 Task: Look for space in Shulan, China from 12th  August, 2023 to 15th August, 2023 for 3 adults in price range Rs.12000 to Rs.16000. Place can be entire place with 2 bedrooms having 3 beds and 1 bathroom. Property type can be house, flat, guest house. Booking option can be shelf check-in. Required host language is Chinese (Simplified).
Action: Mouse moved to (788, 100)
Screenshot: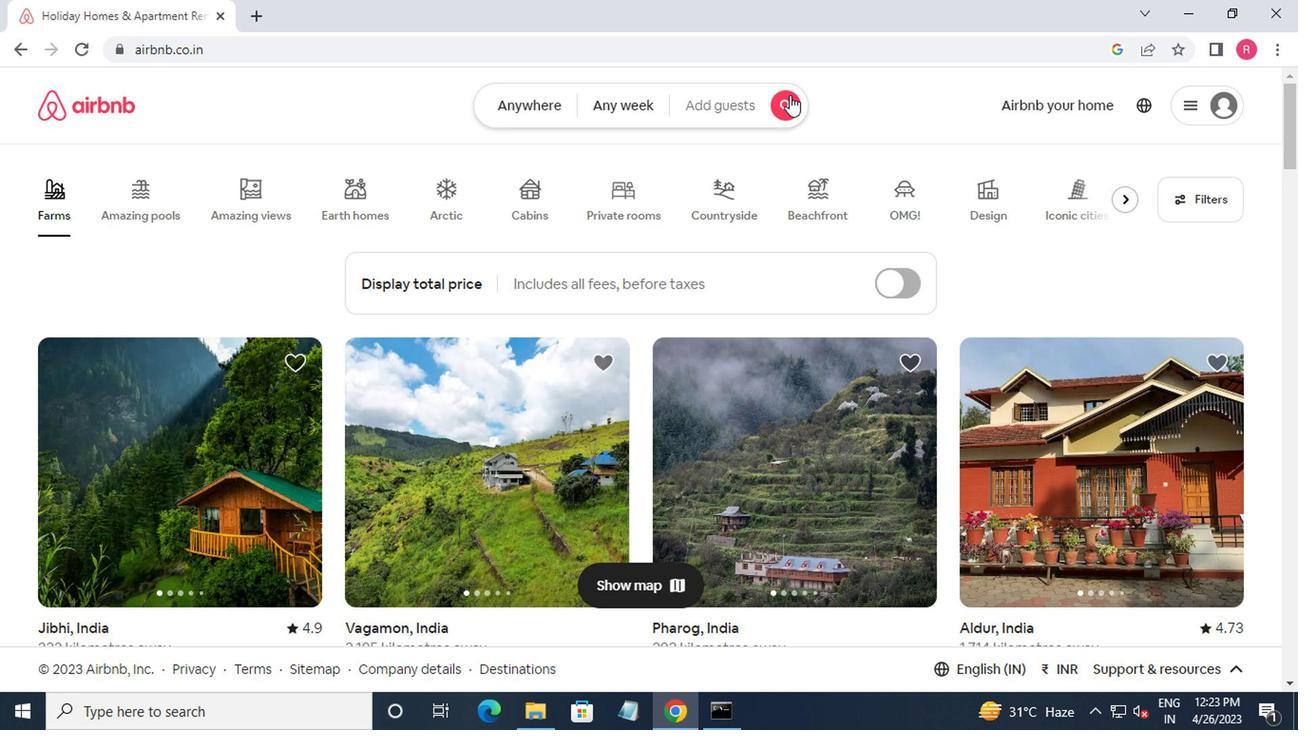 
Action: Mouse pressed left at (788, 100)
Screenshot: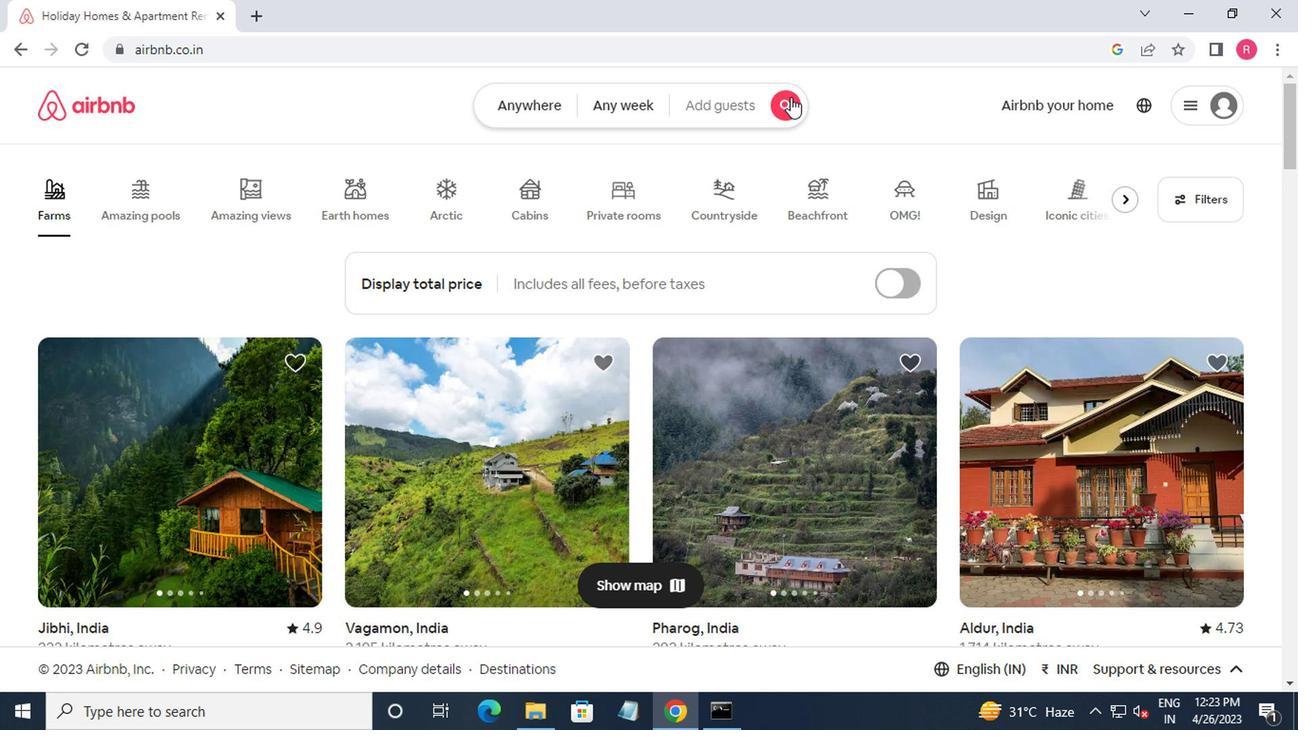 
Action: Mouse moved to (449, 177)
Screenshot: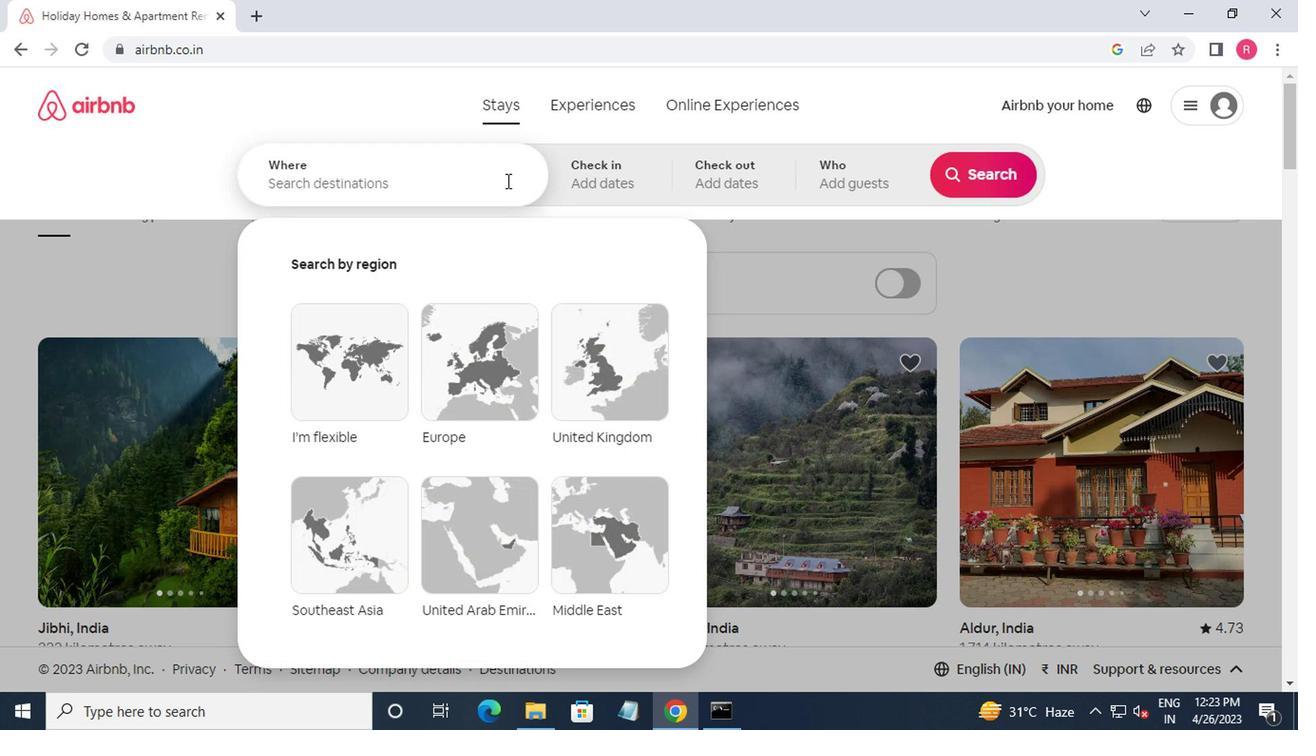 
Action: Mouse pressed left at (449, 177)
Screenshot: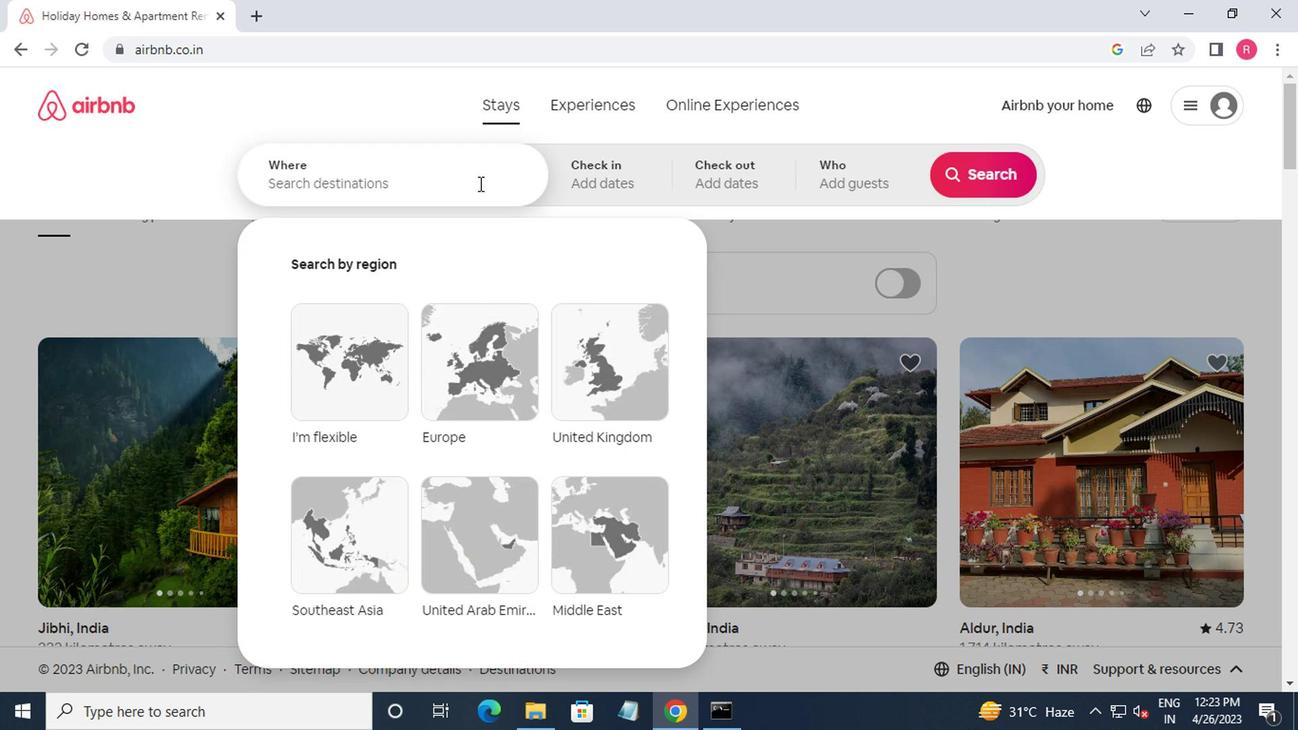 
Action: Mouse moved to (445, 177)
Screenshot: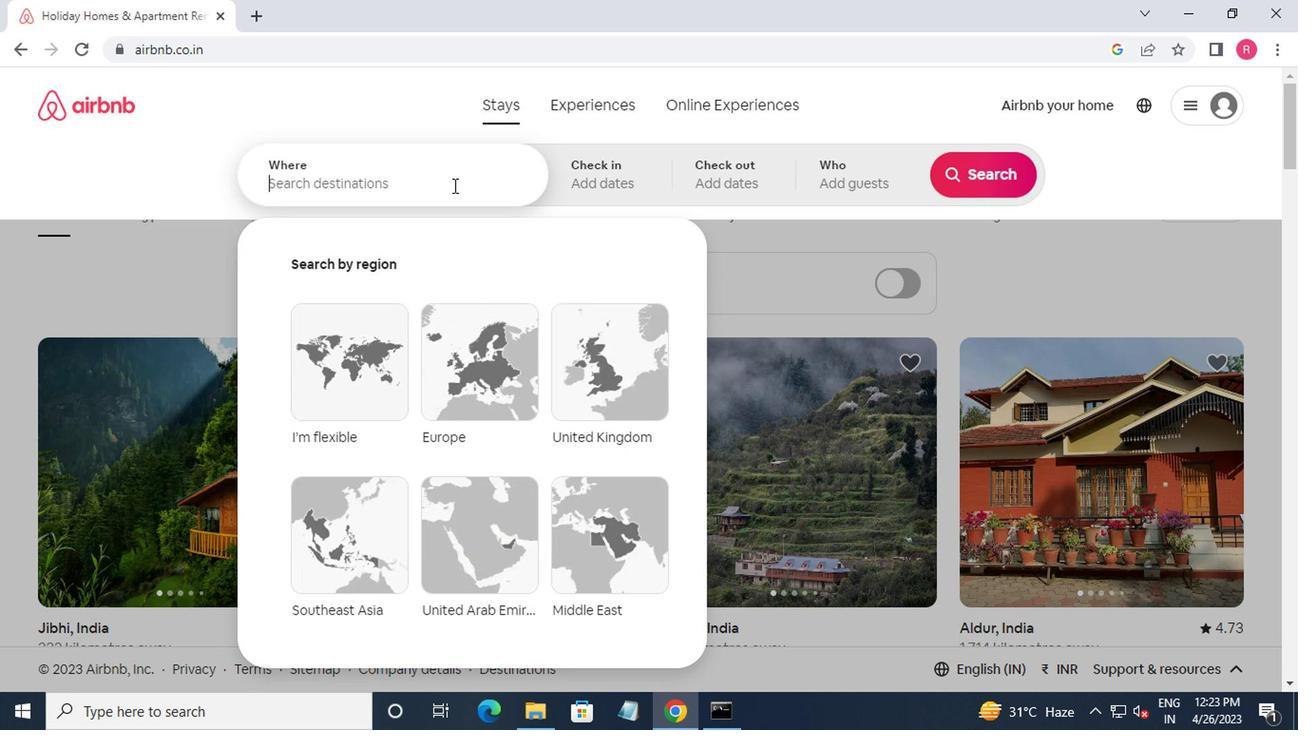 
Action: Key pressed shulan,china<Key.enter>
Screenshot: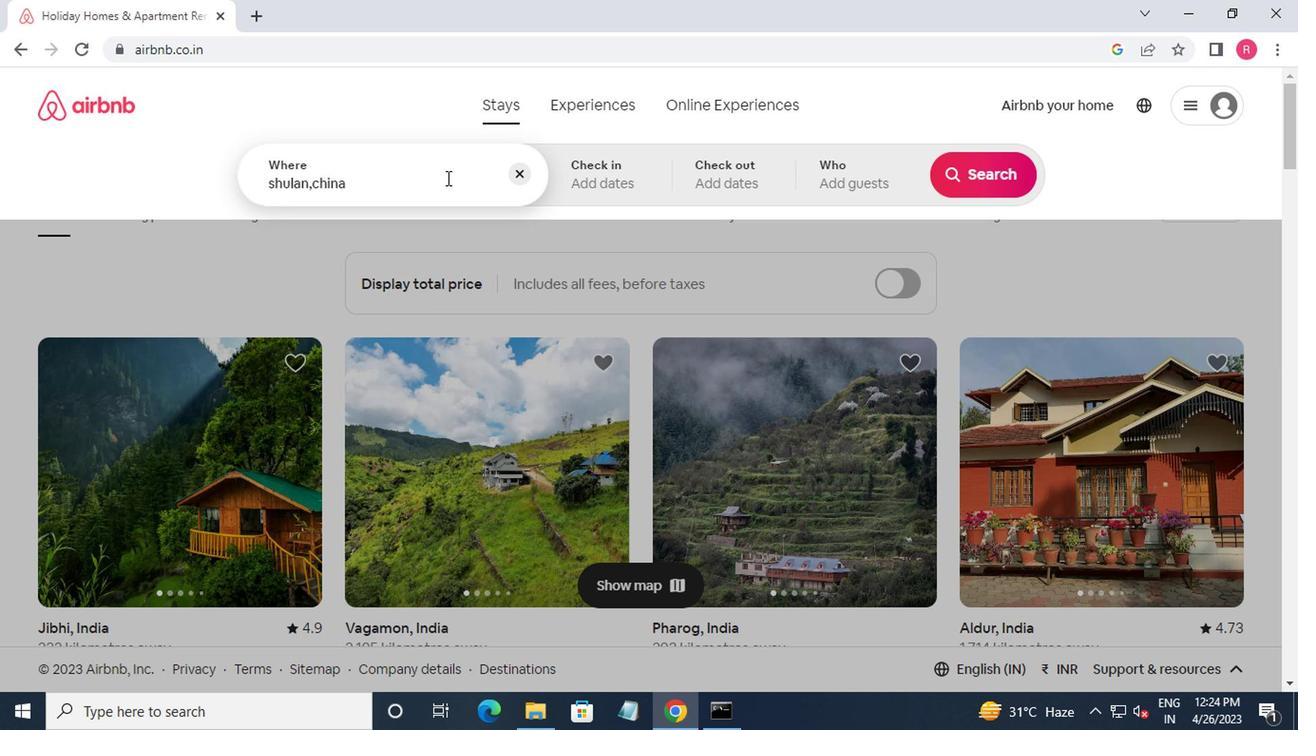 
Action: Mouse moved to (970, 332)
Screenshot: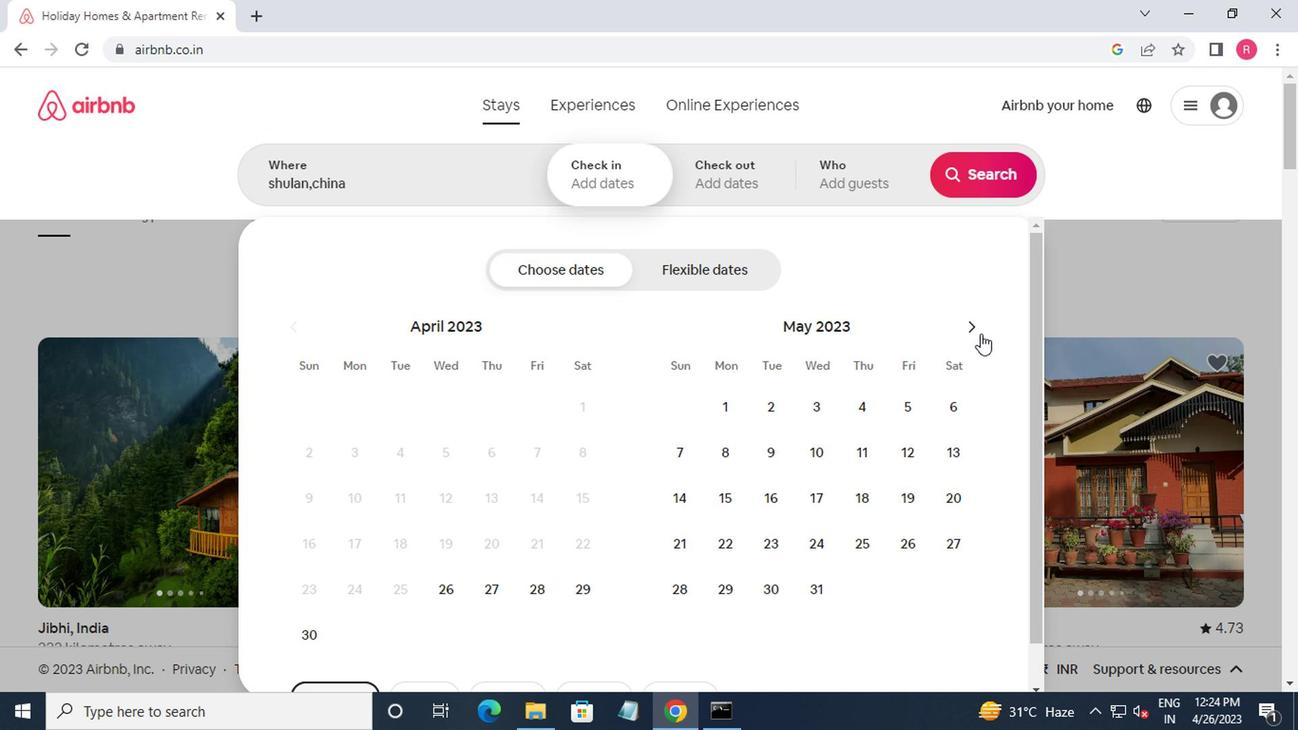 
Action: Mouse pressed left at (970, 332)
Screenshot: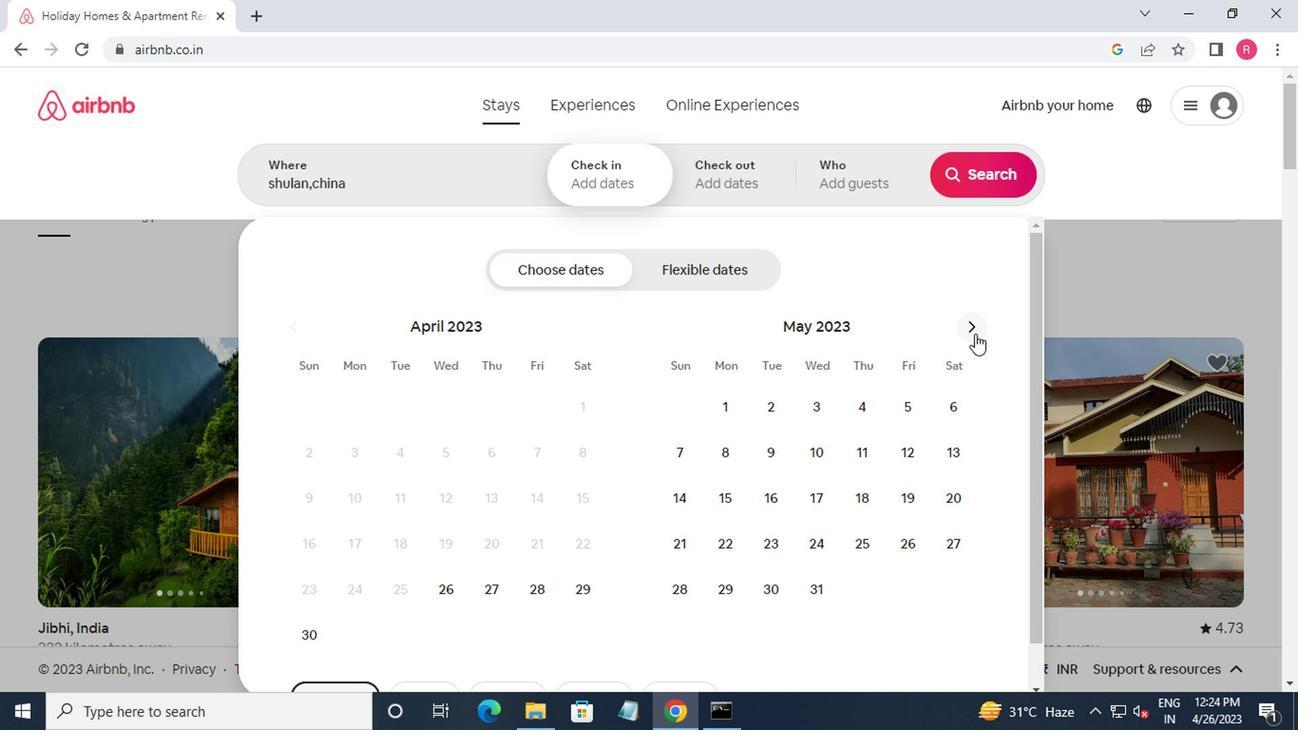
Action: Mouse moved to (969, 330)
Screenshot: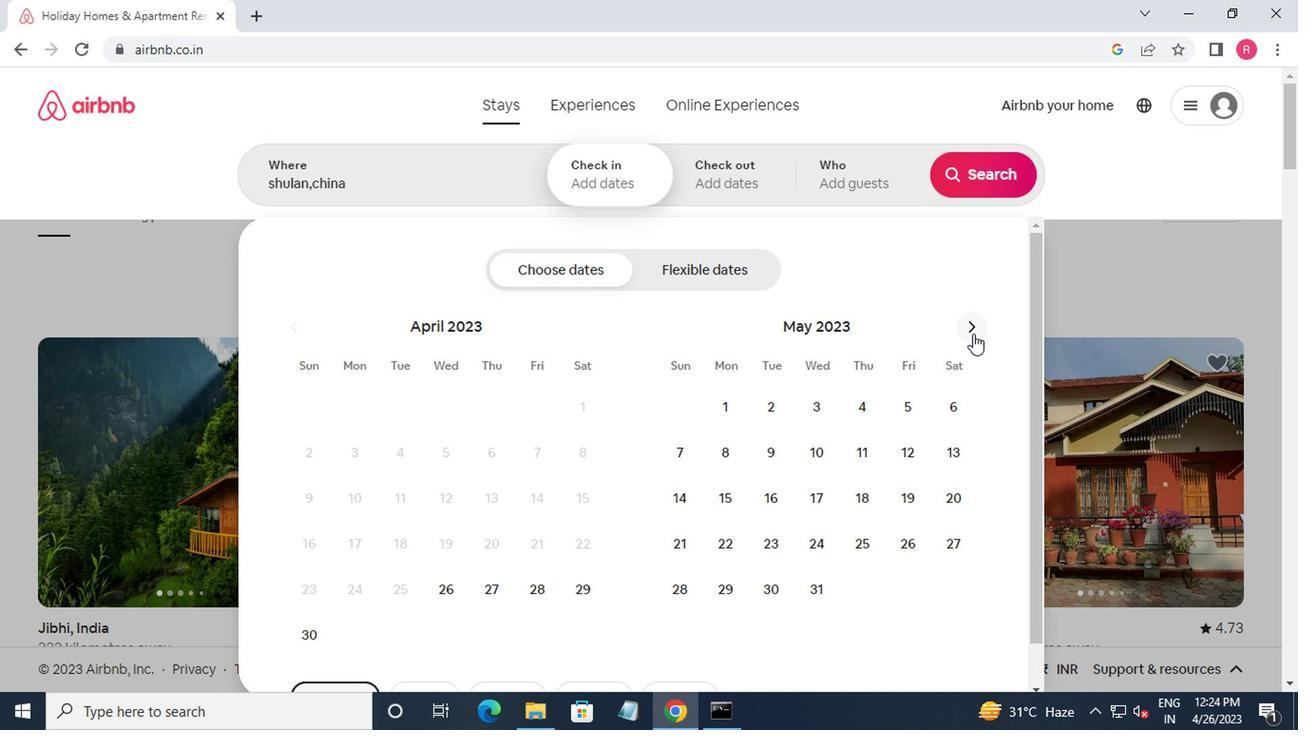 
Action: Mouse pressed left at (969, 330)
Screenshot: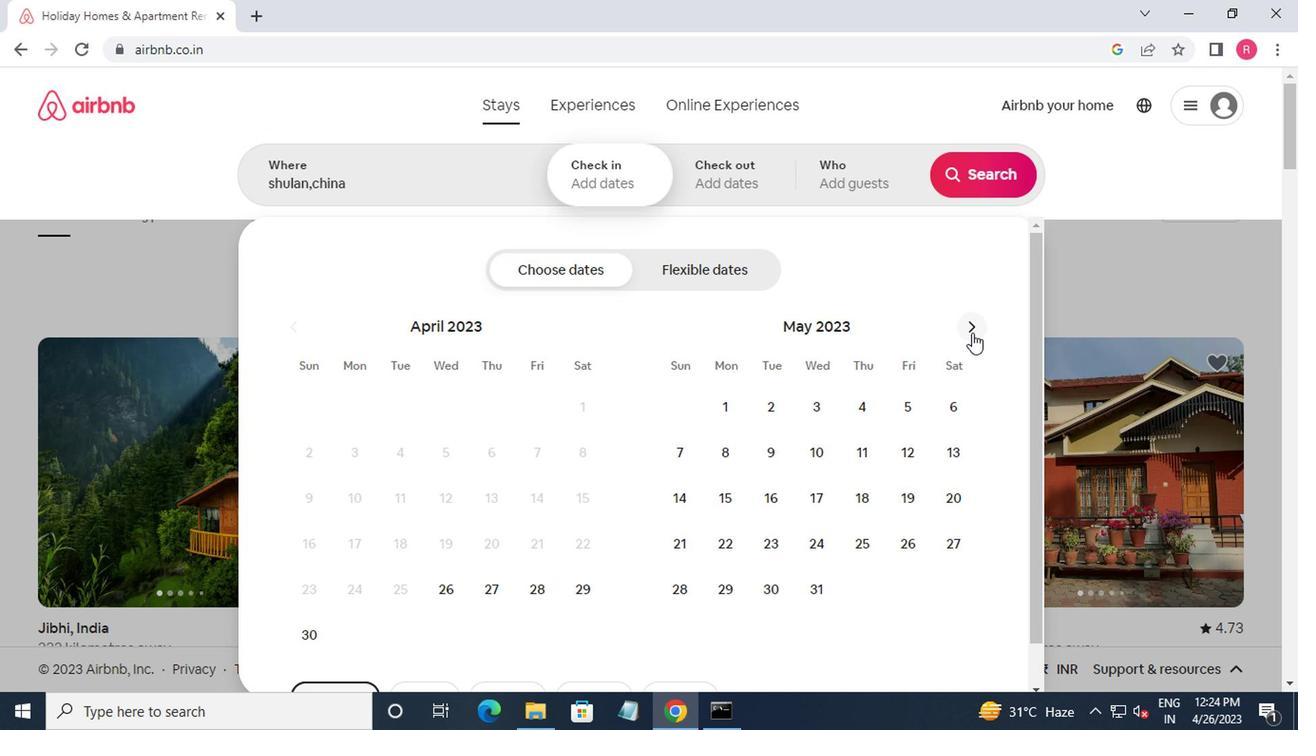 
Action: Mouse pressed left at (969, 330)
Screenshot: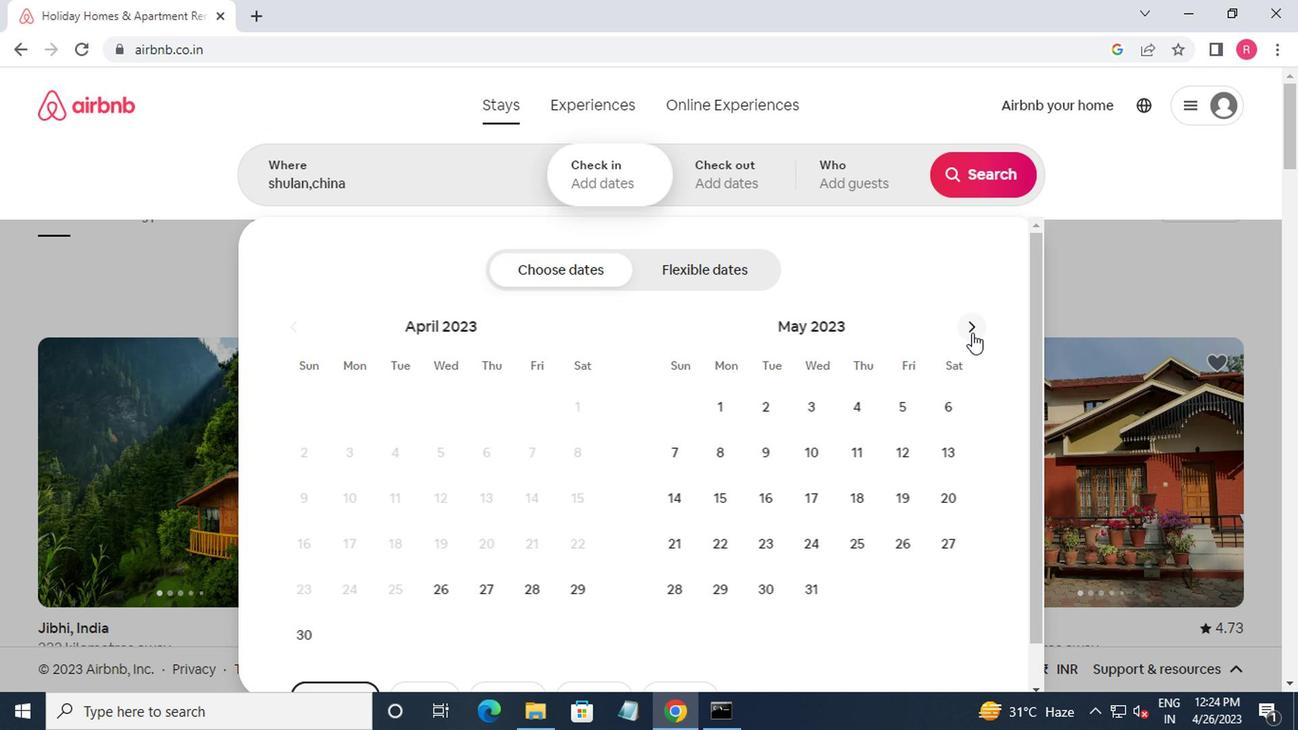 
Action: Mouse moved to (967, 330)
Screenshot: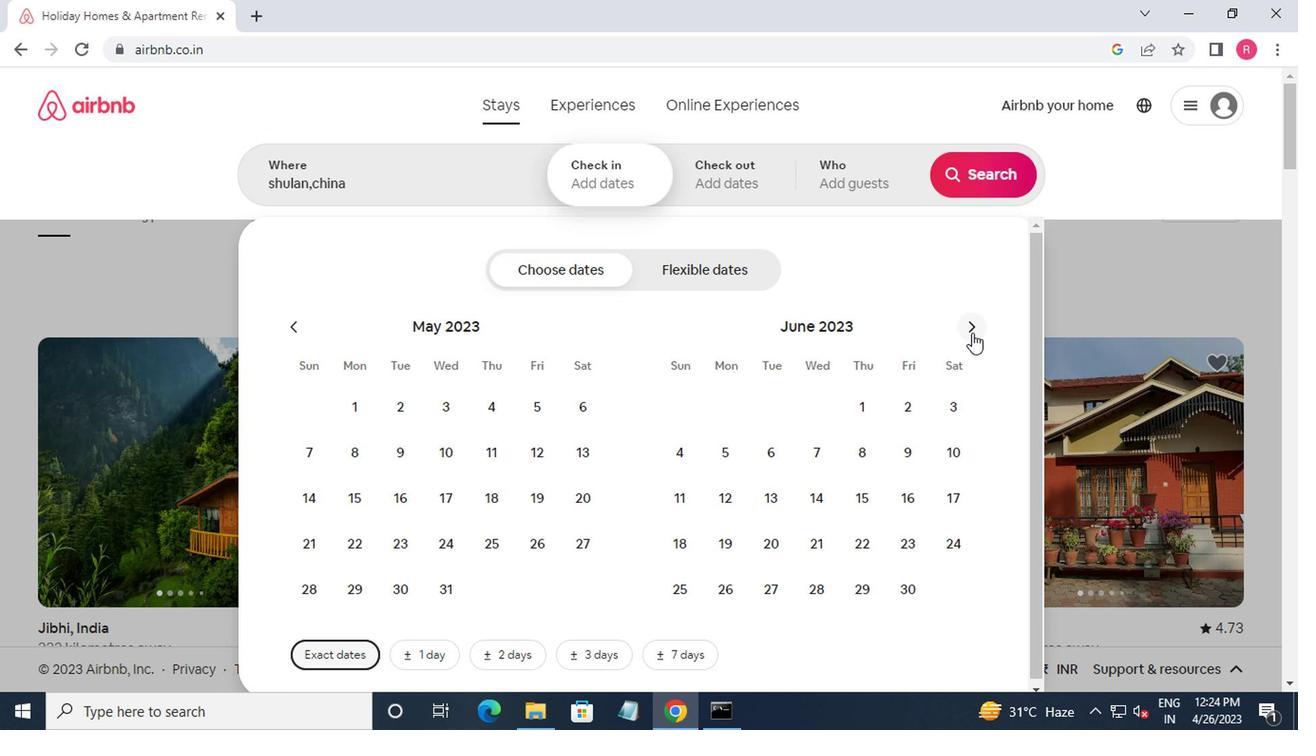 
Action: Mouse pressed left at (967, 330)
Screenshot: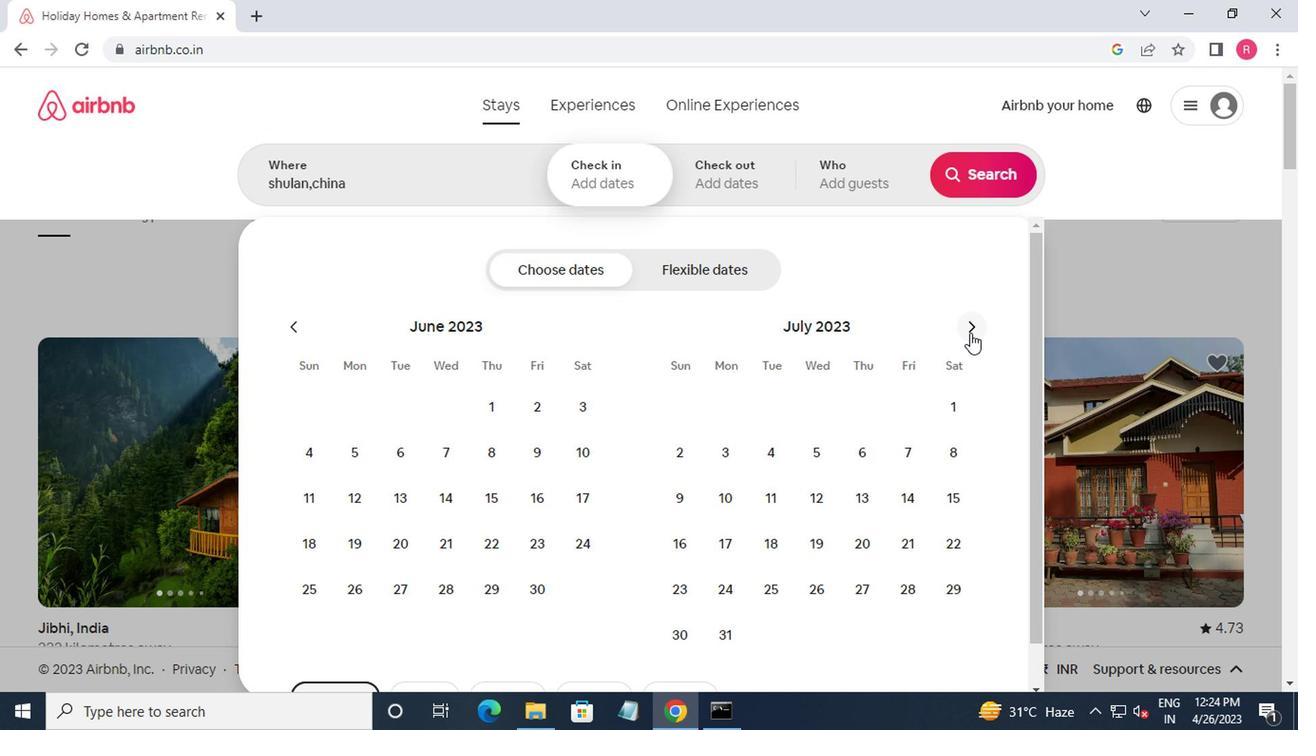 
Action: Mouse moved to (937, 459)
Screenshot: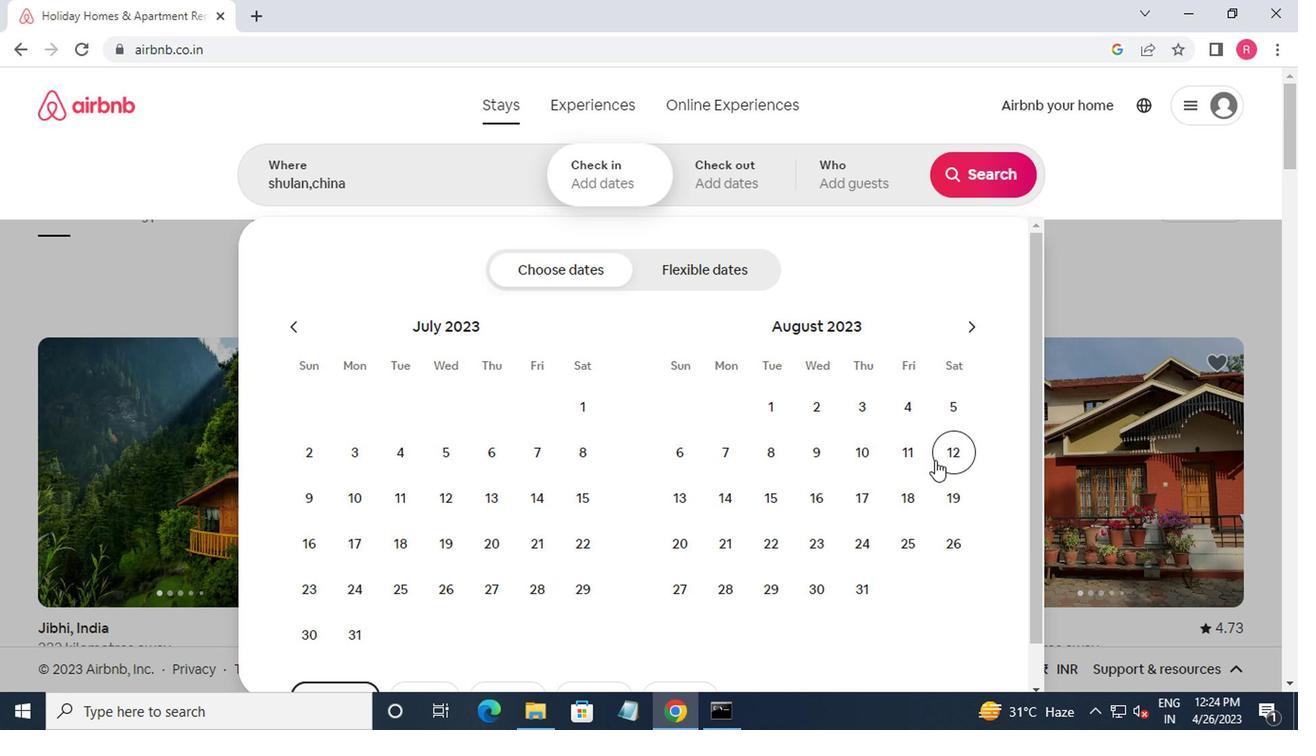 
Action: Mouse pressed left at (937, 459)
Screenshot: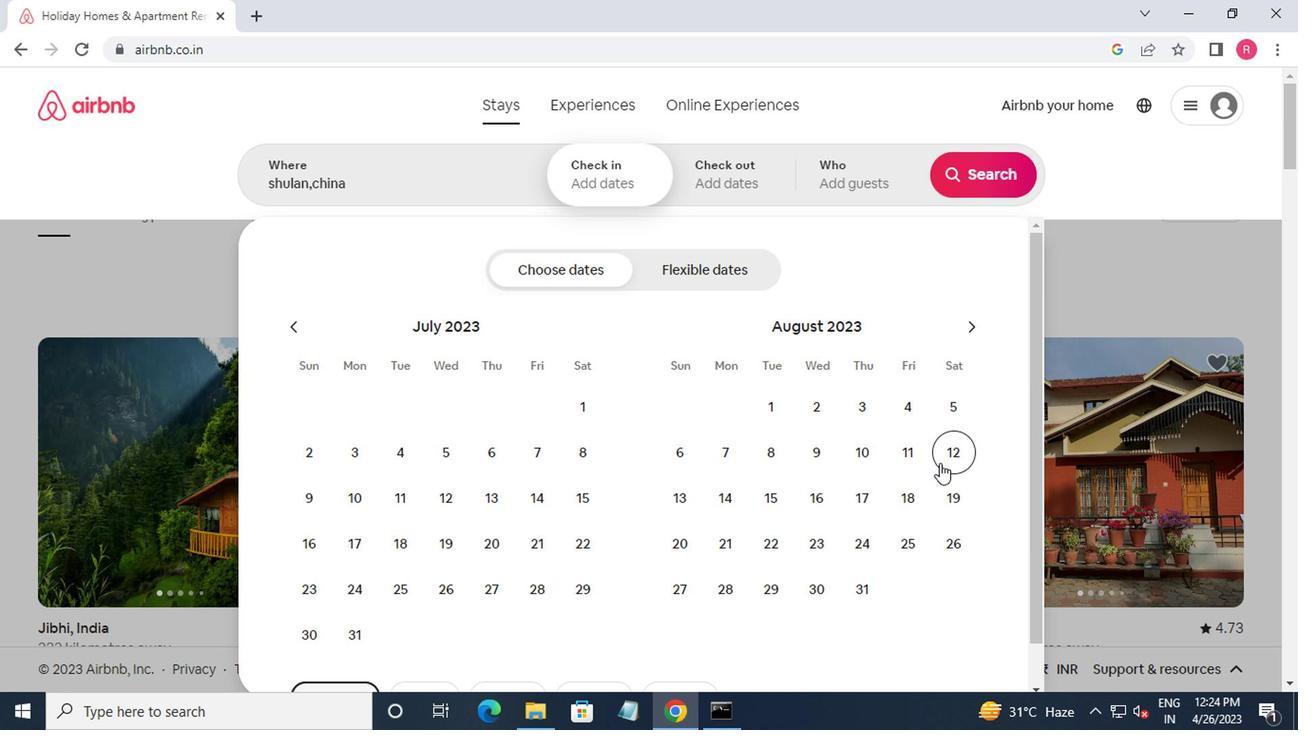 
Action: Mouse moved to (779, 497)
Screenshot: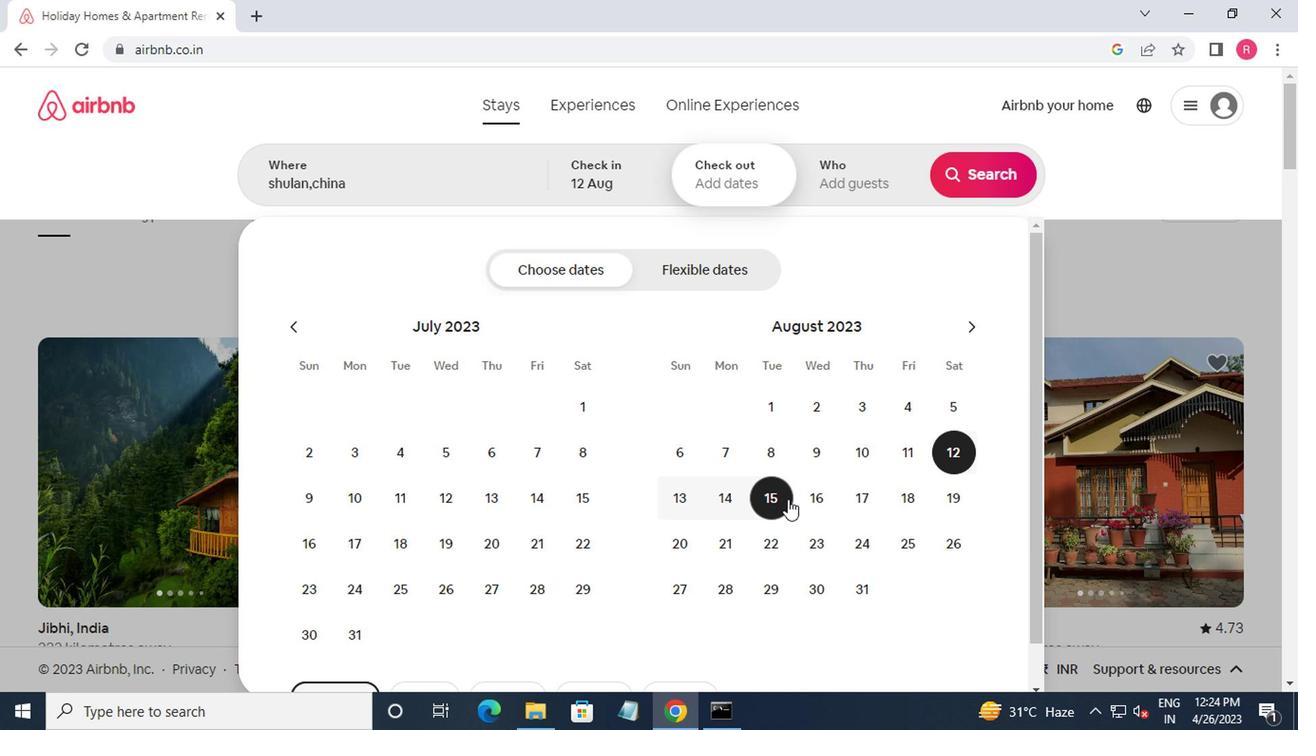 
Action: Mouse pressed left at (779, 497)
Screenshot: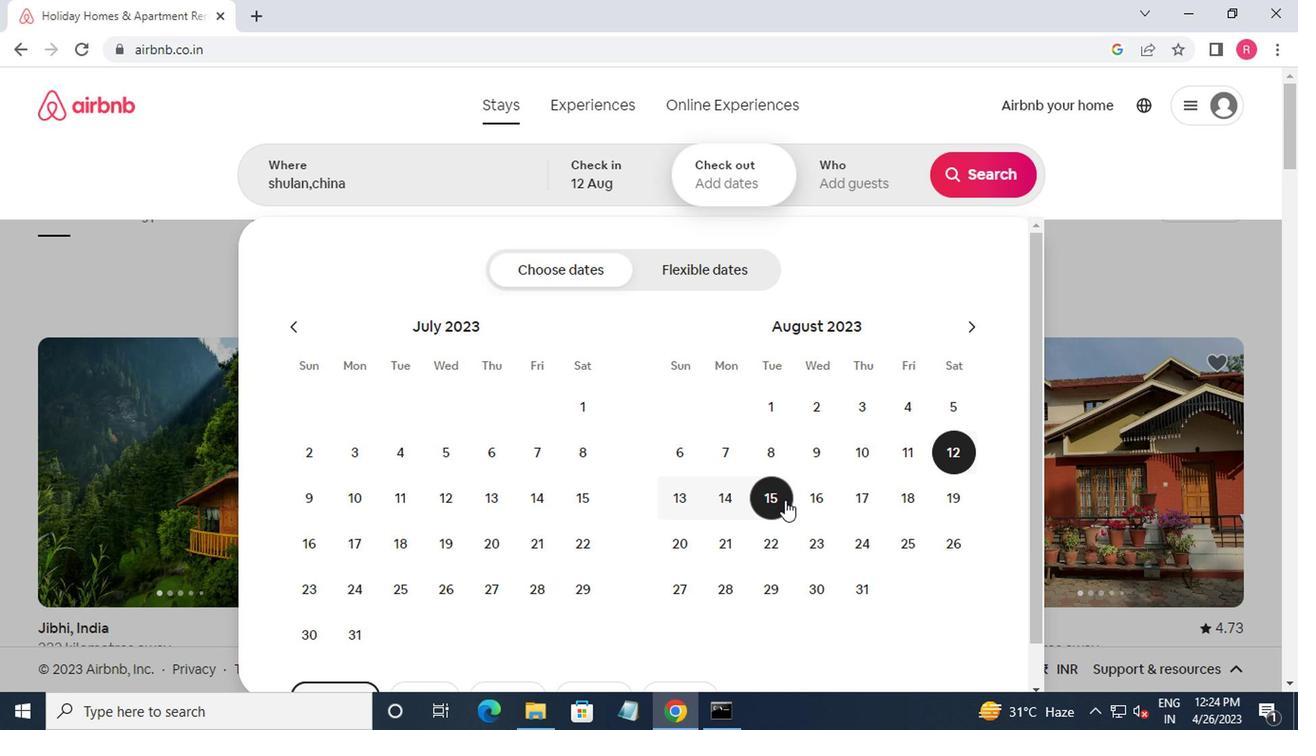 
Action: Mouse moved to (834, 181)
Screenshot: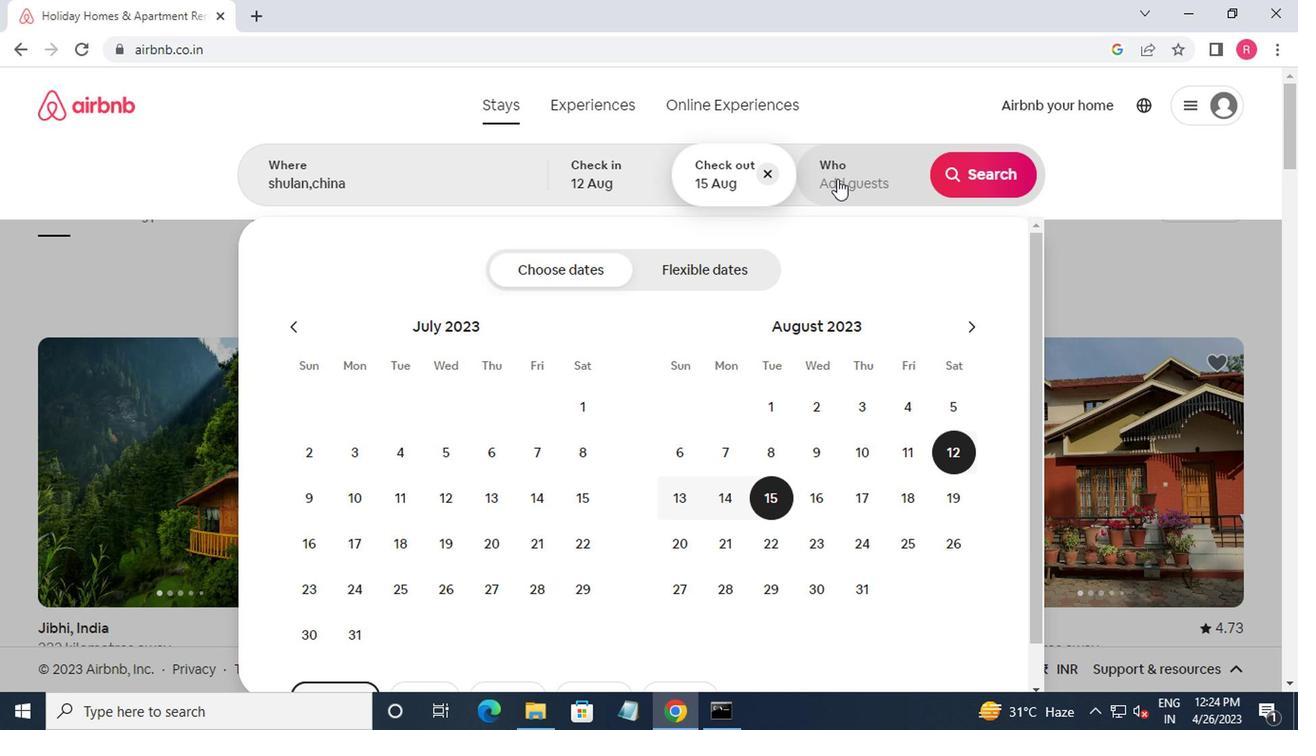 
Action: Mouse pressed left at (834, 181)
Screenshot: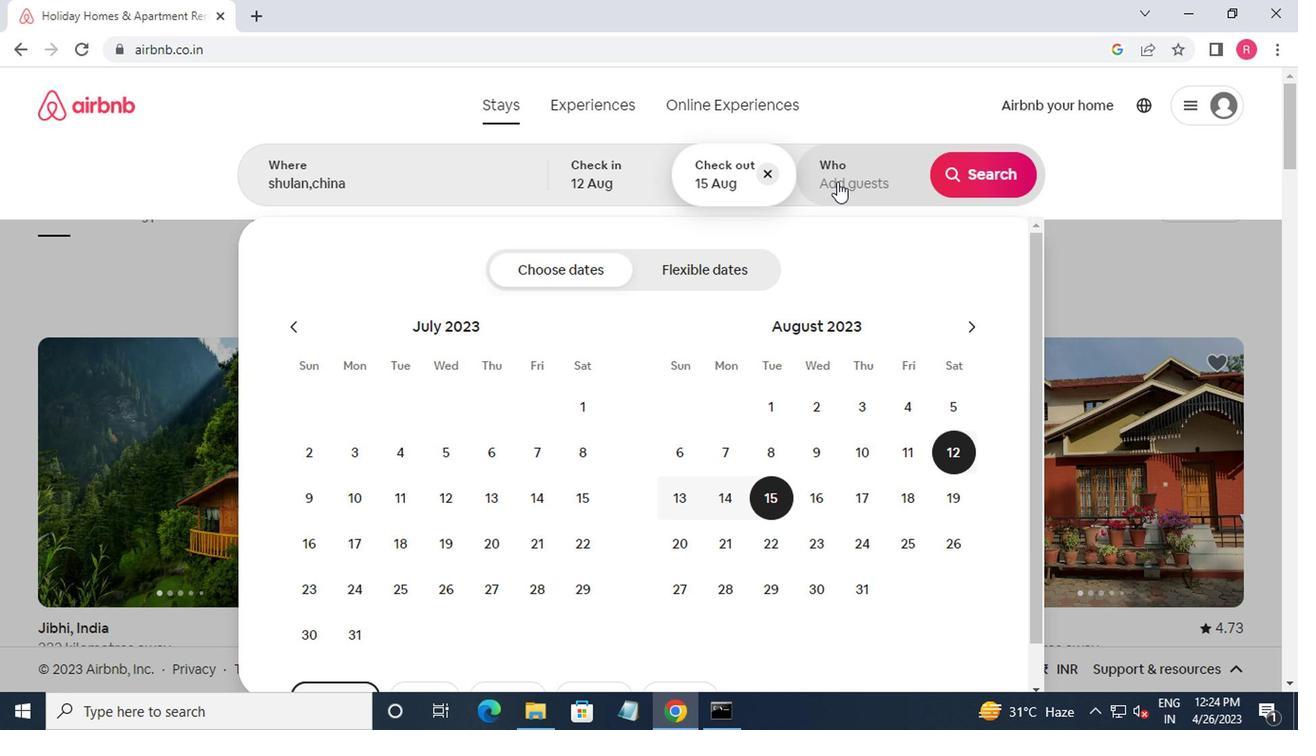 
Action: Mouse moved to (978, 272)
Screenshot: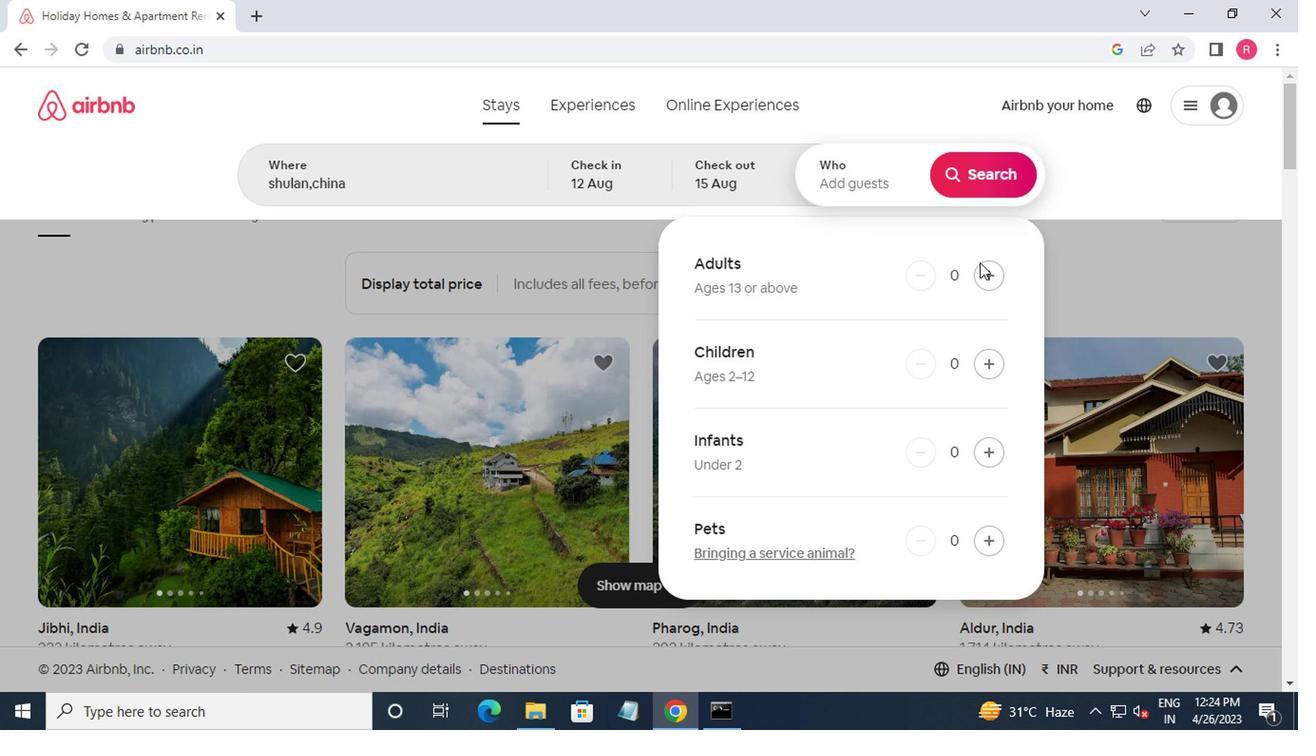 
Action: Mouse pressed left at (978, 272)
Screenshot: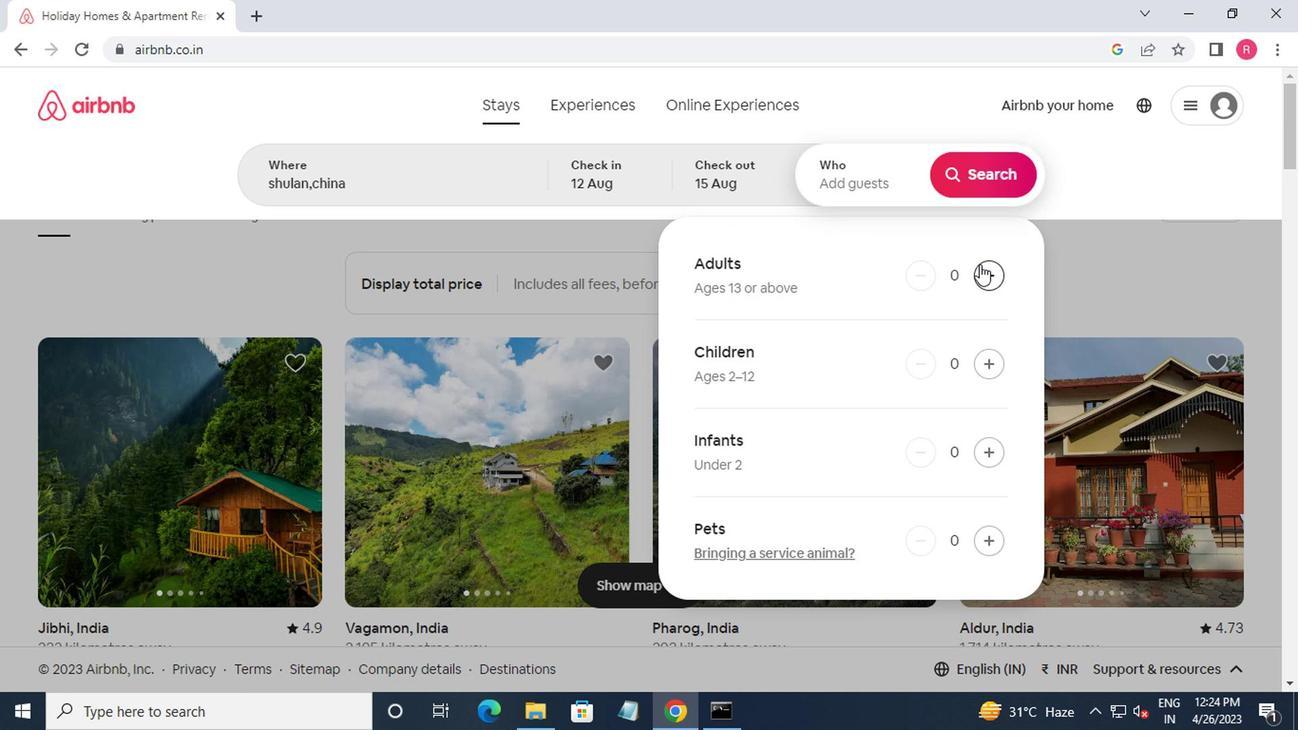 
Action: Mouse moved to (978, 278)
Screenshot: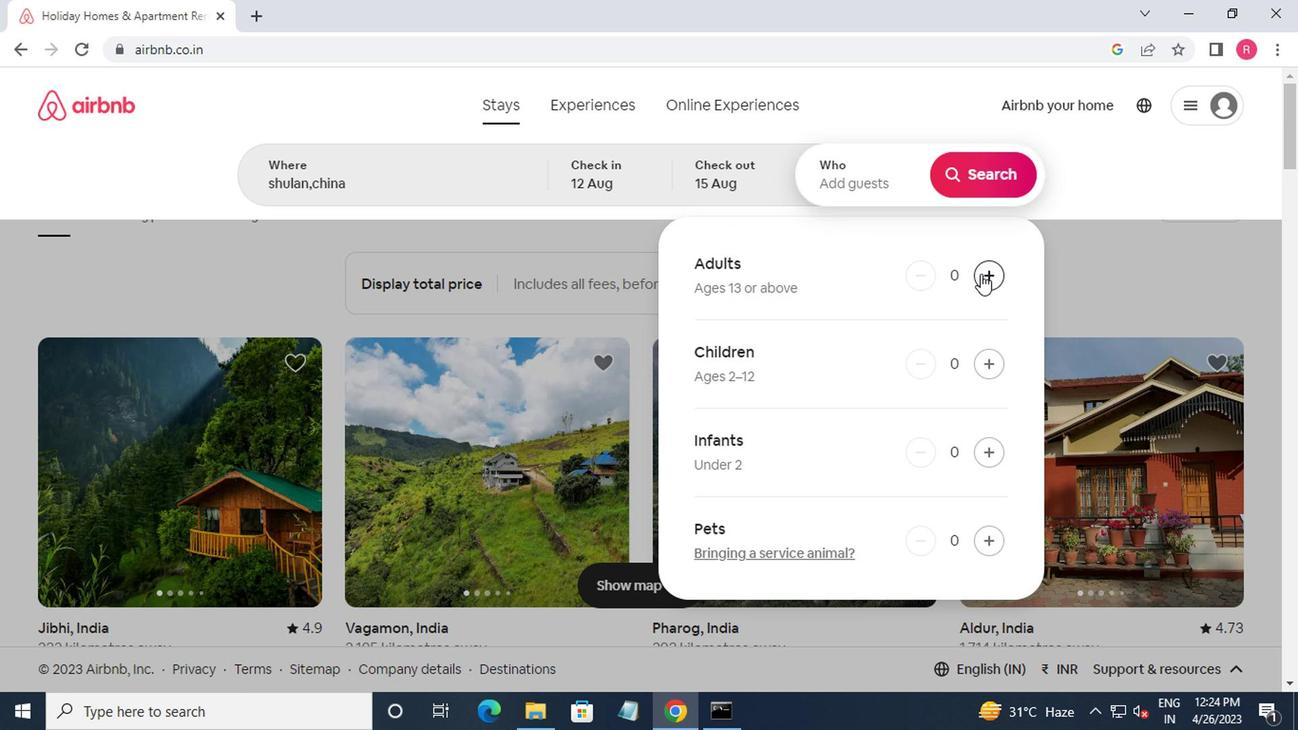 
Action: Mouse pressed left at (978, 278)
Screenshot: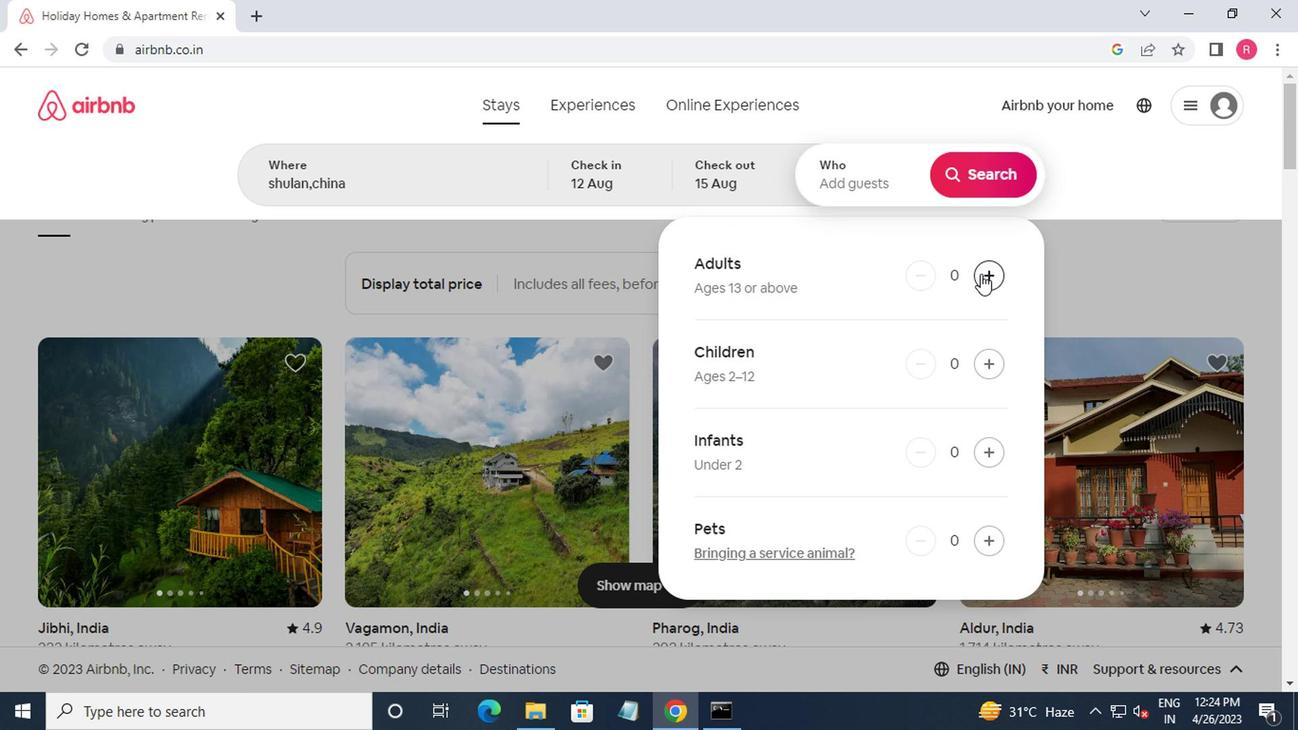 
Action: Mouse moved to (980, 278)
Screenshot: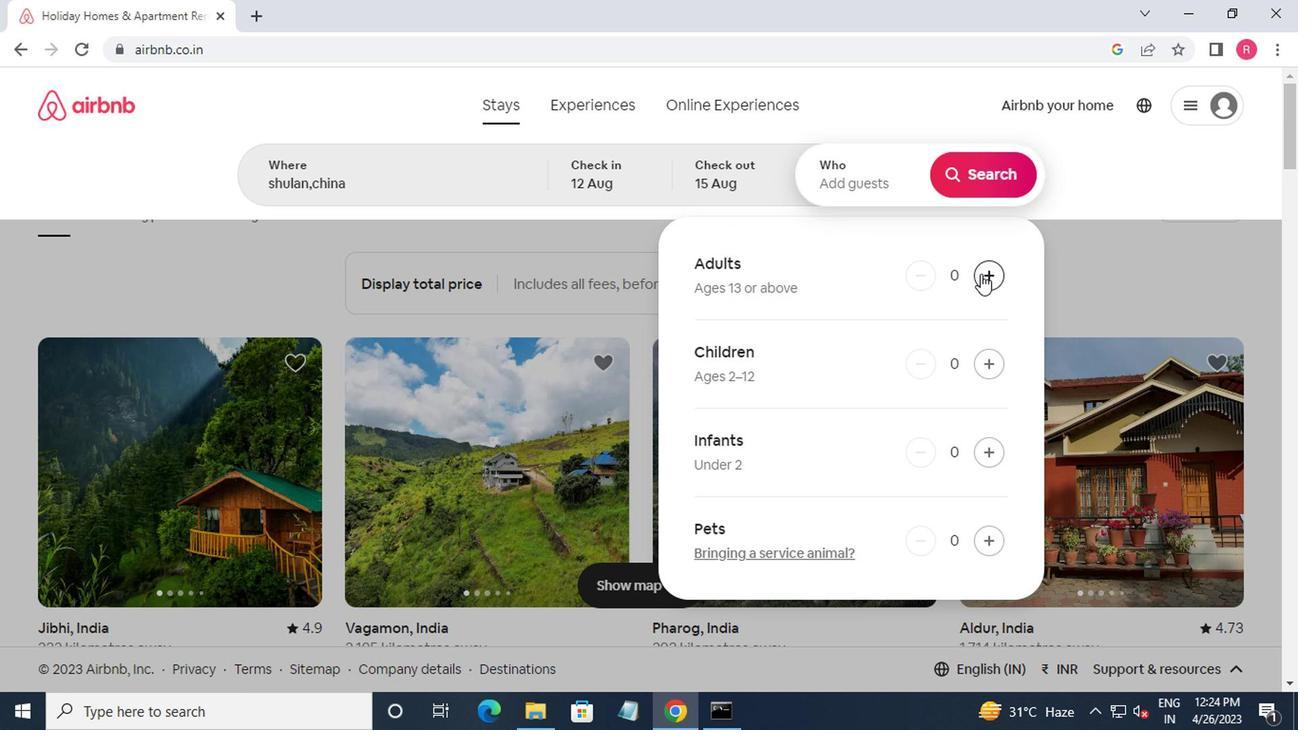 
Action: Mouse pressed left at (980, 278)
Screenshot: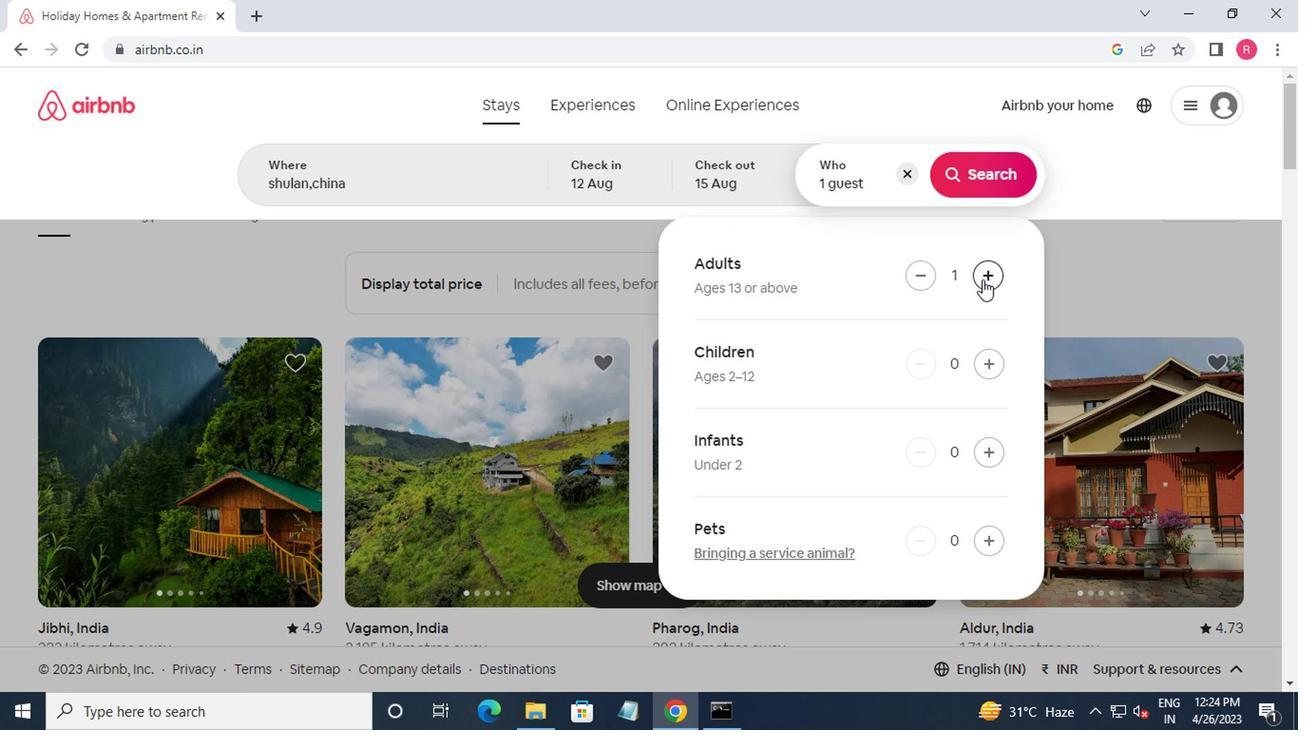 
Action: Mouse moved to (980, 178)
Screenshot: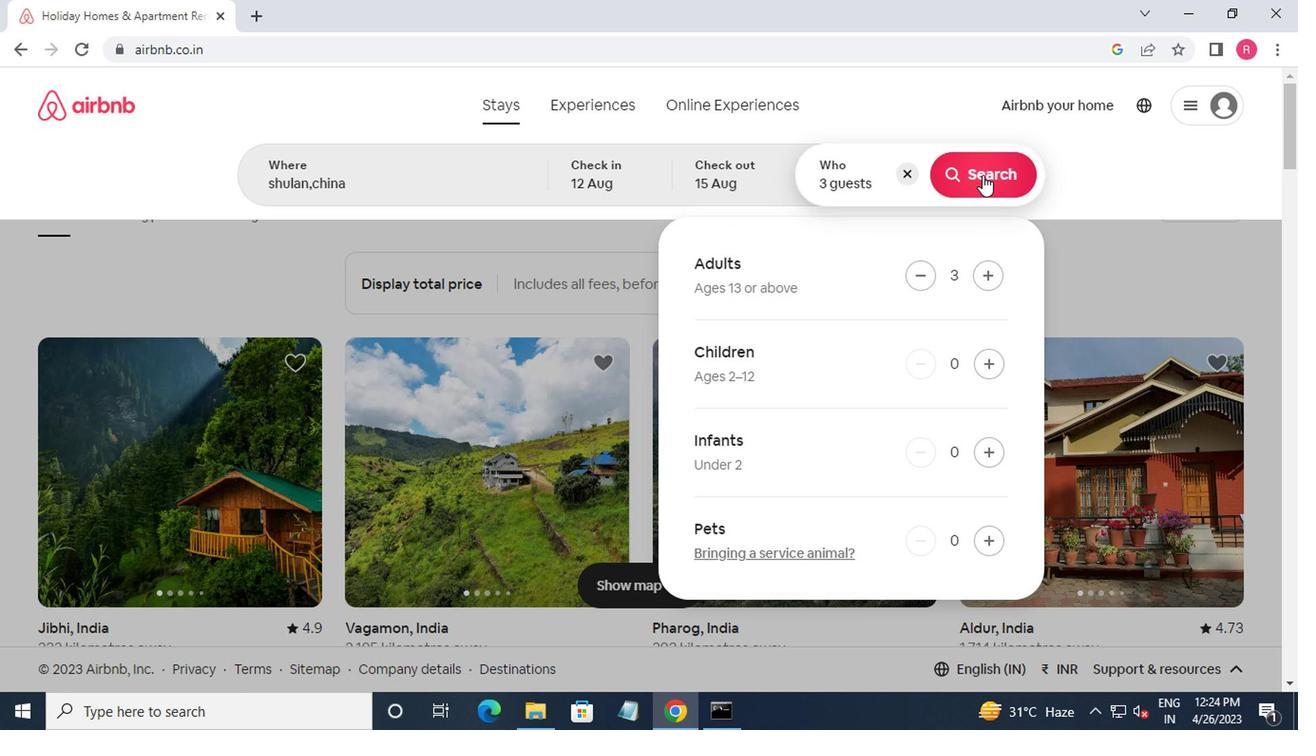 
Action: Mouse pressed left at (980, 178)
Screenshot: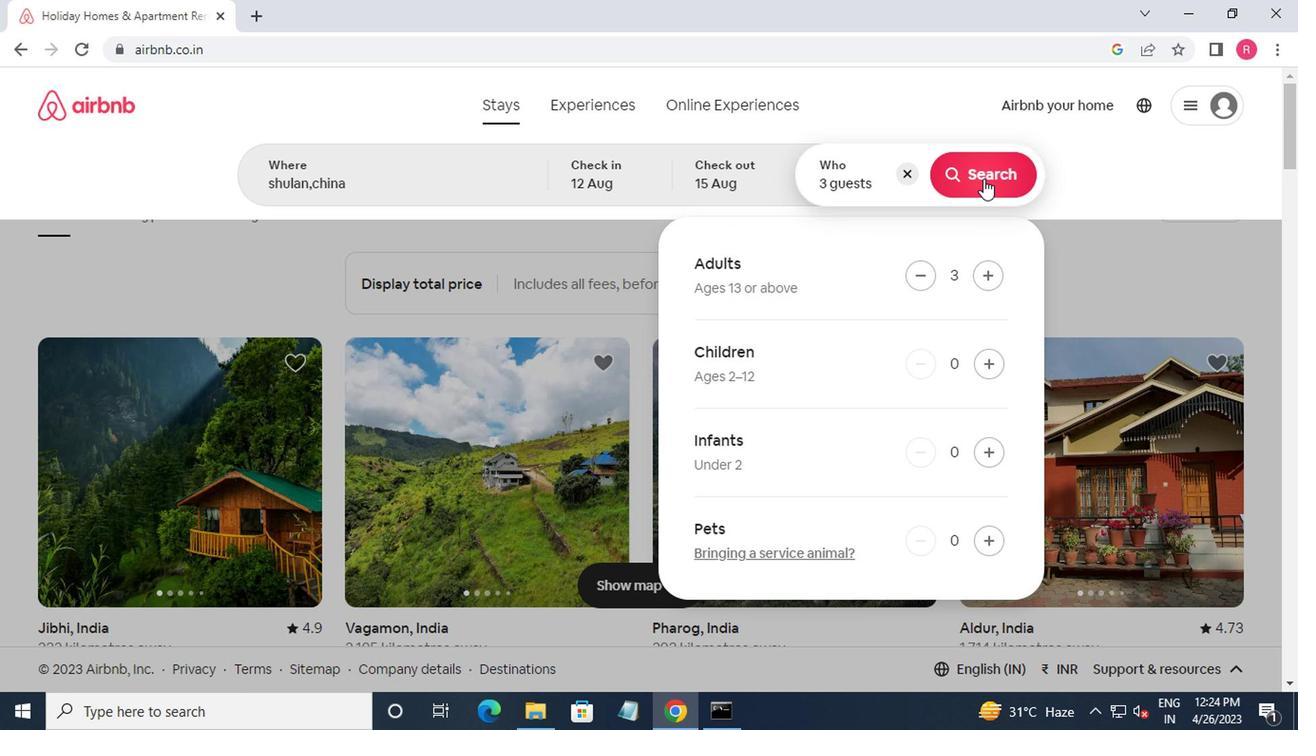 
Action: Mouse moved to (1208, 175)
Screenshot: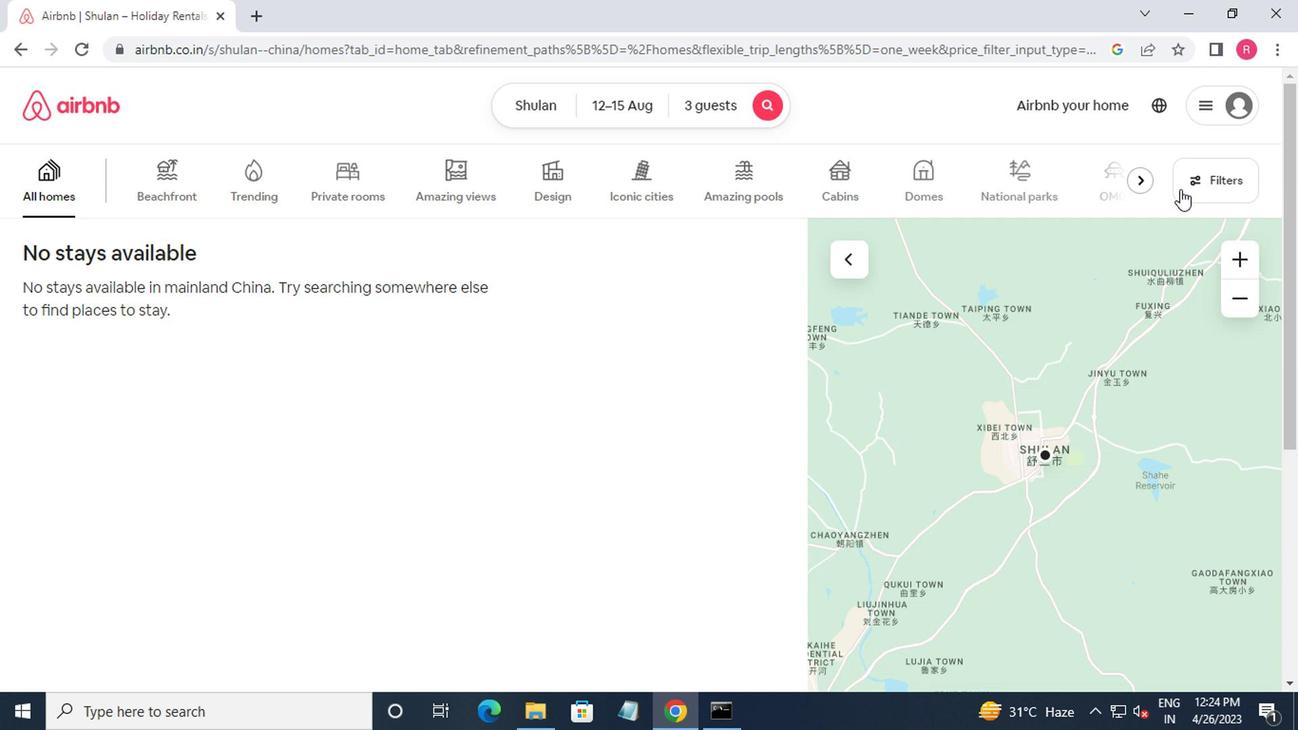 
Action: Mouse pressed left at (1208, 175)
Screenshot: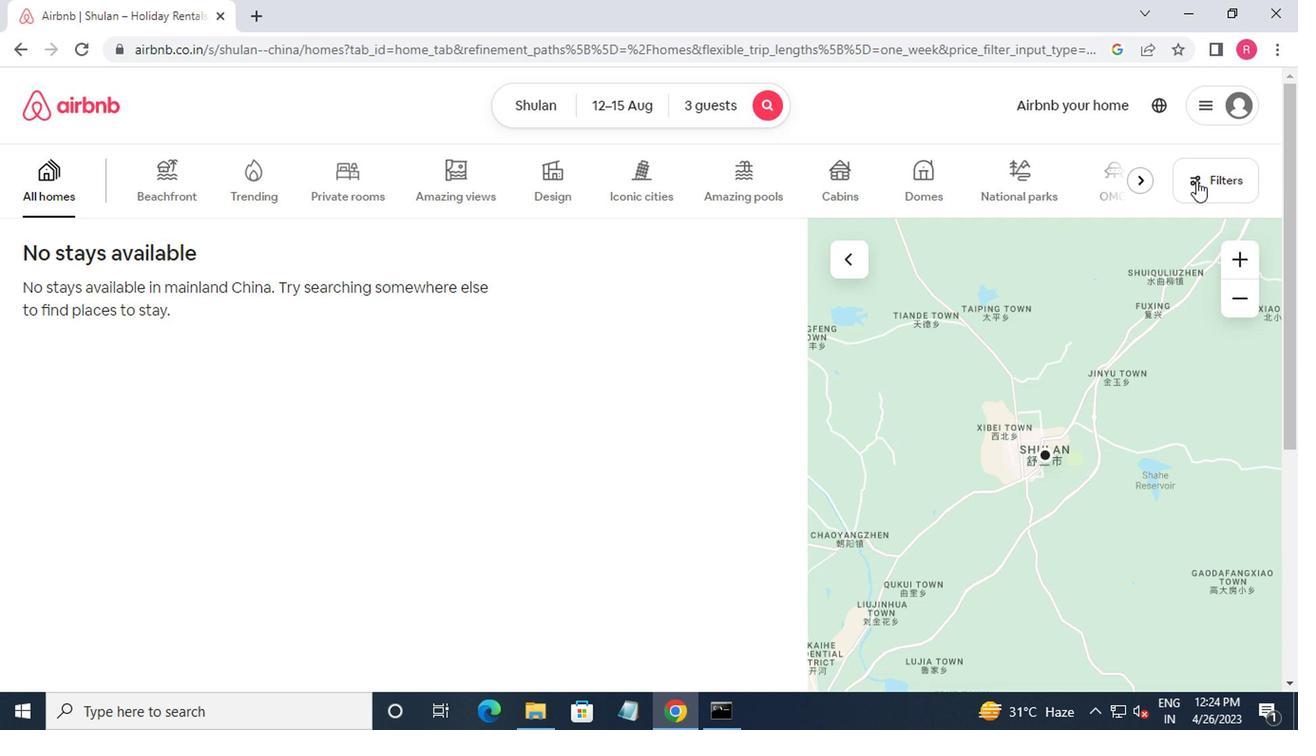 
Action: Mouse moved to (449, 305)
Screenshot: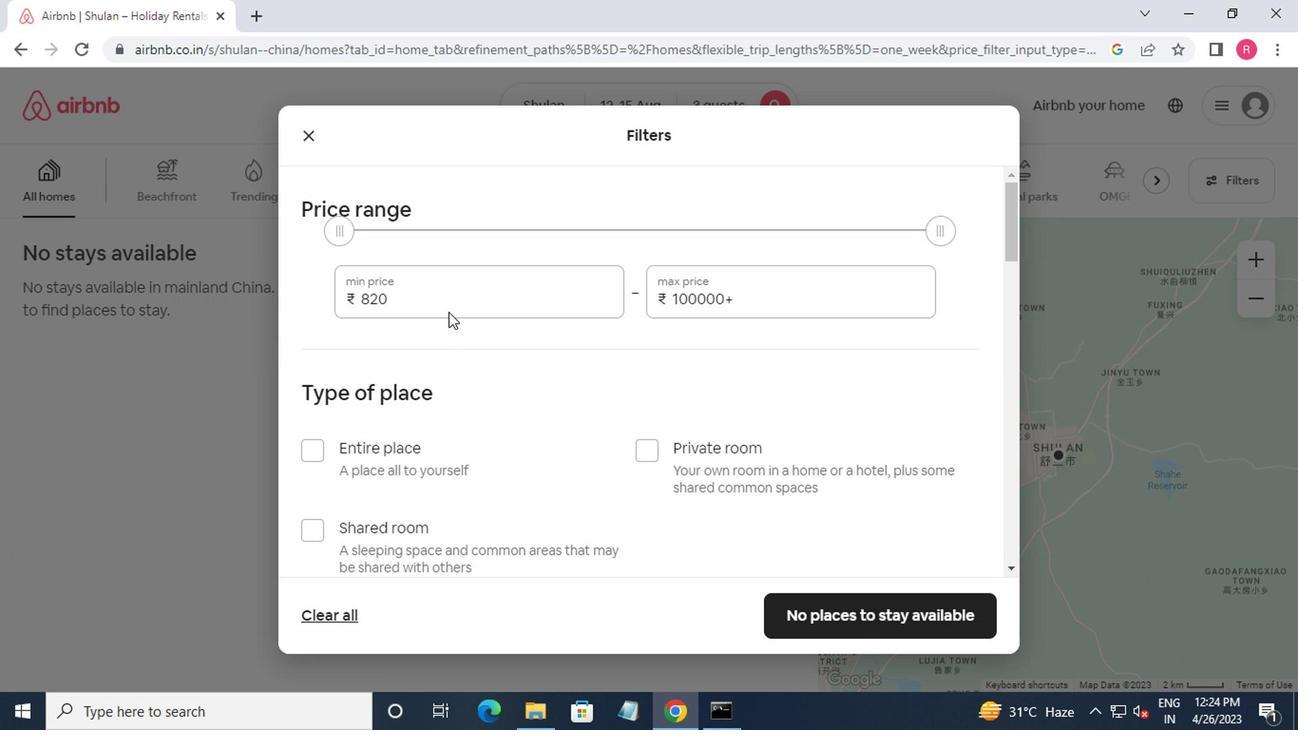
Action: Mouse pressed left at (449, 305)
Screenshot: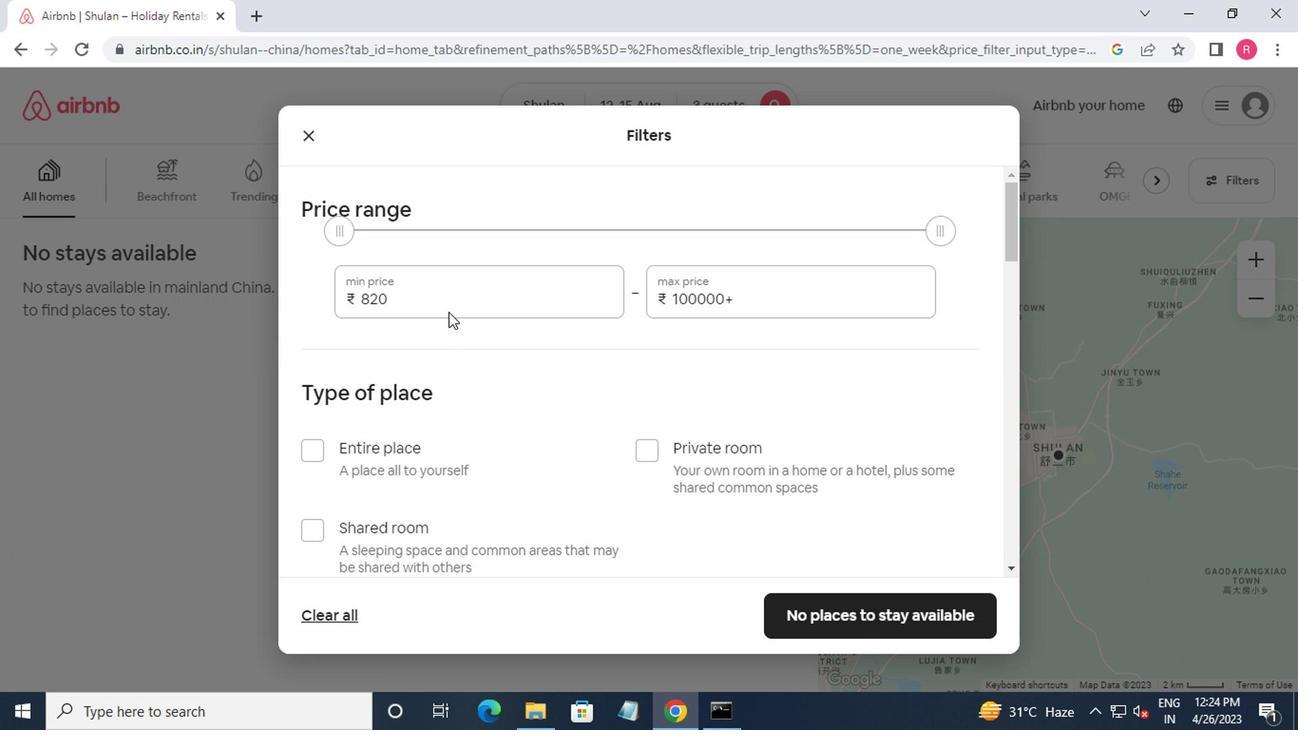 
Action: Mouse moved to (449, 305)
Screenshot: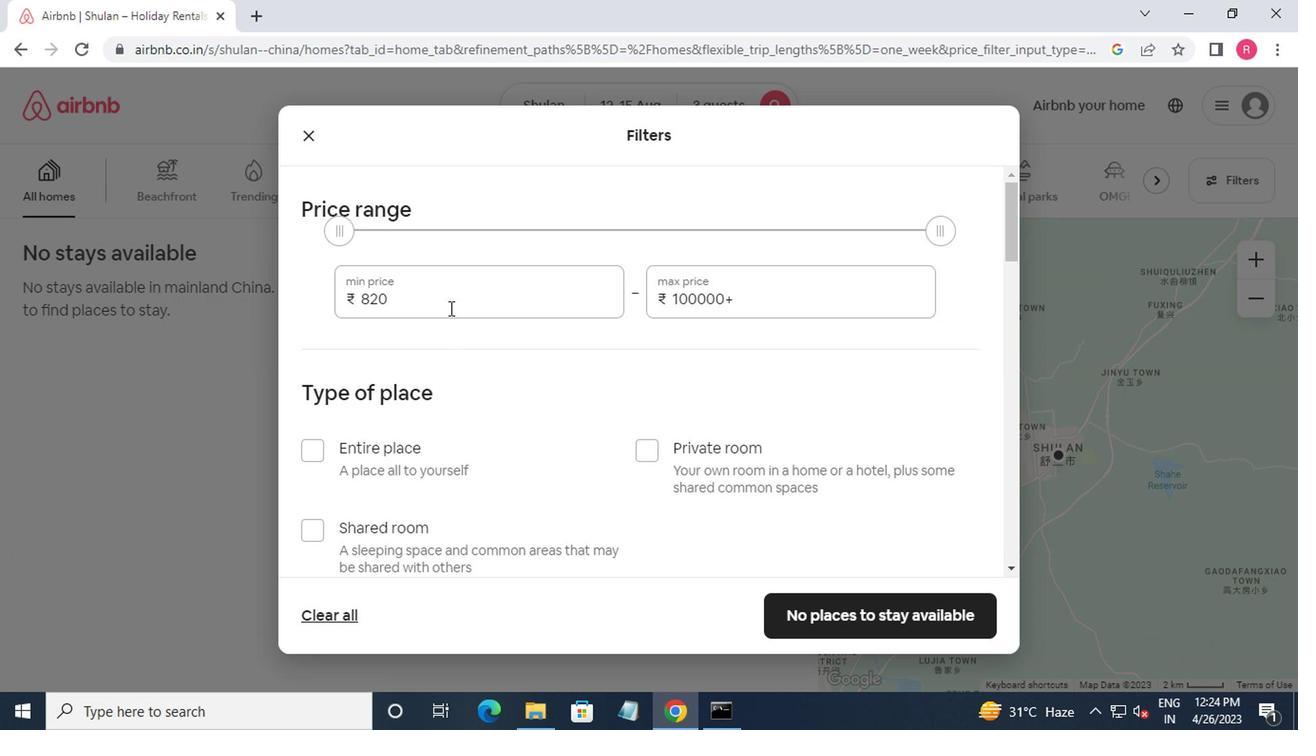 
Action: Key pressed <Key.backspace><Key.backspace><Key.backspace><Key.backspace>12000<Key.tab>16000
Screenshot: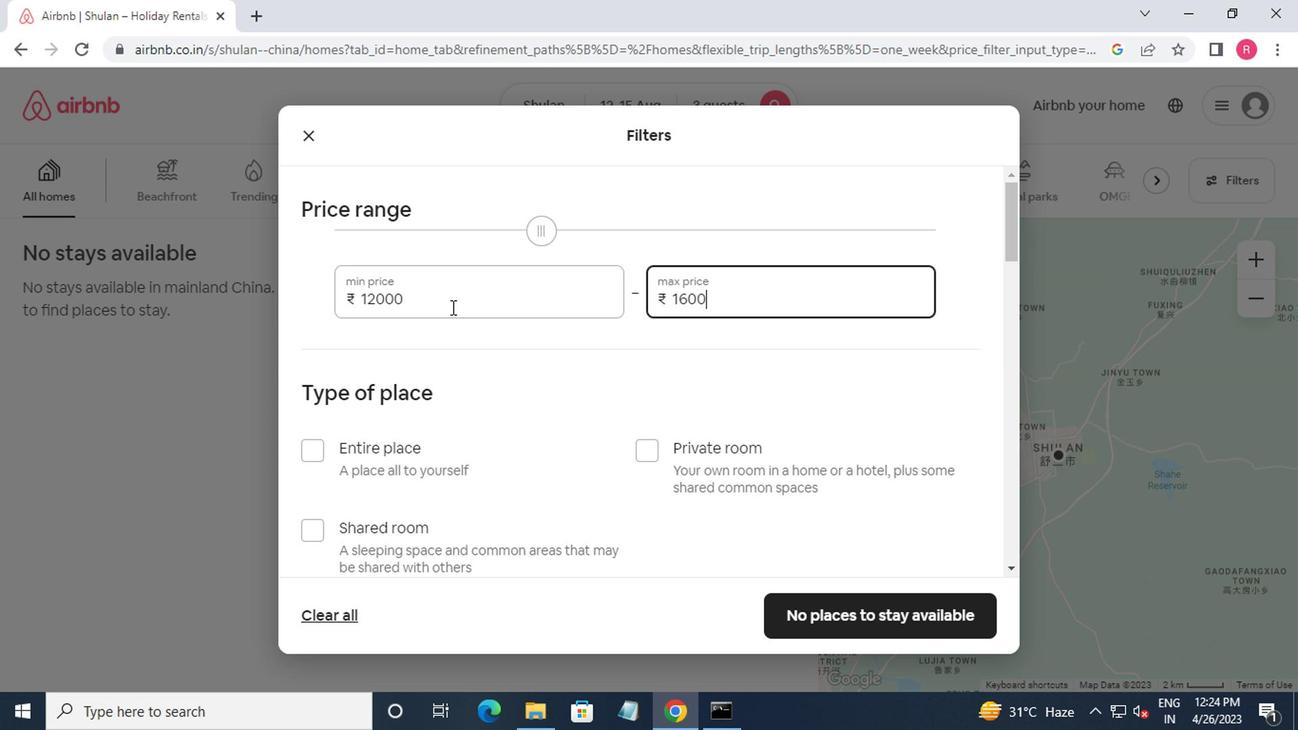 
Action: Mouse moved to (466, 337)
Screenshot: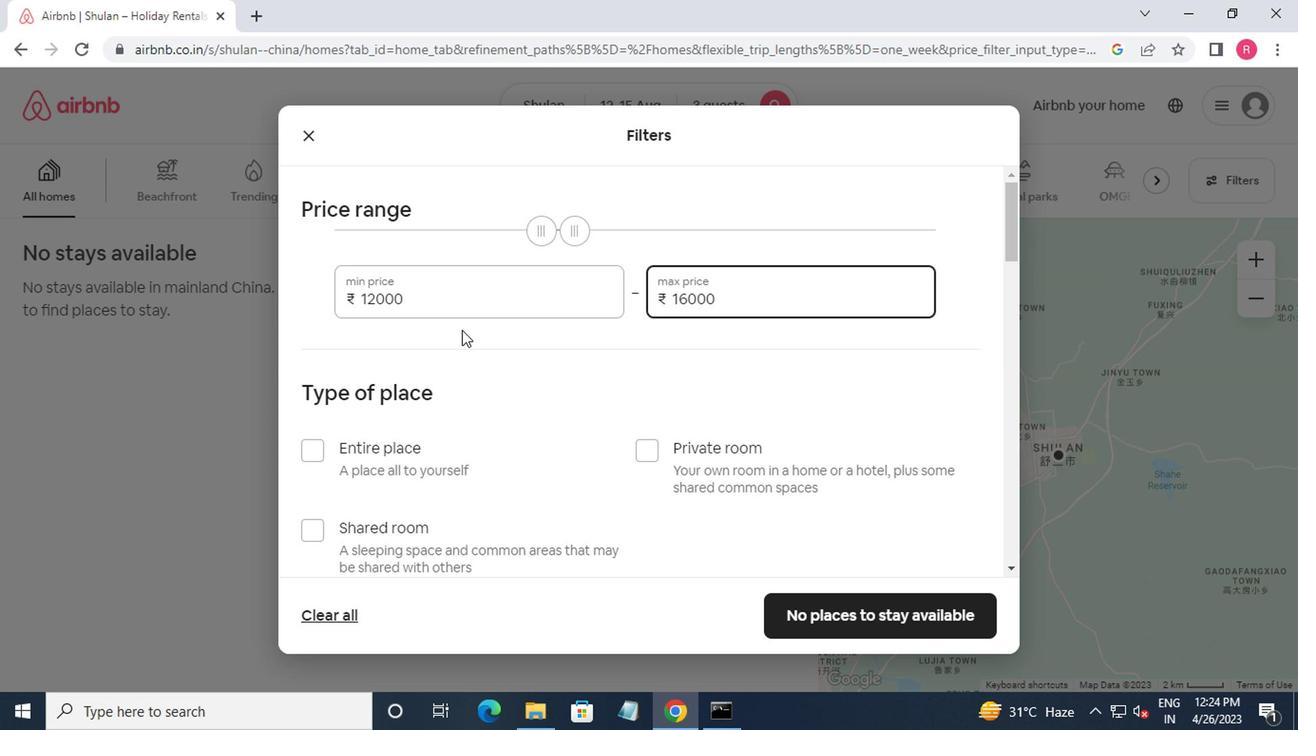 
Action: Mouse scrolled (466, 336) with delta (0, 0)
Screenshot: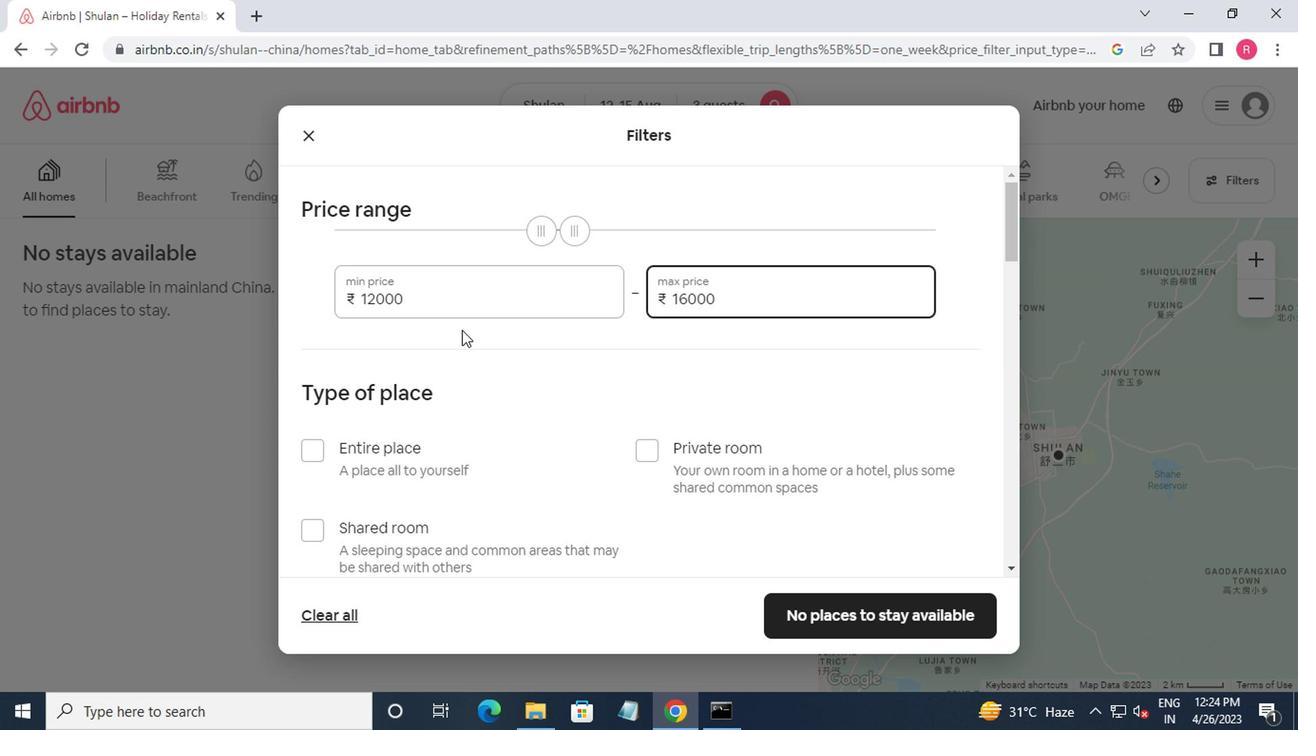 
Action: Mouse moved to (466, 342)
Screenshot: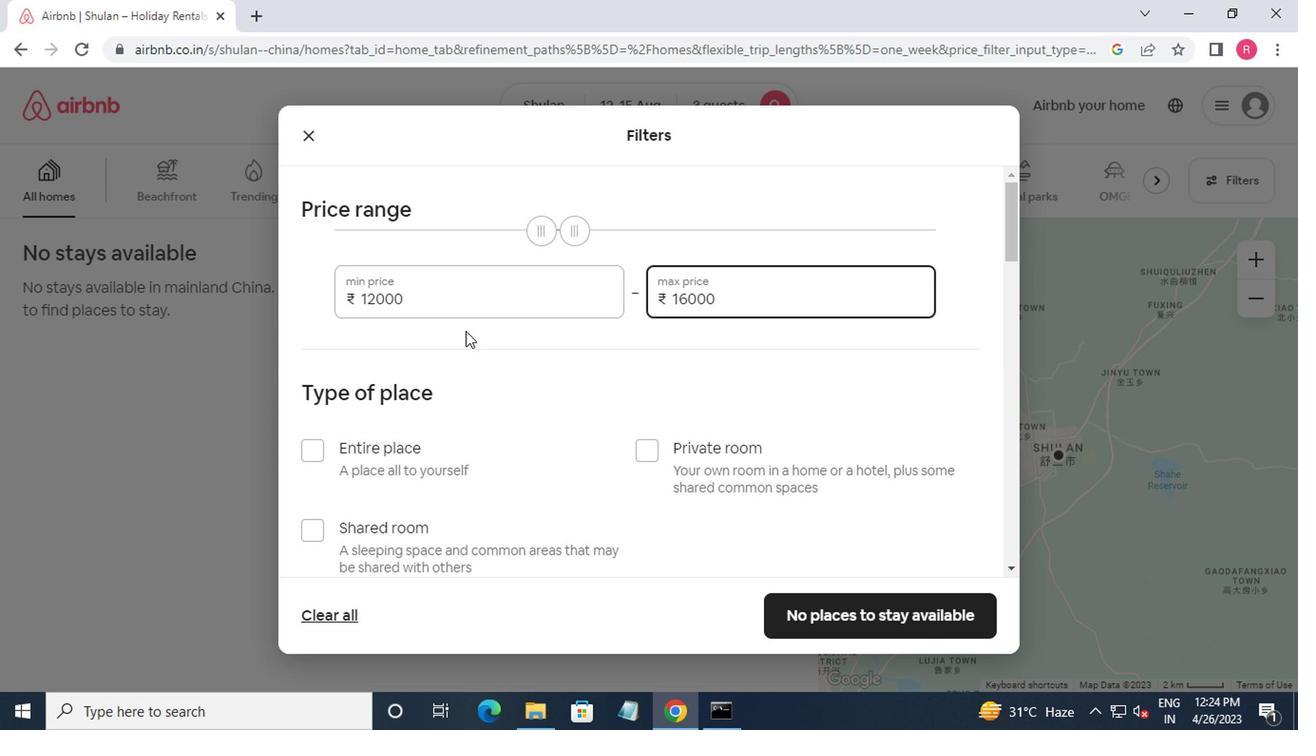 
Action: Mouse scrolled (466, 341) with delta (0, 0)
Screenshot: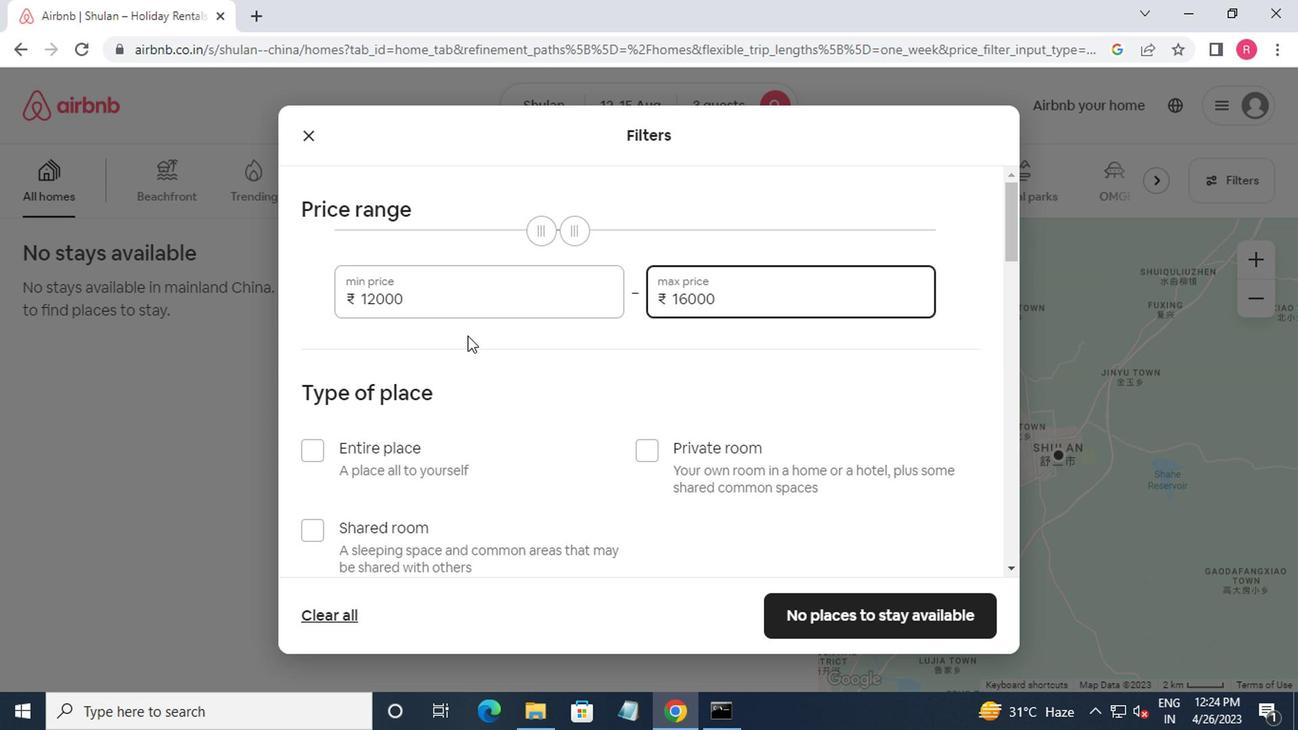 
Action: Mouse moved to (310, 269)
Screenshot: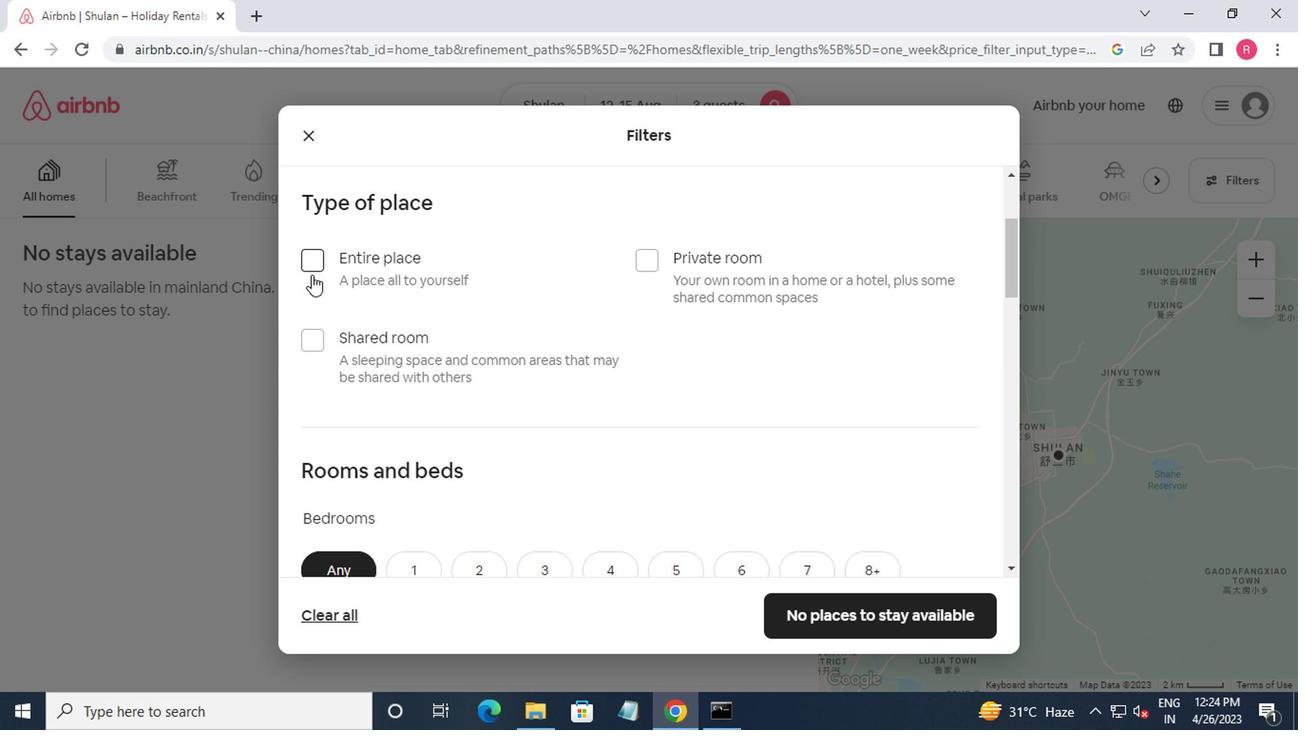 
Action: Mouse pressed left at (310, 269)
Screenshot: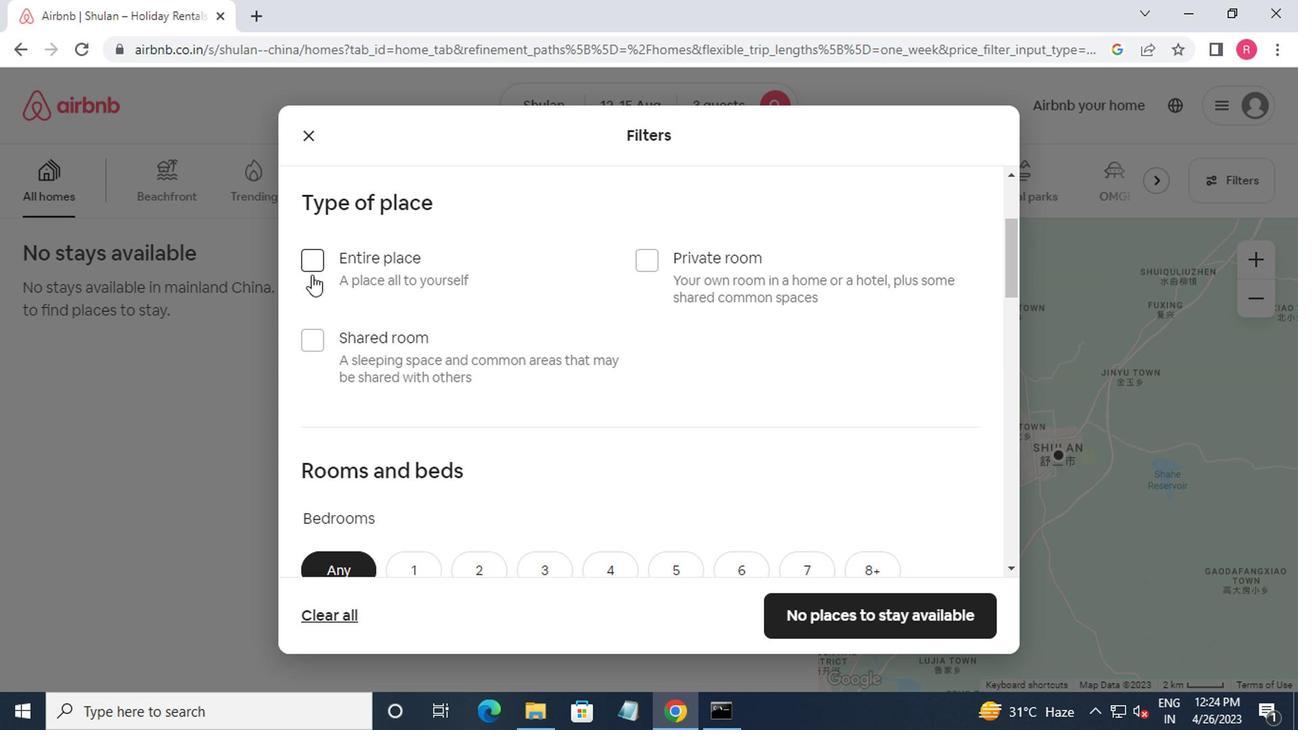 
Action: Mouse moved to (591, 428)
Screenshot: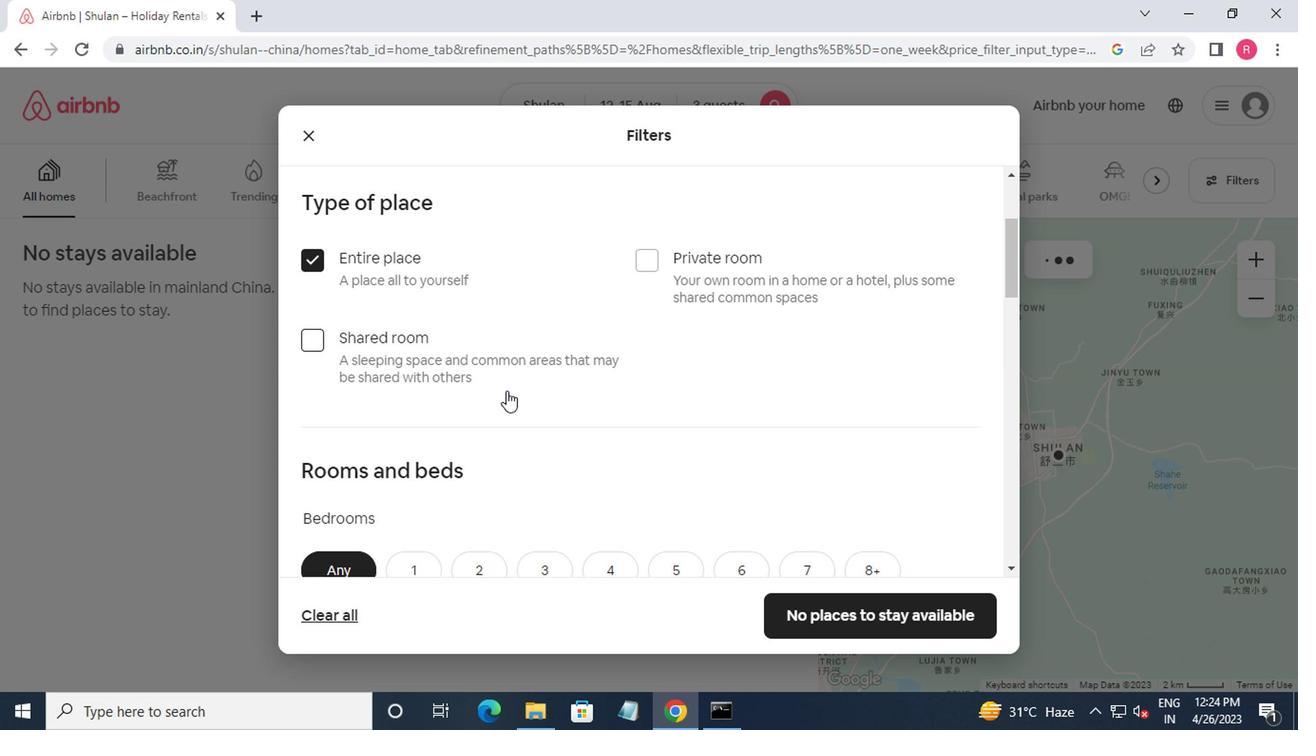 
Action: Mouse scrolled (591, 427) with delta (0, -1)
Screenshot: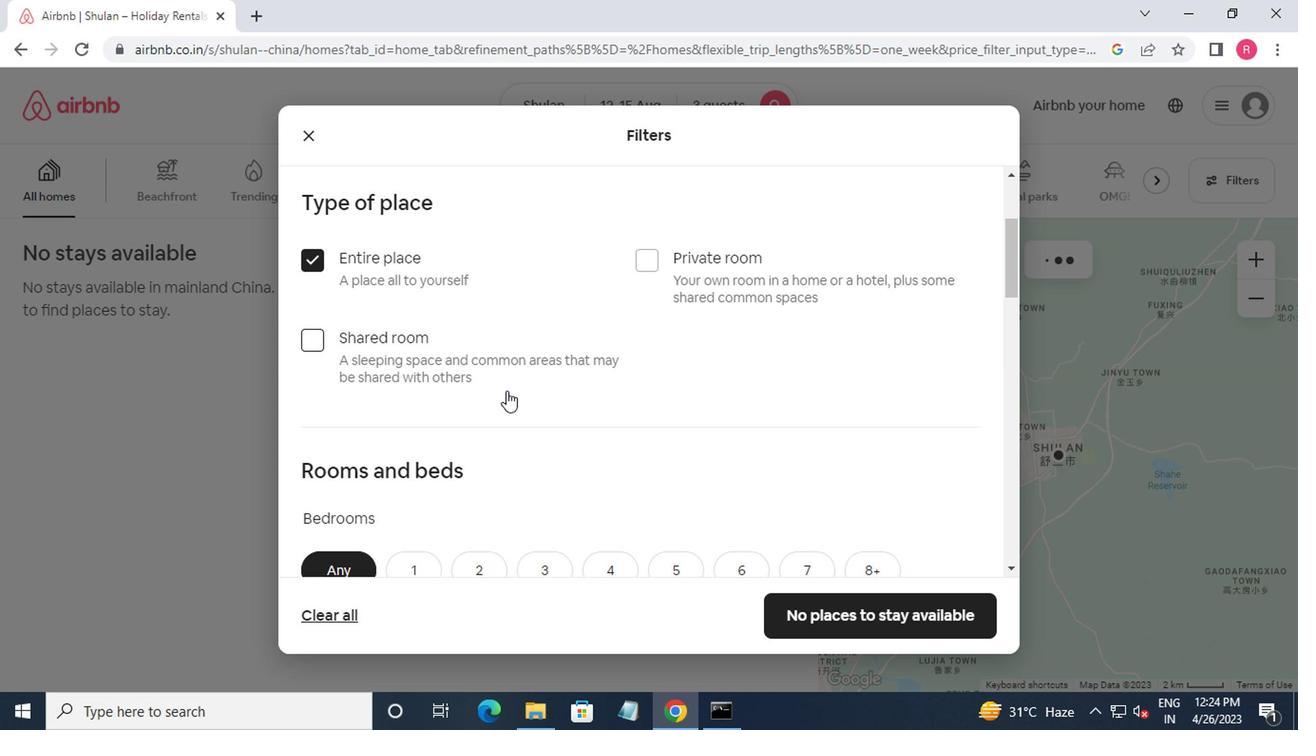 
Action: Mouse moved to (591, 430)
Screenshot: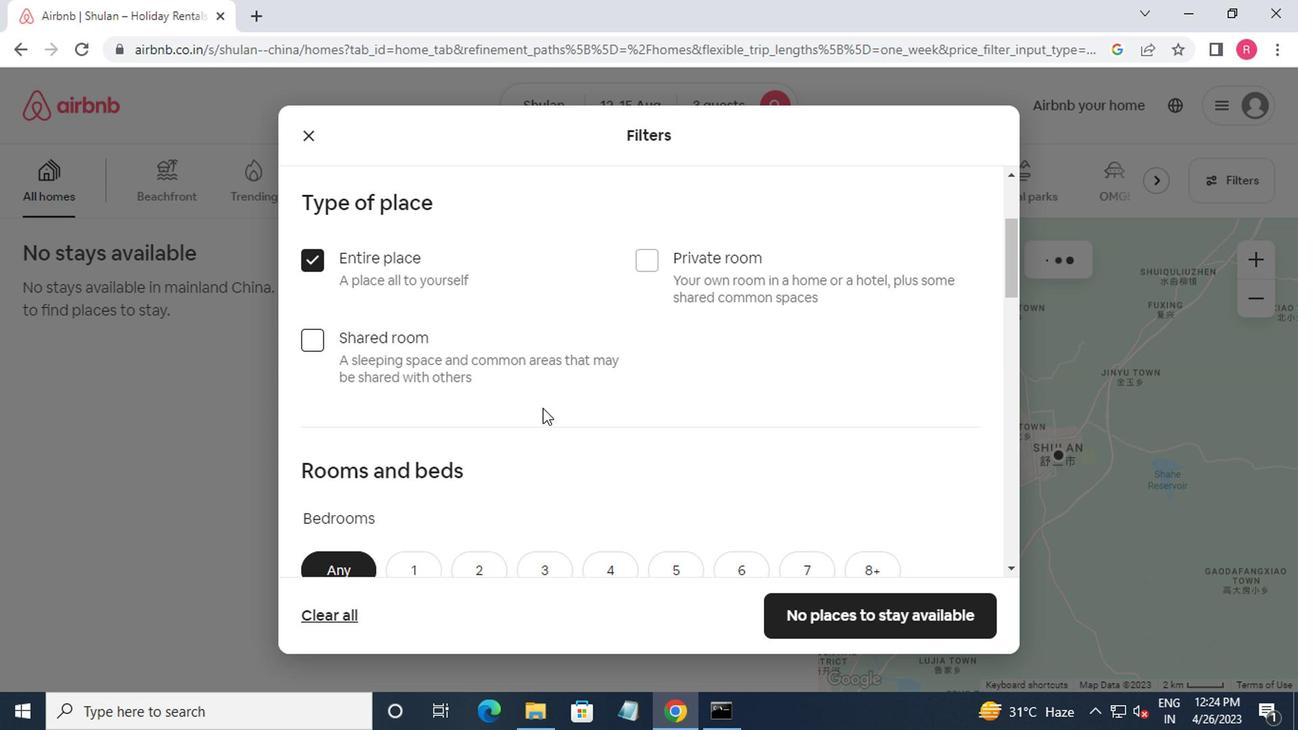 
Action: Mouse scrolled (591, 429) with delta (0, 0)
Screenshot: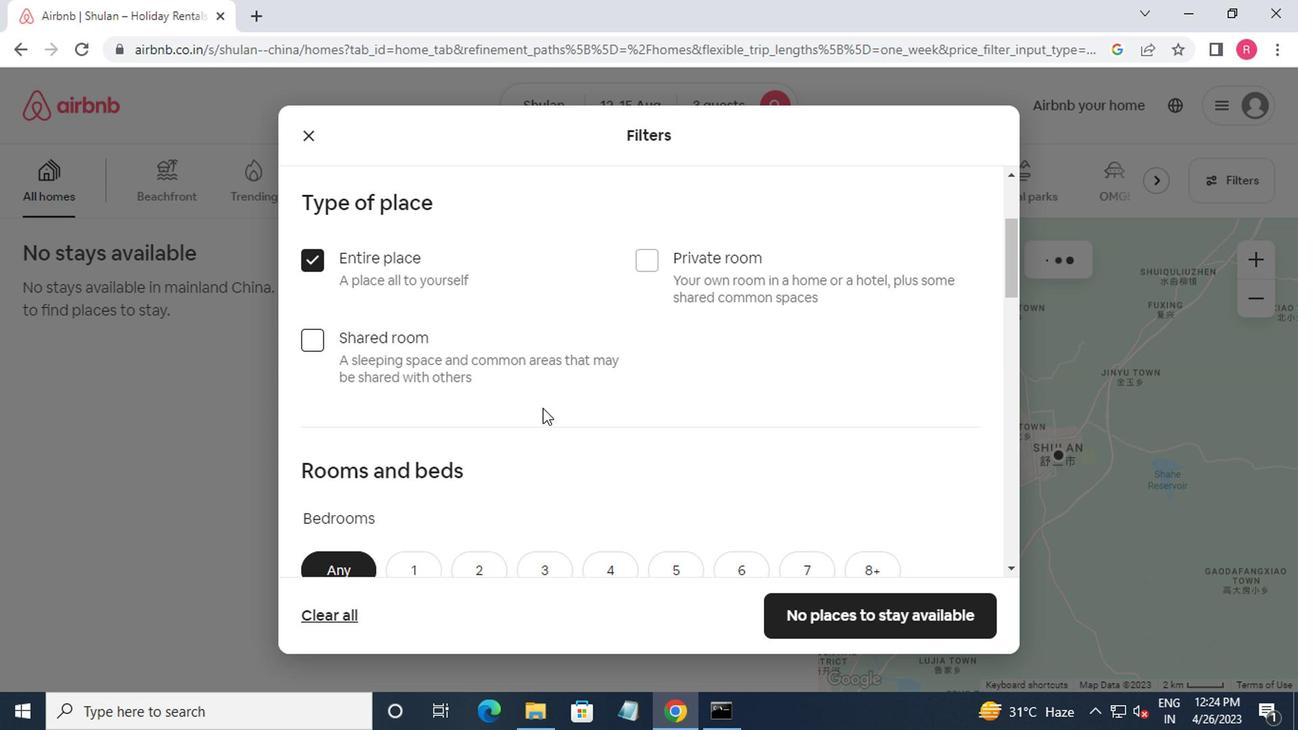 
Action: Mouse moved to (482, 382)
Screenshot: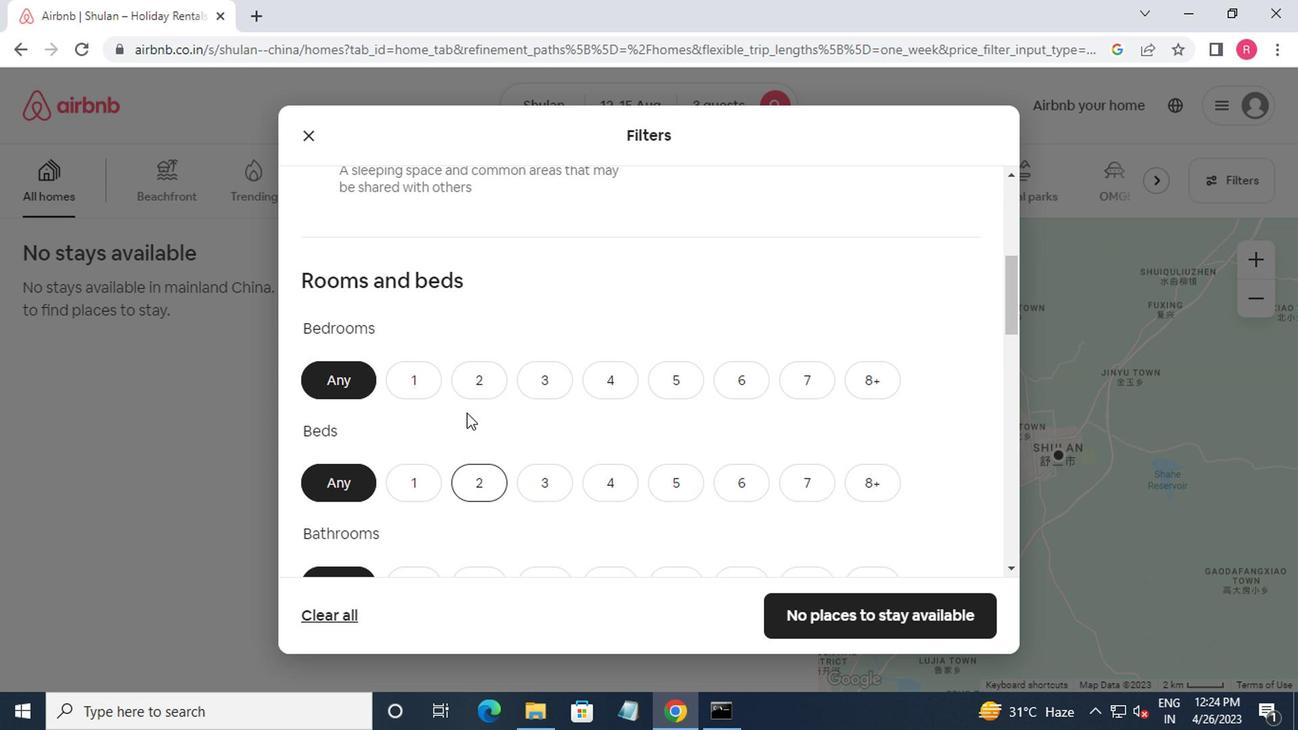 
Action: Mouse pressed left at (482, 382)
Screenshot: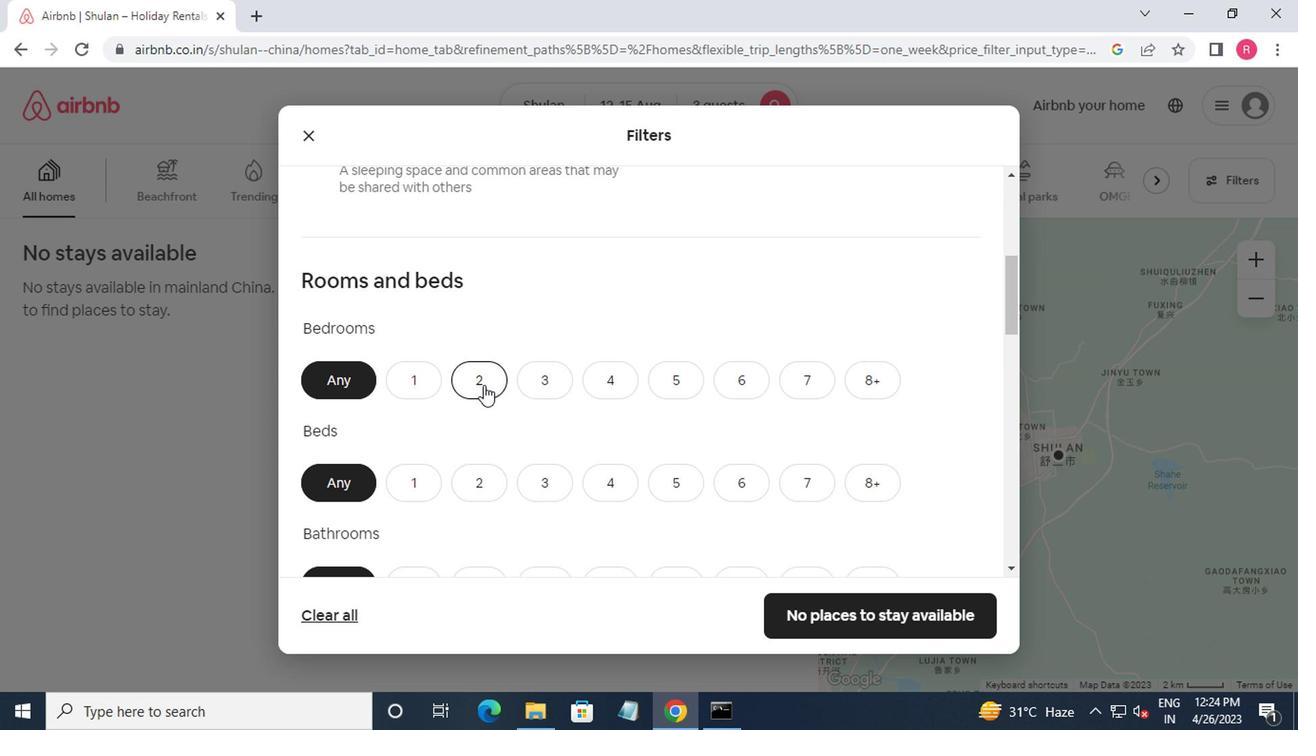 
Action: Mouse moved to (539, 487)
Screenshot: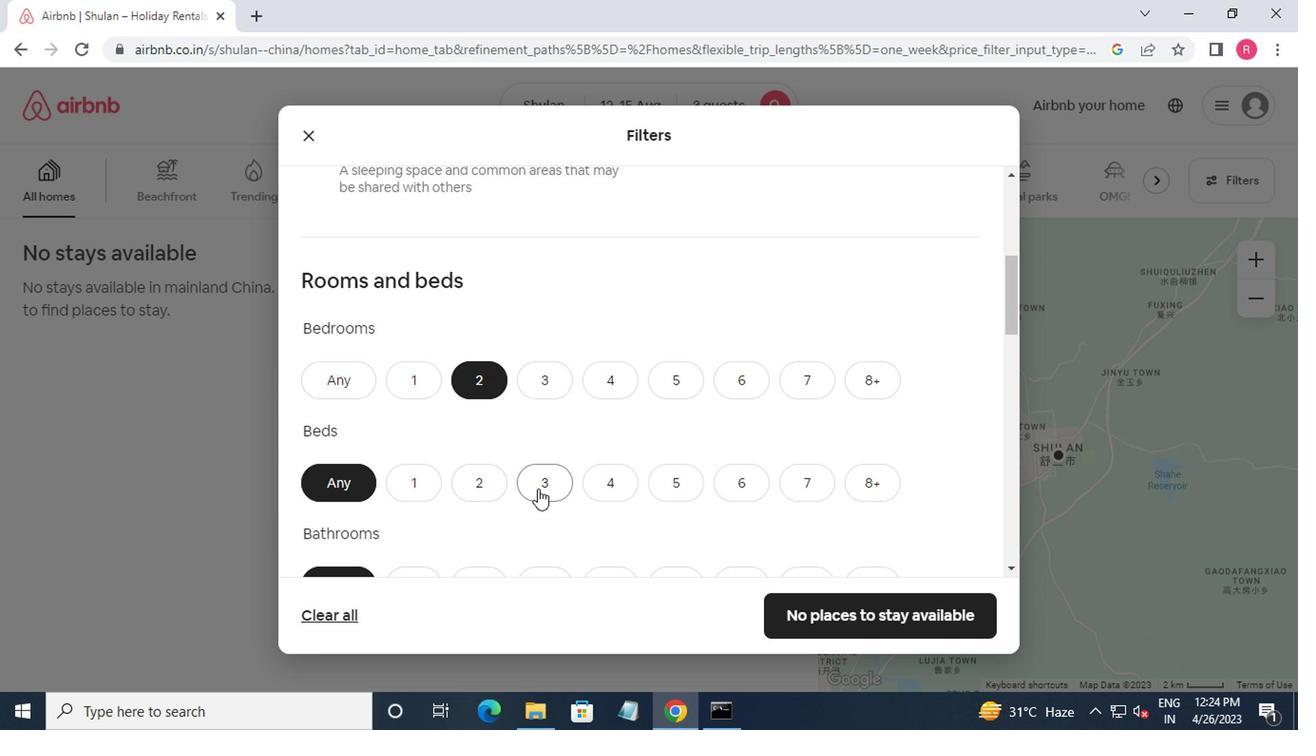 
Action: Mouse pressed left at (539, 487)
Screenshot: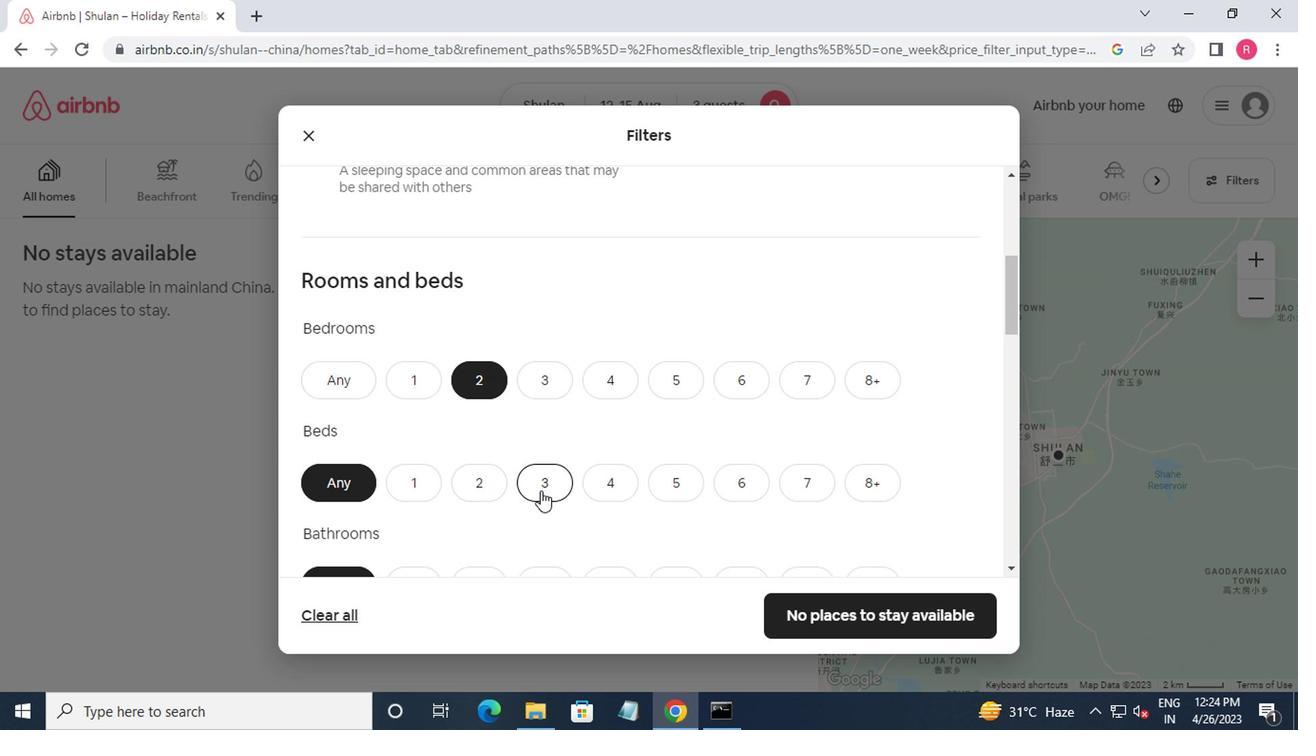 
Action: Mouse moved to (439, 531)
Screenshot: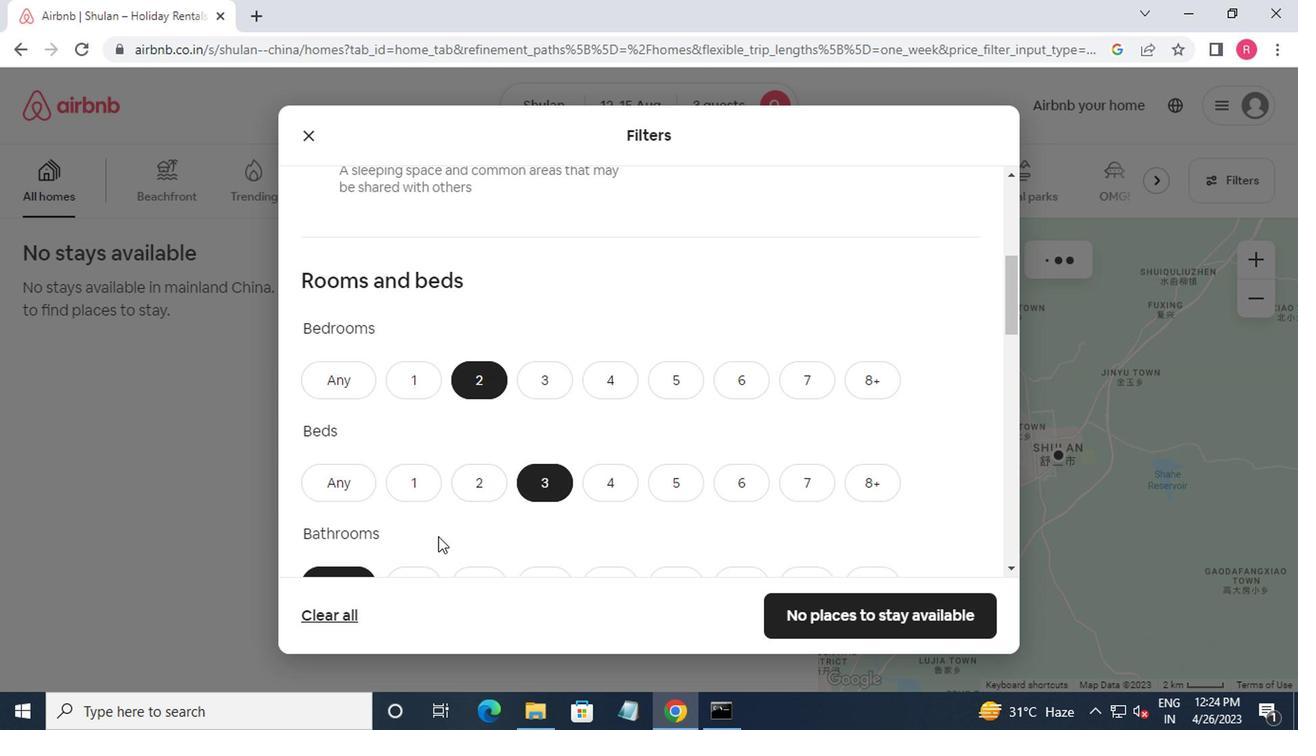 
Action: Mouse scrolled (439, 530) with delta (0, 0)
Screenshot: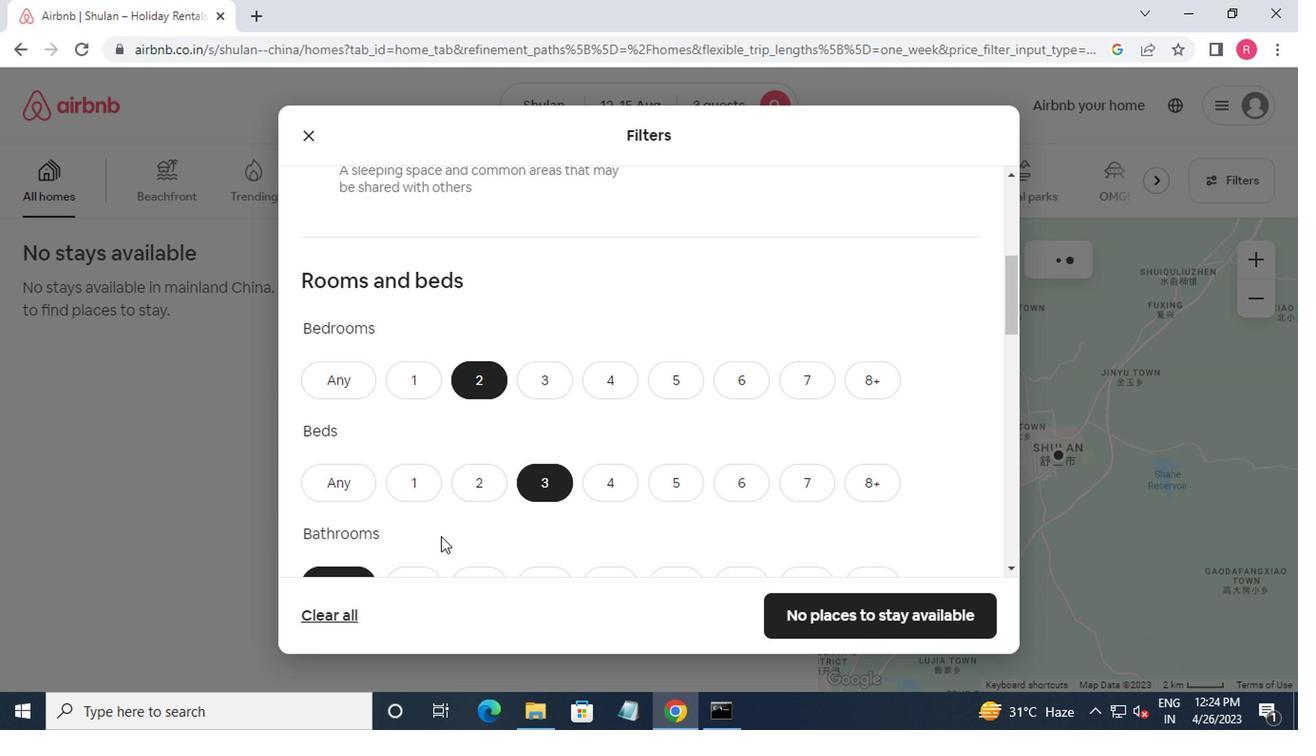 
Action: Mouse moved to (411, 489)
Screenshot: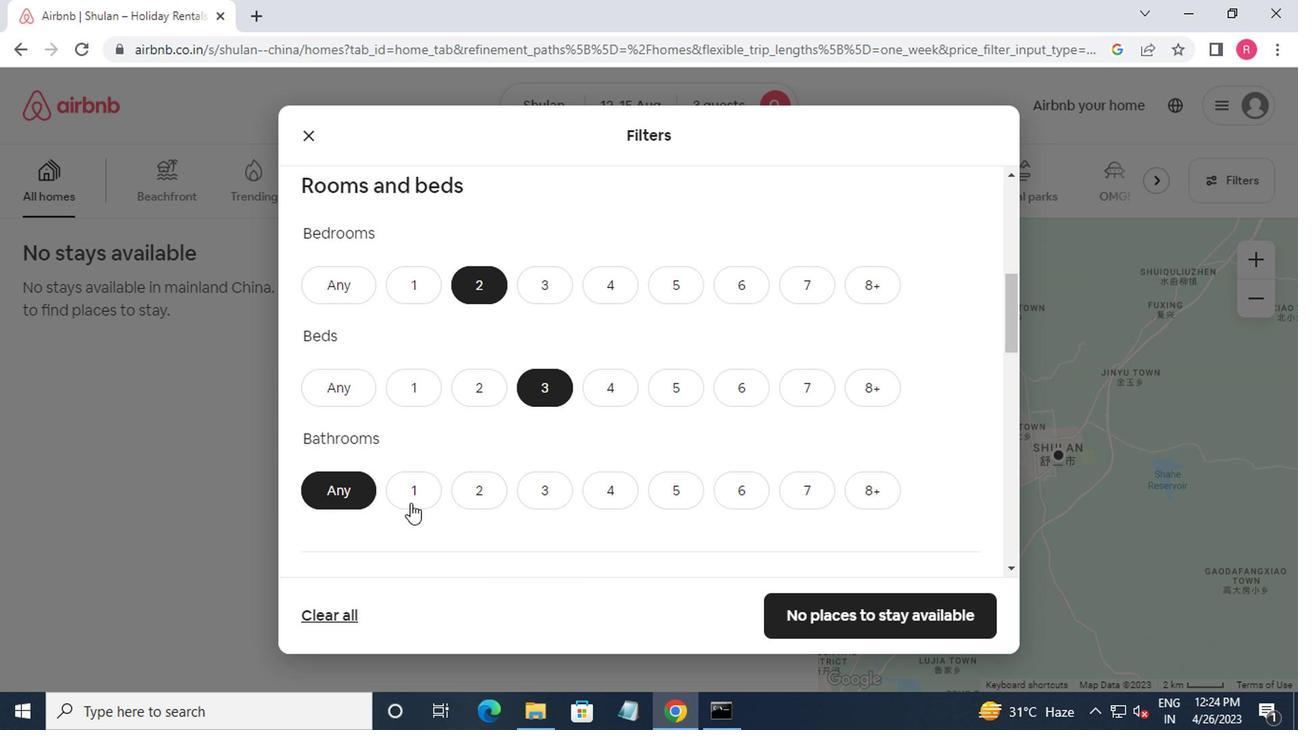 
Action: Mouse pressed left at (411, 489)
Screenshot: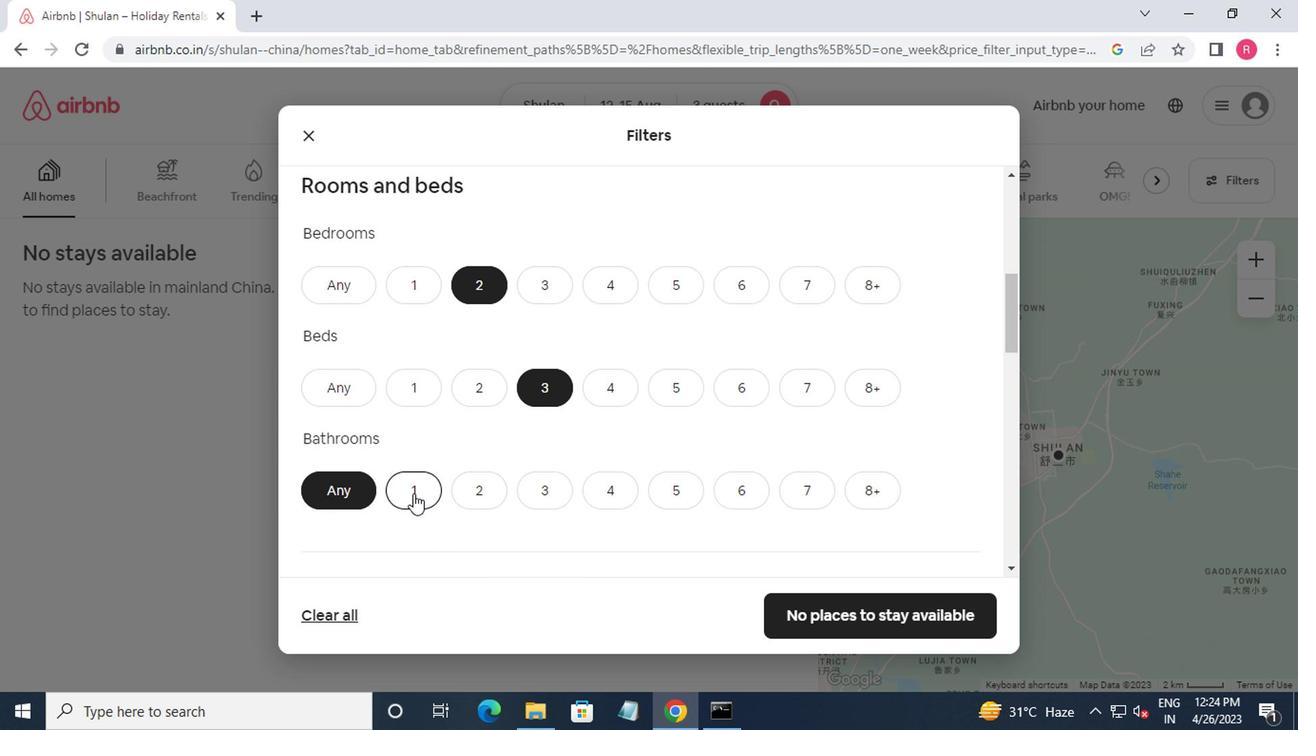 
Action: Mouse moved to (411, 489)
Screenshot: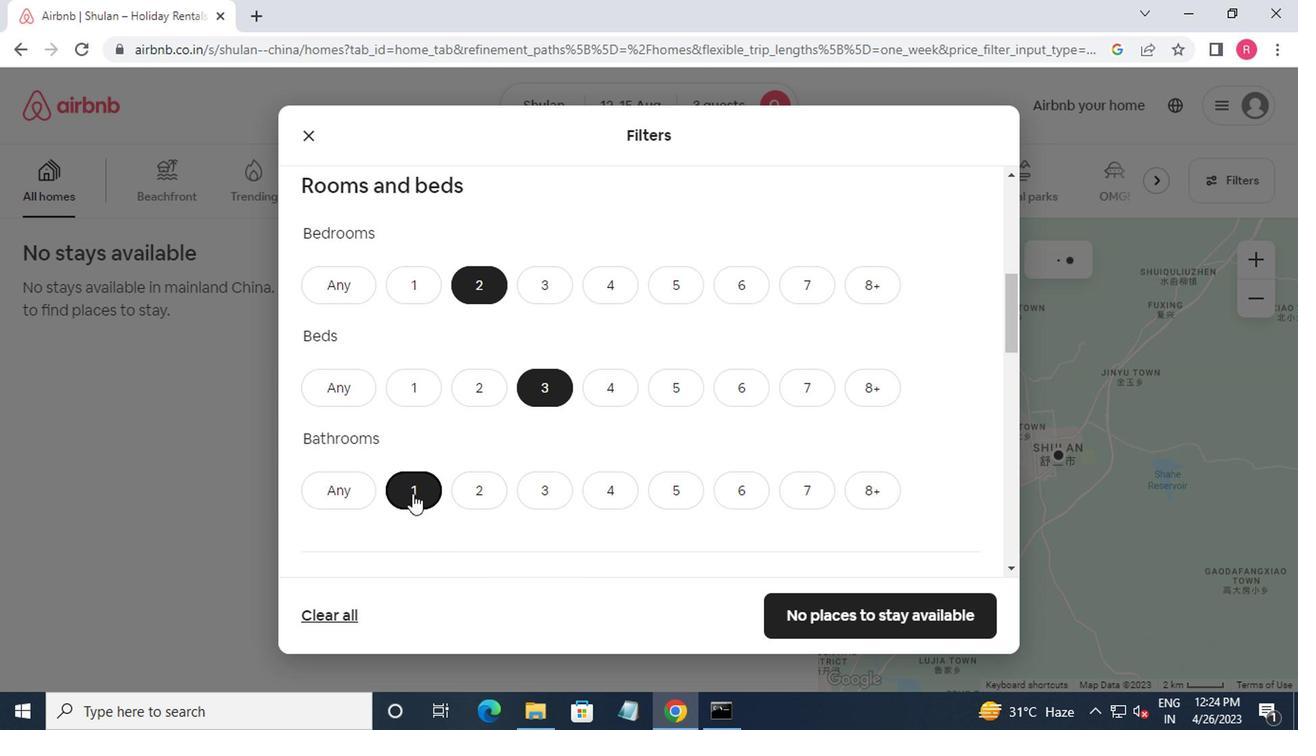 
Action: Mouse scrolled (411, 489) with delta (0, 0)
Screenshot: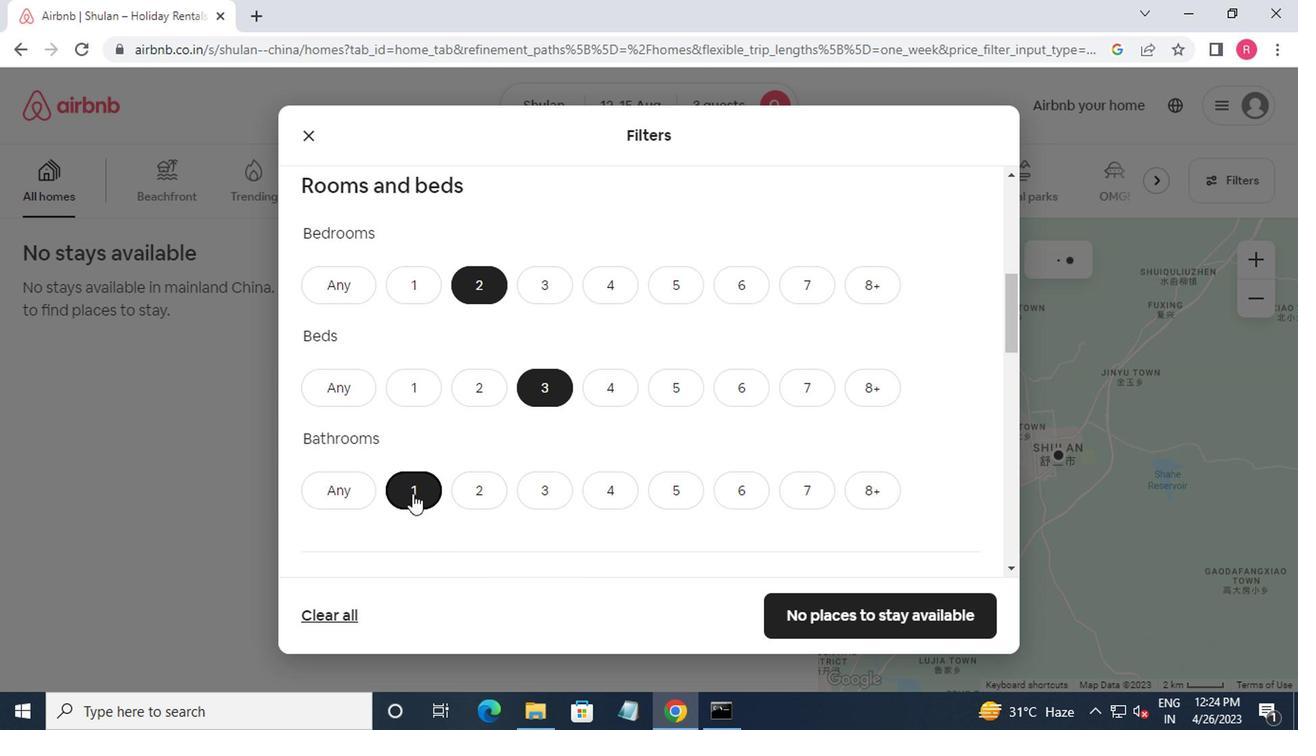 
Action: Mouse moved to (411, 489)
Screenshot: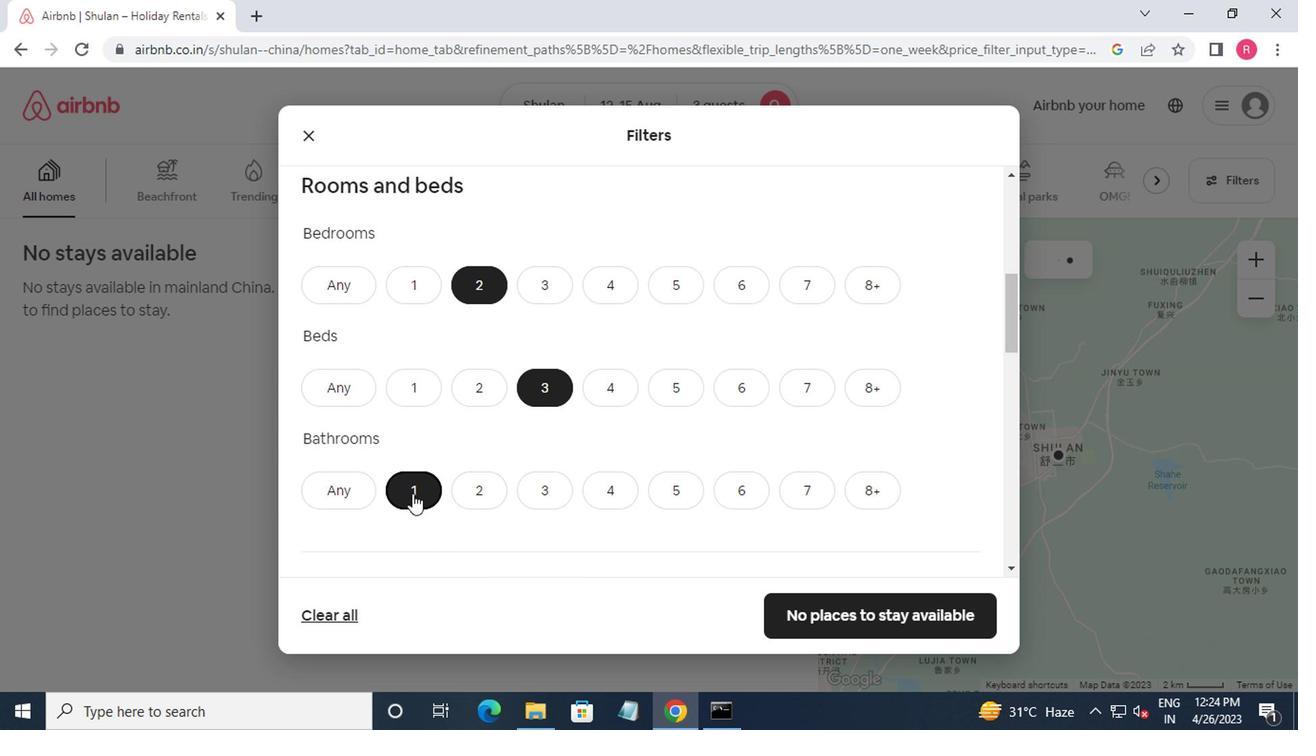 
Action: Mouse scrolled (411, 487) with delta (0, -1)
Screenshot: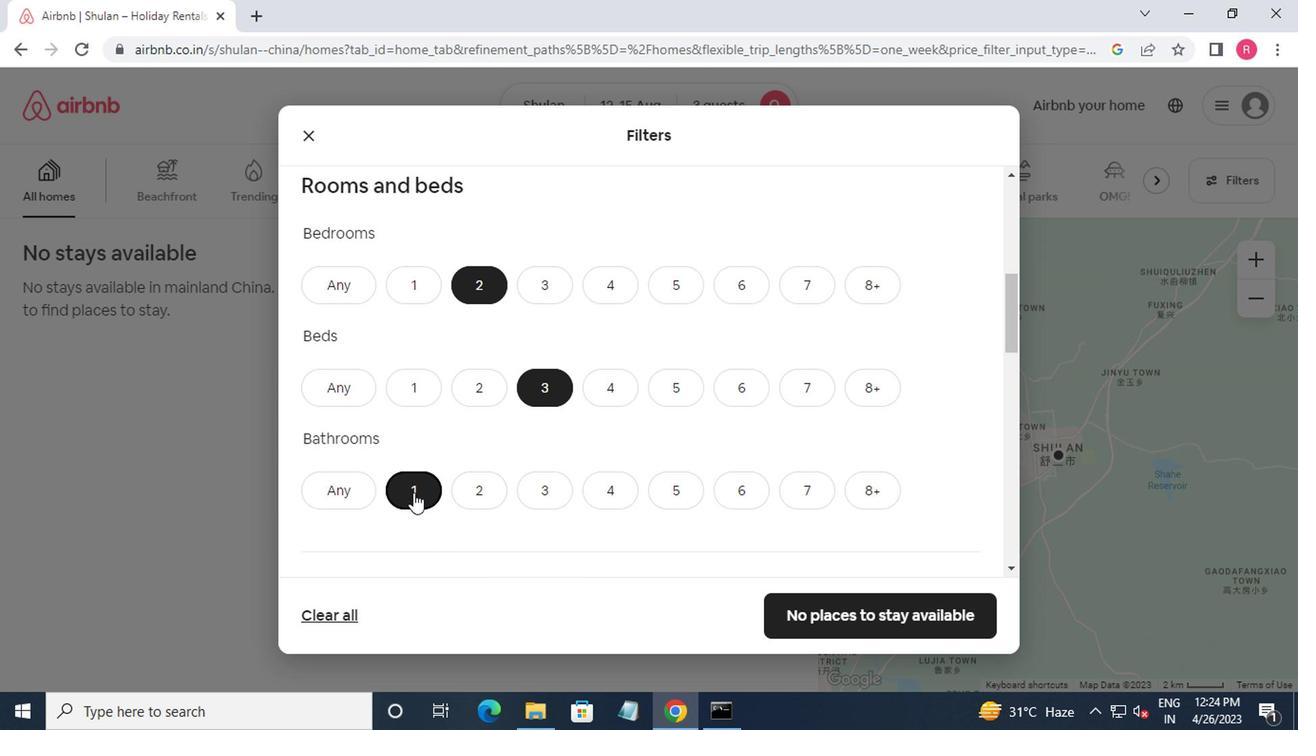 
Action: Mouse moved to (420, 484)
Screenshot: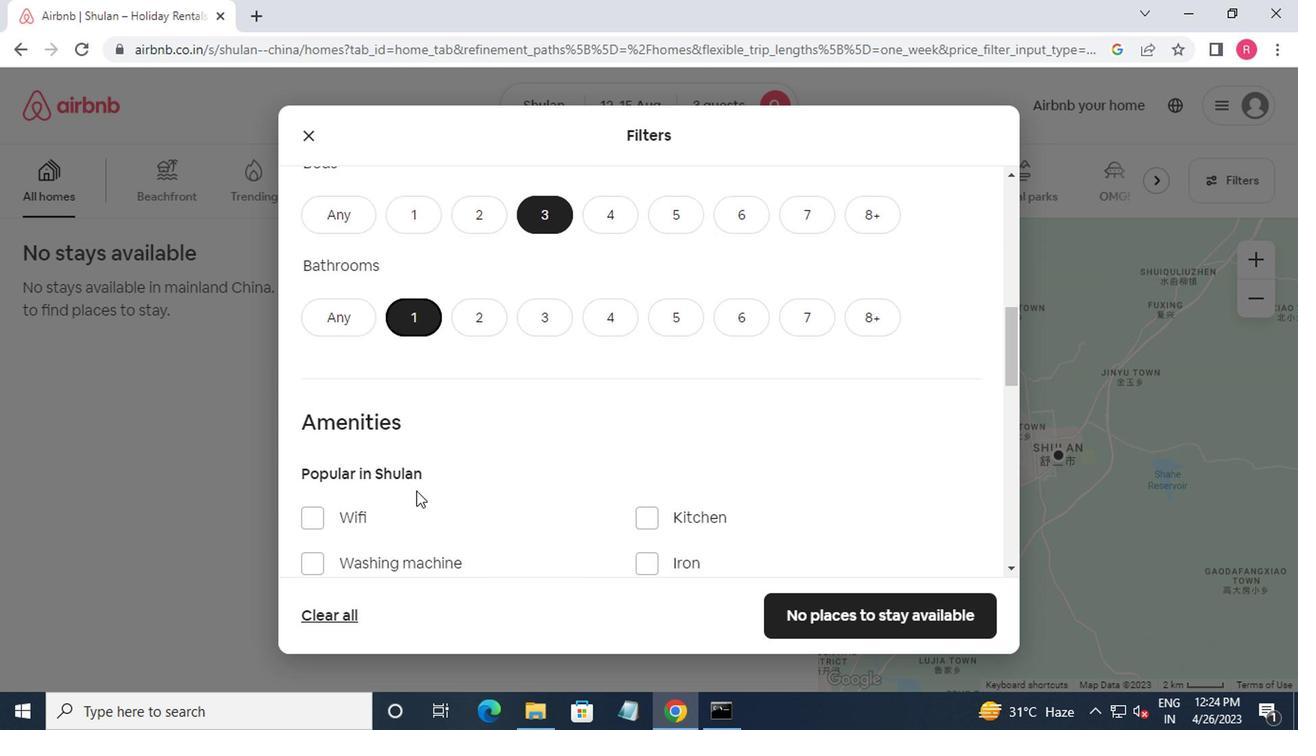 
Action: Mouse scrolled (420, 484) with delta (0, 0)
Screenshot: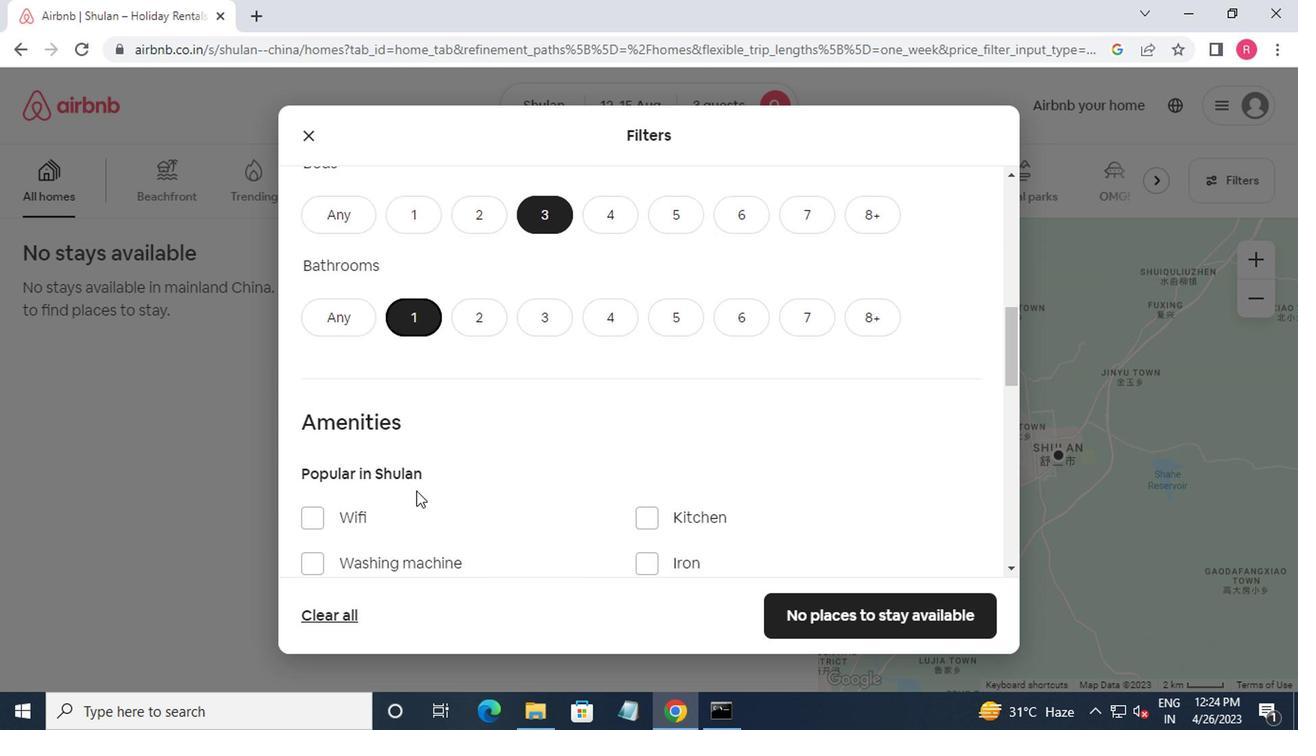 
Action: Mouse moved to (492, 477)
Screenshot: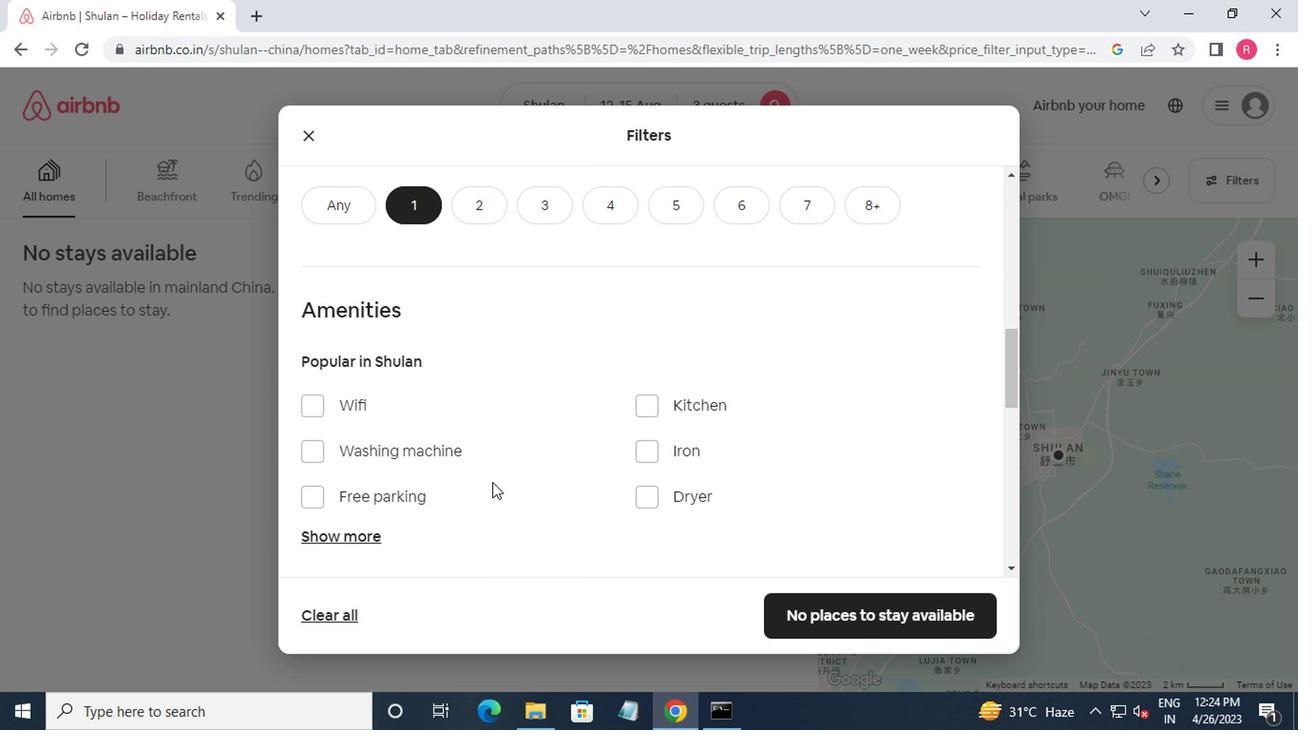 
Action: Mouse scrolled (492, 476) with delta (0, 0)
Screenshot: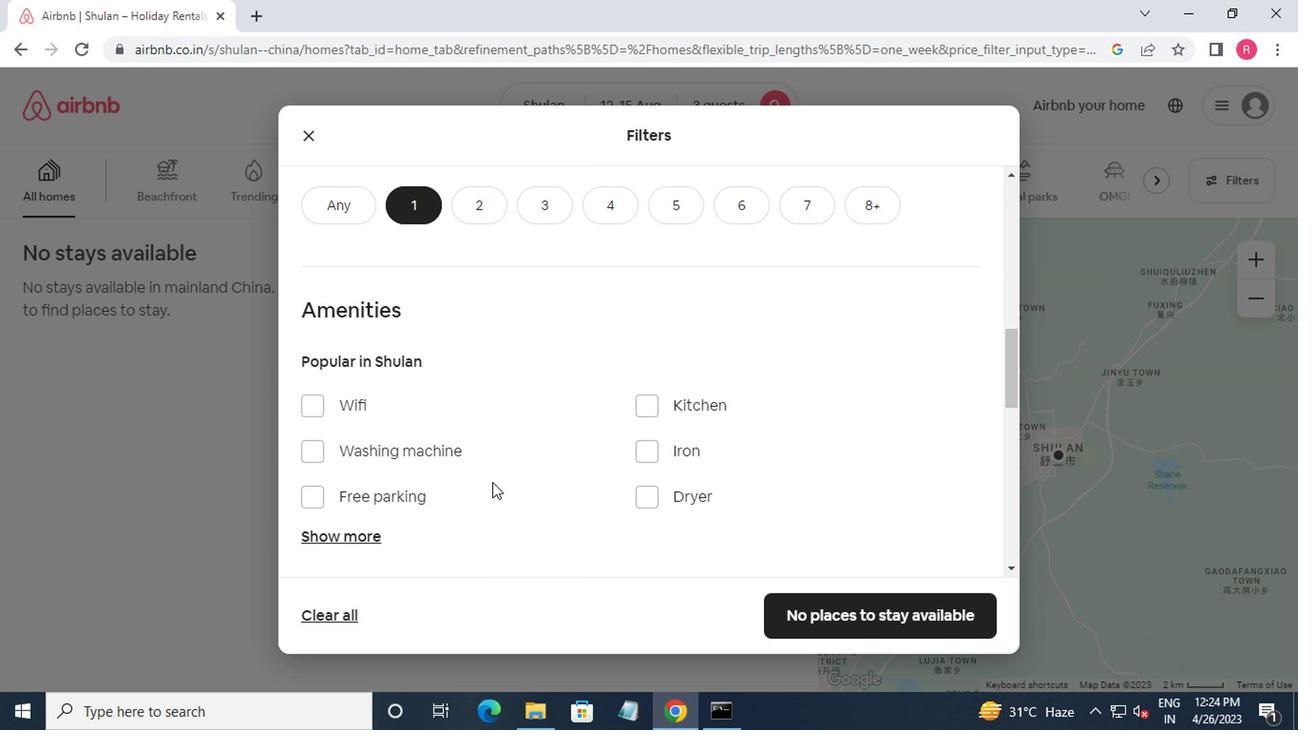 
Action: Mouse moved to (496, 477)
Screenshot: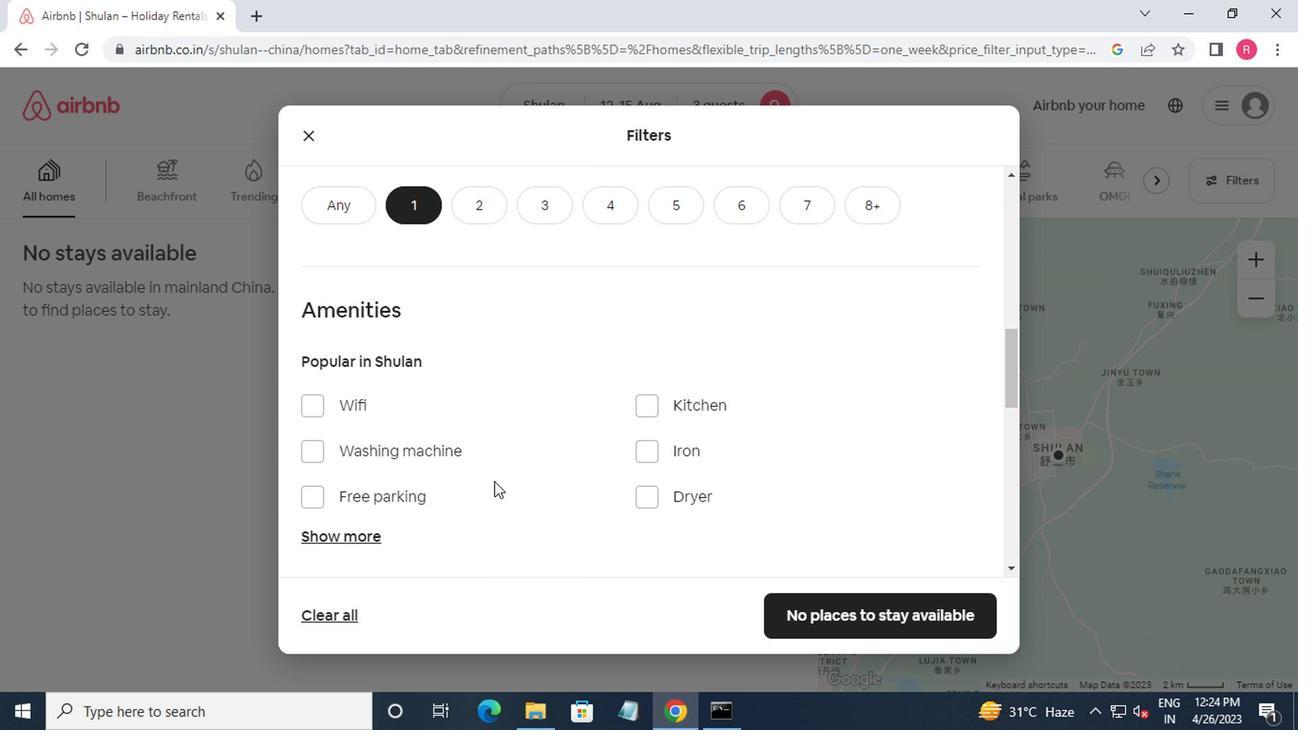 
Action: Mouse scrolled (496, 476) with delta (0, 0)
Screenshot: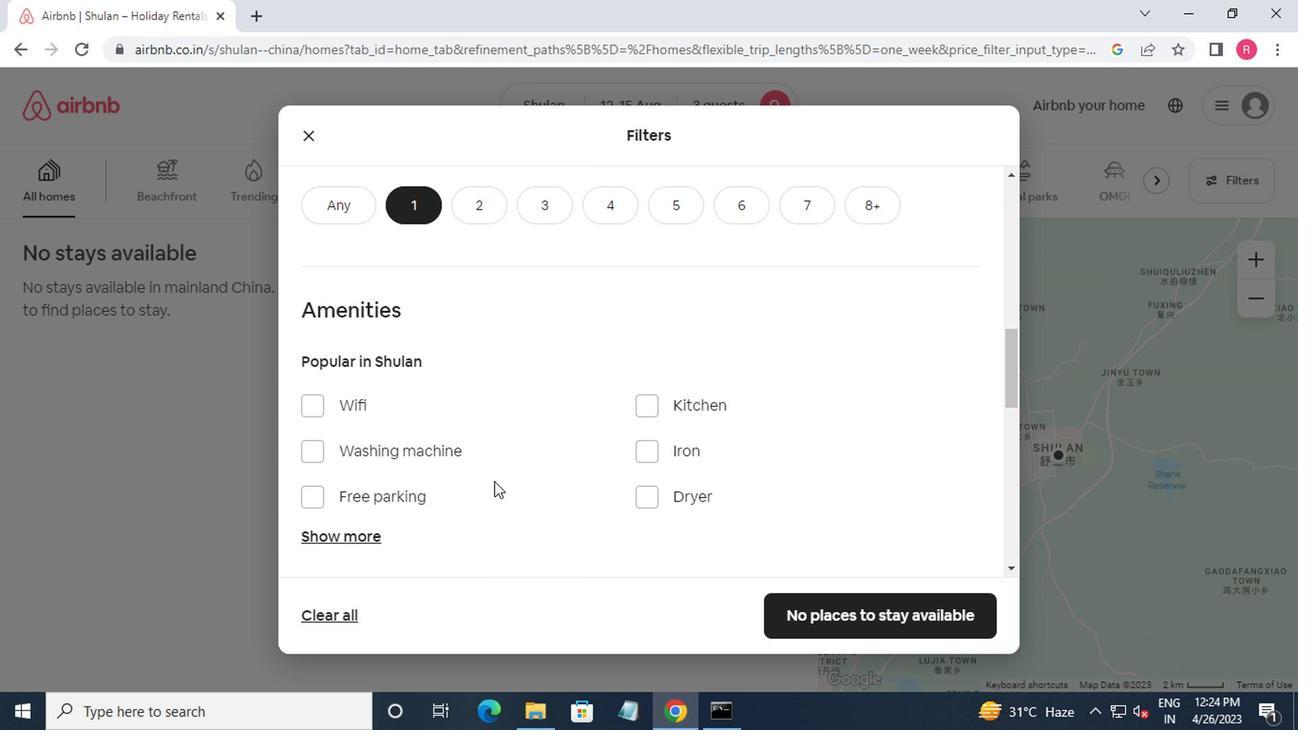 
Action: Mouse moved to (512, 477)
Screenshot: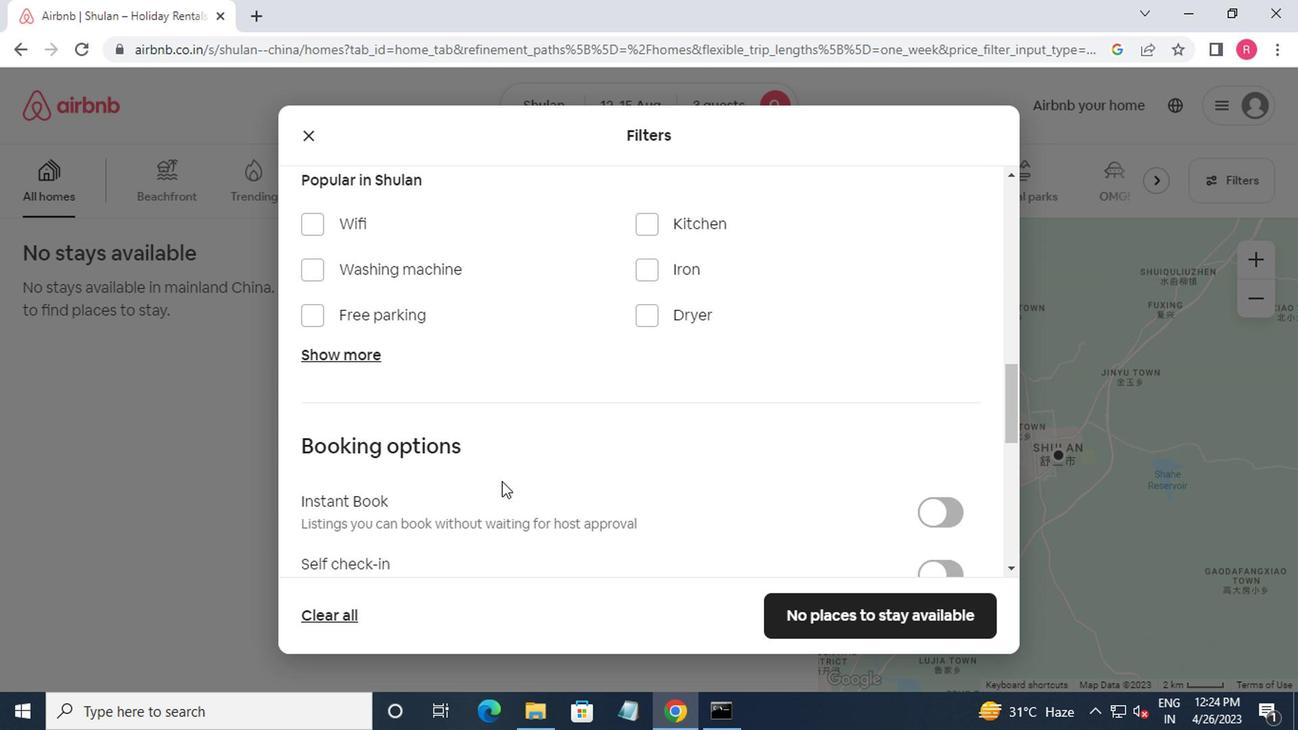 
Action: Mouse scrolled (512, 476) with delta (0, 0)
Screenshot: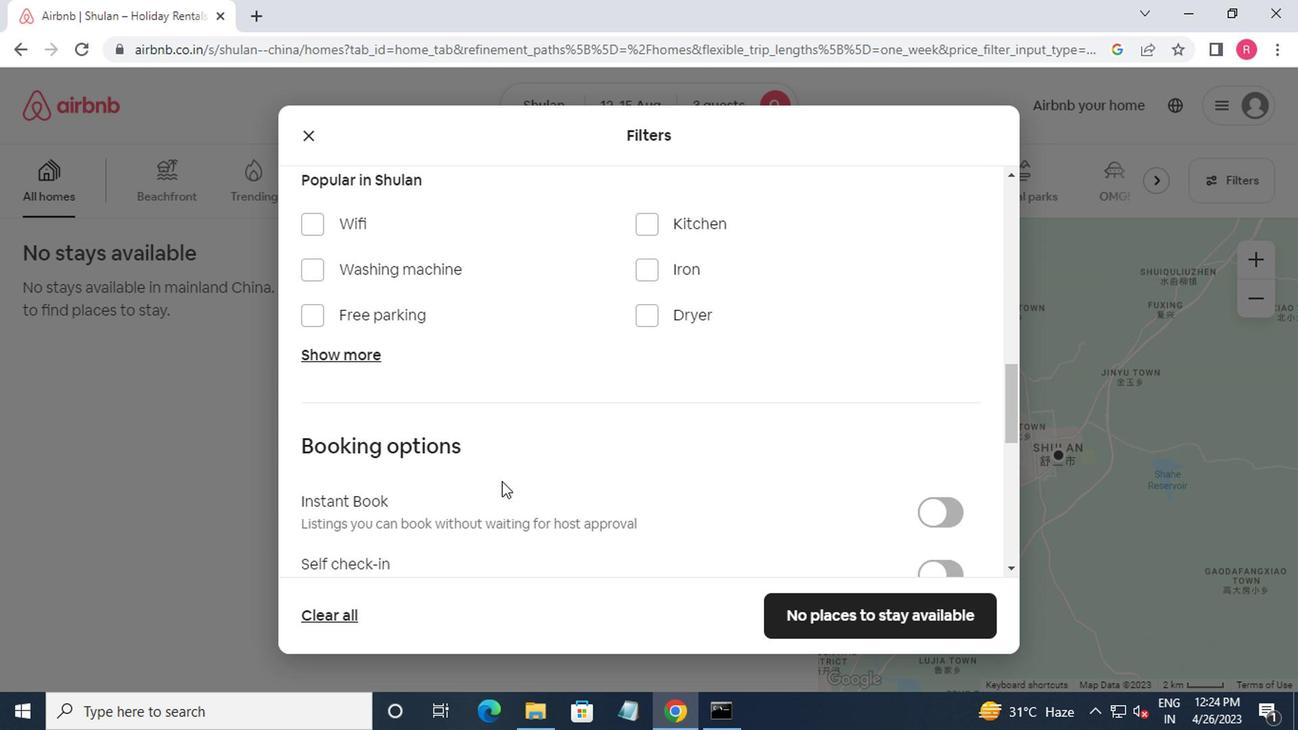 
Action: Mouse moved to (542, 482)
Screenshot: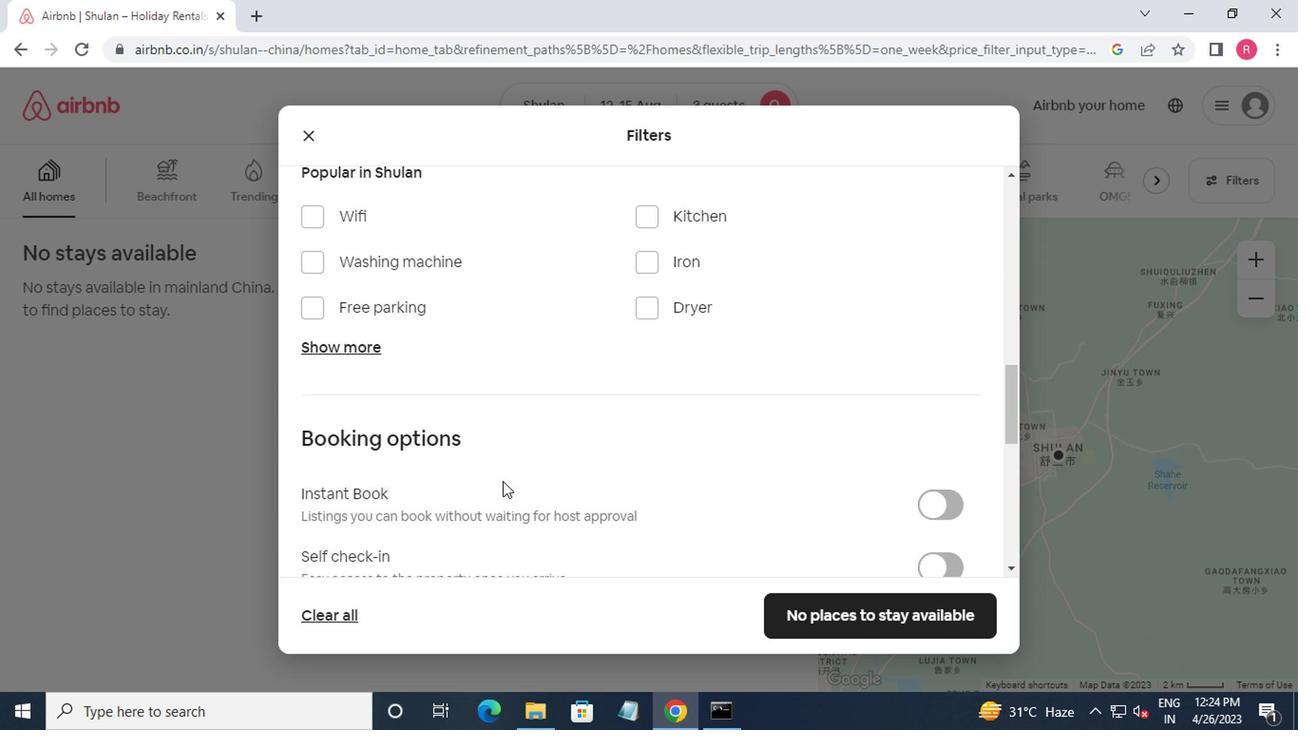 
Action: Mouse scrolled (542, 482) with delta (0, 0)
Screenshot: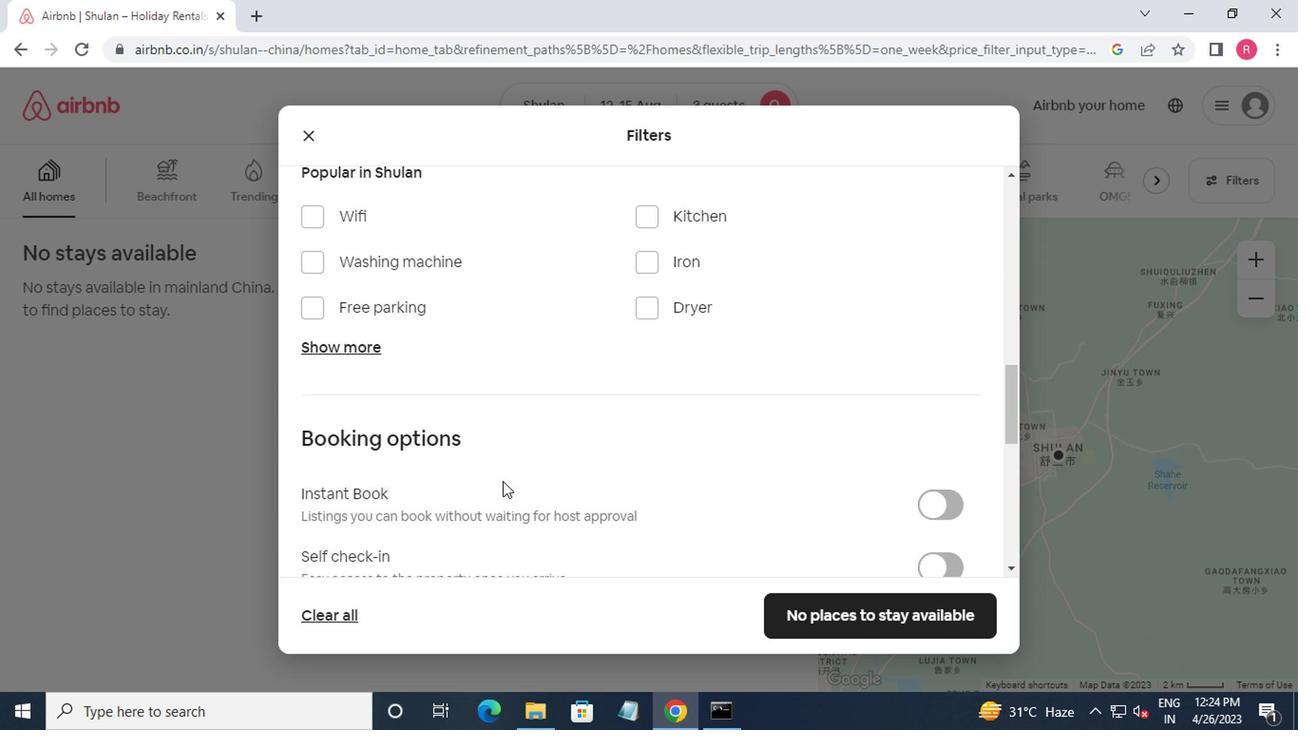 
Action: Mouse moved to (938, 383)
Screenshot: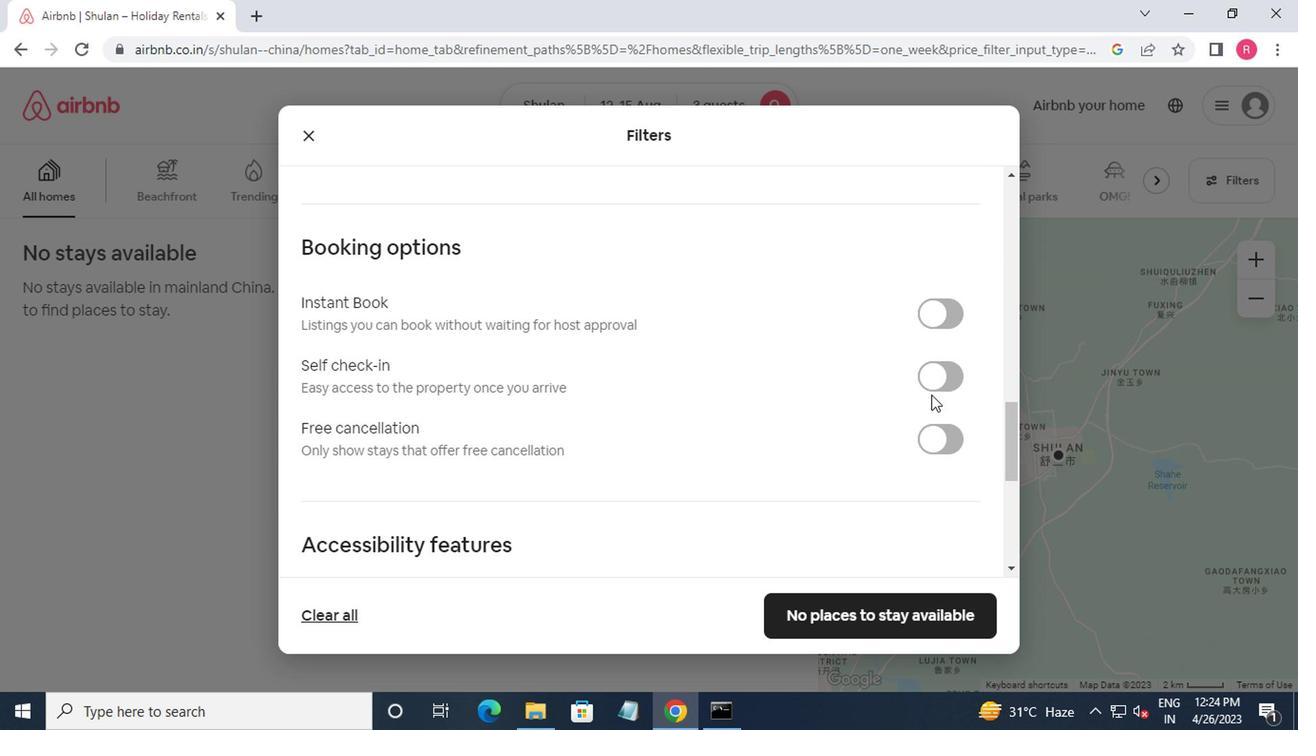 
Action: Mouse pressed left at (938, 383)
Screenshot: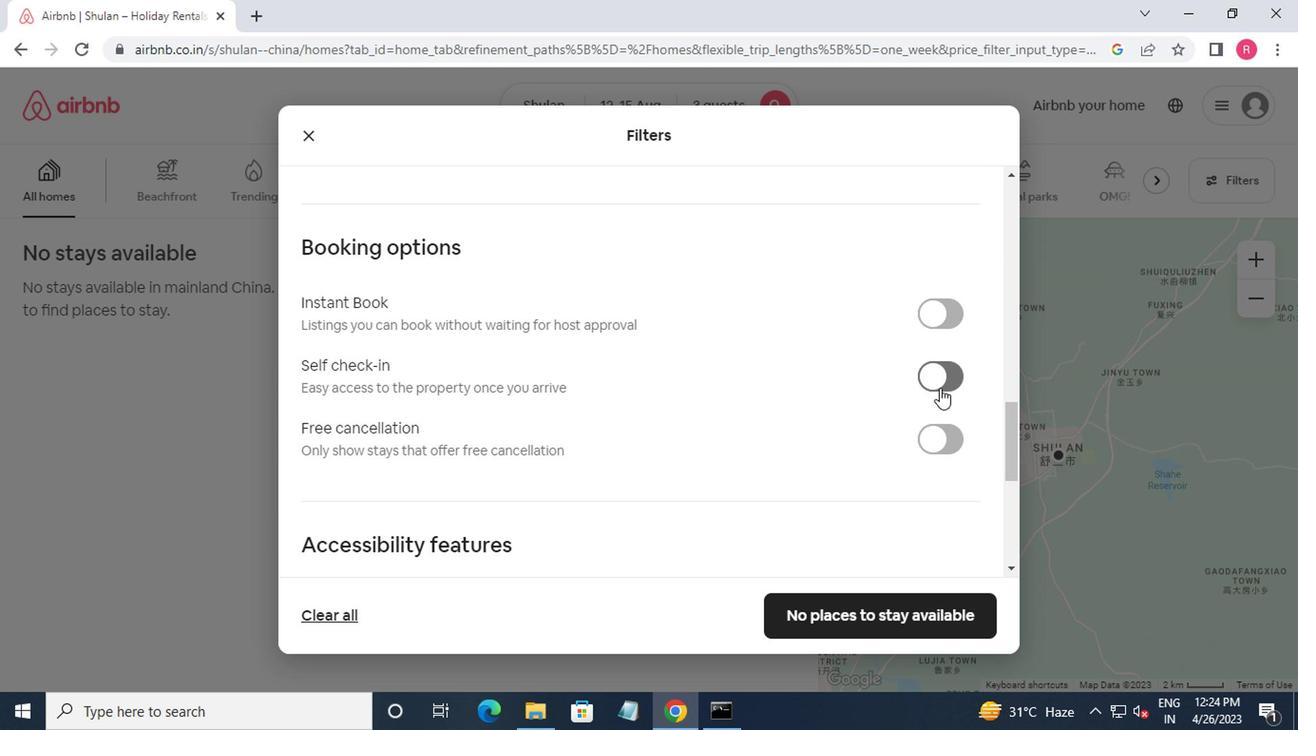 
Action: Mouse moved to (860, 476)
Screenshot: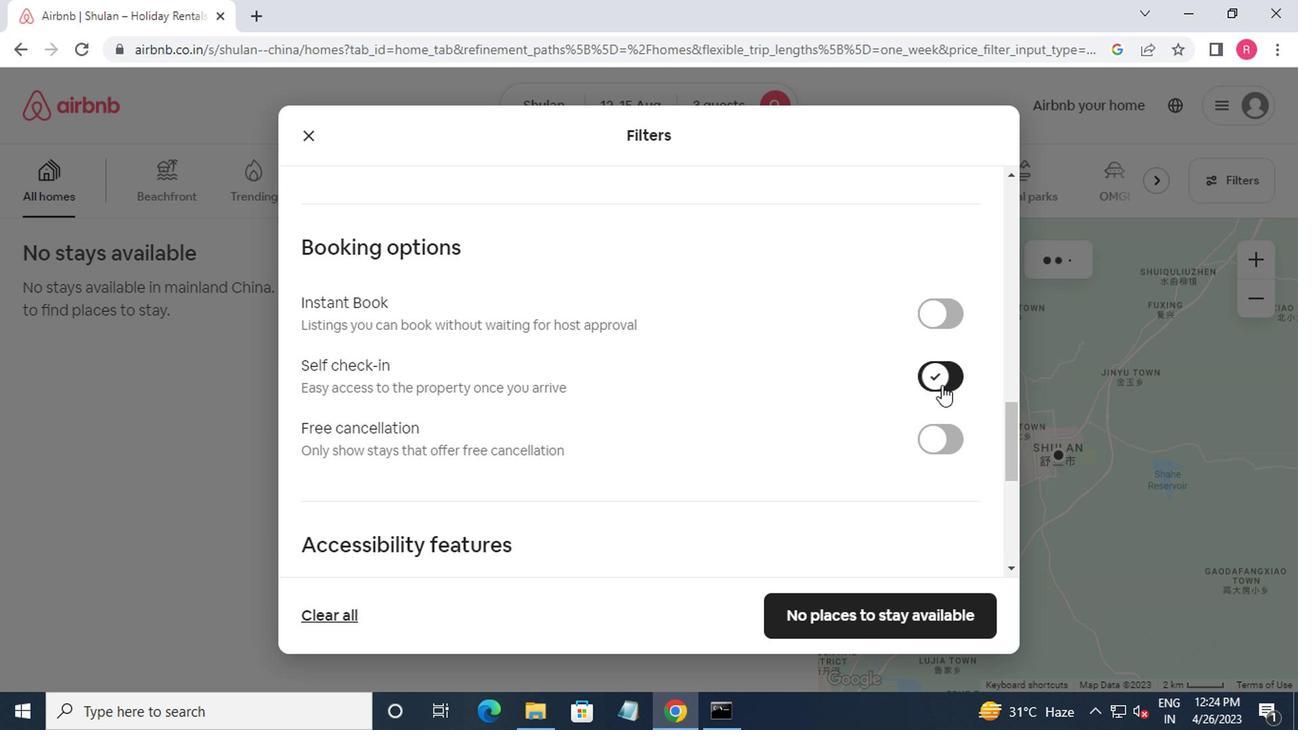 
Action: Mouse scrolled (860, 475) with delta (0, -1)
Screenshot: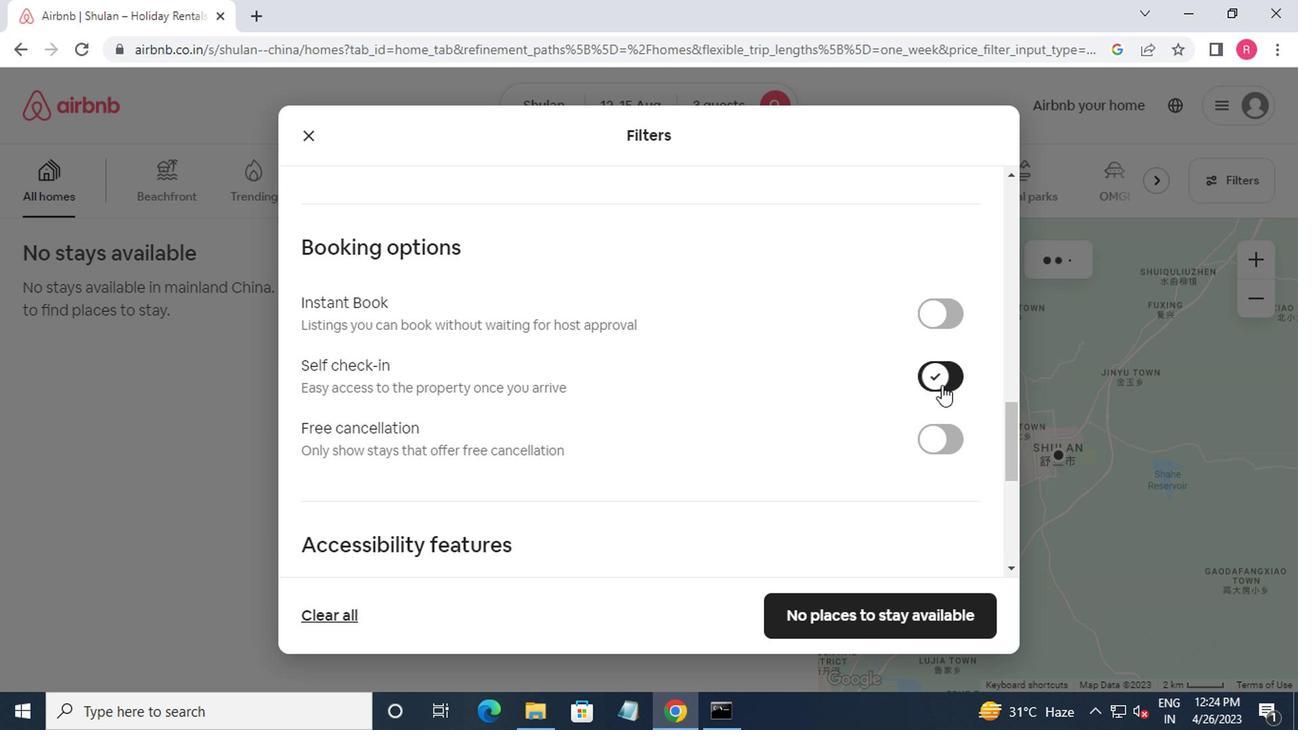 
Action: Mouse moved to (853, 495)
Screenshot: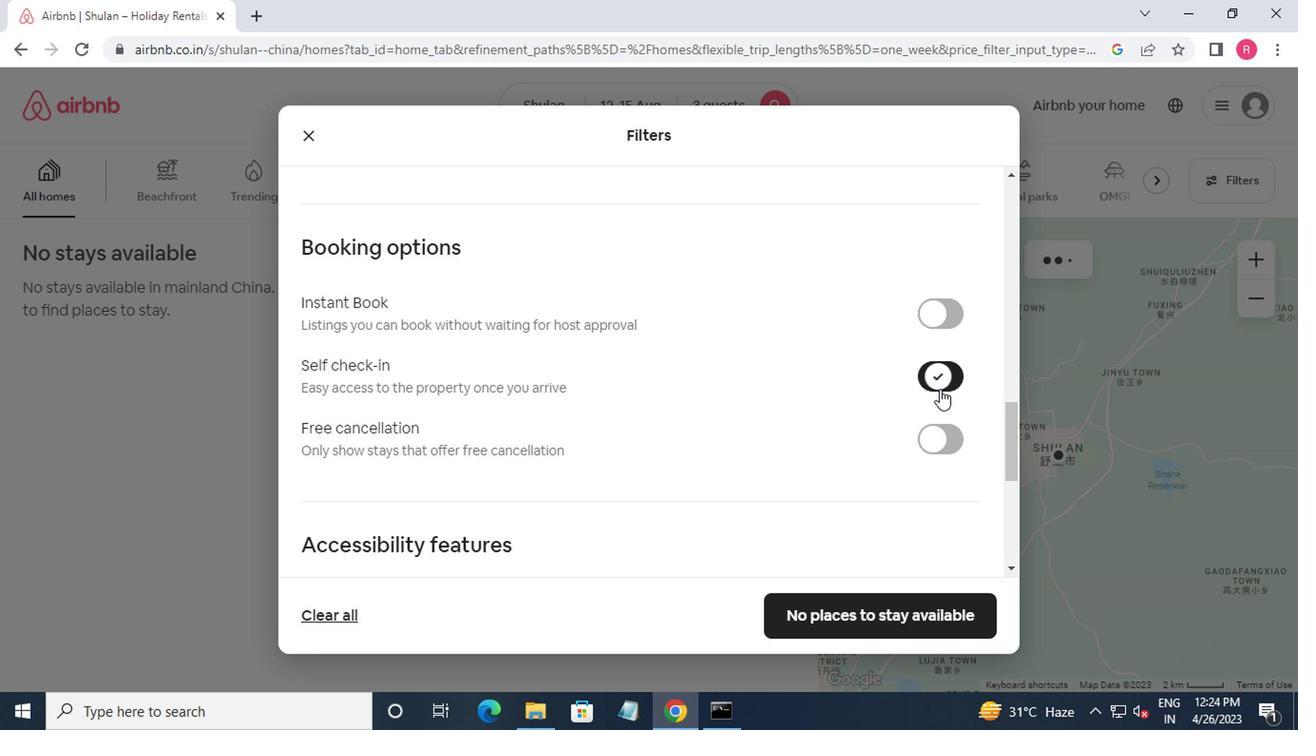 
Action: Mouse scrolled (853, 494) with delta (0, 0)
Screenshot: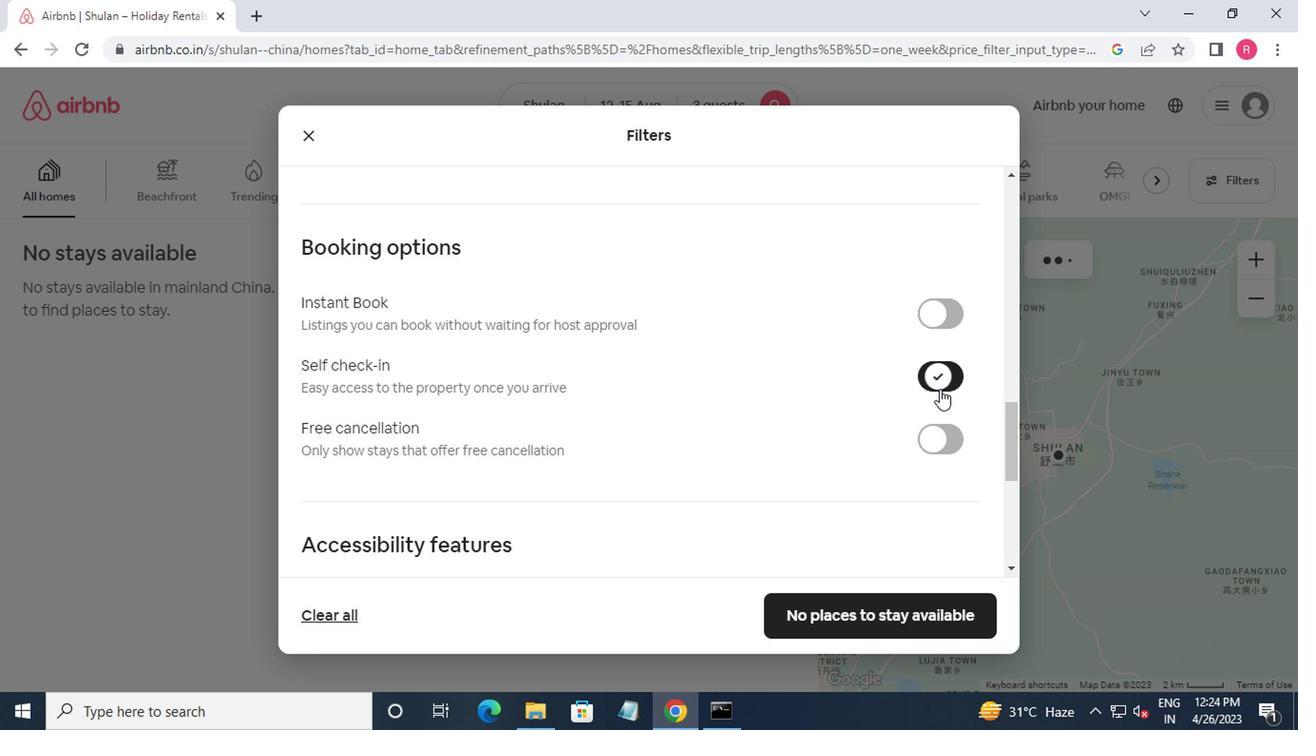 
Action: Mouse moved to (854, 504)
Screenshot: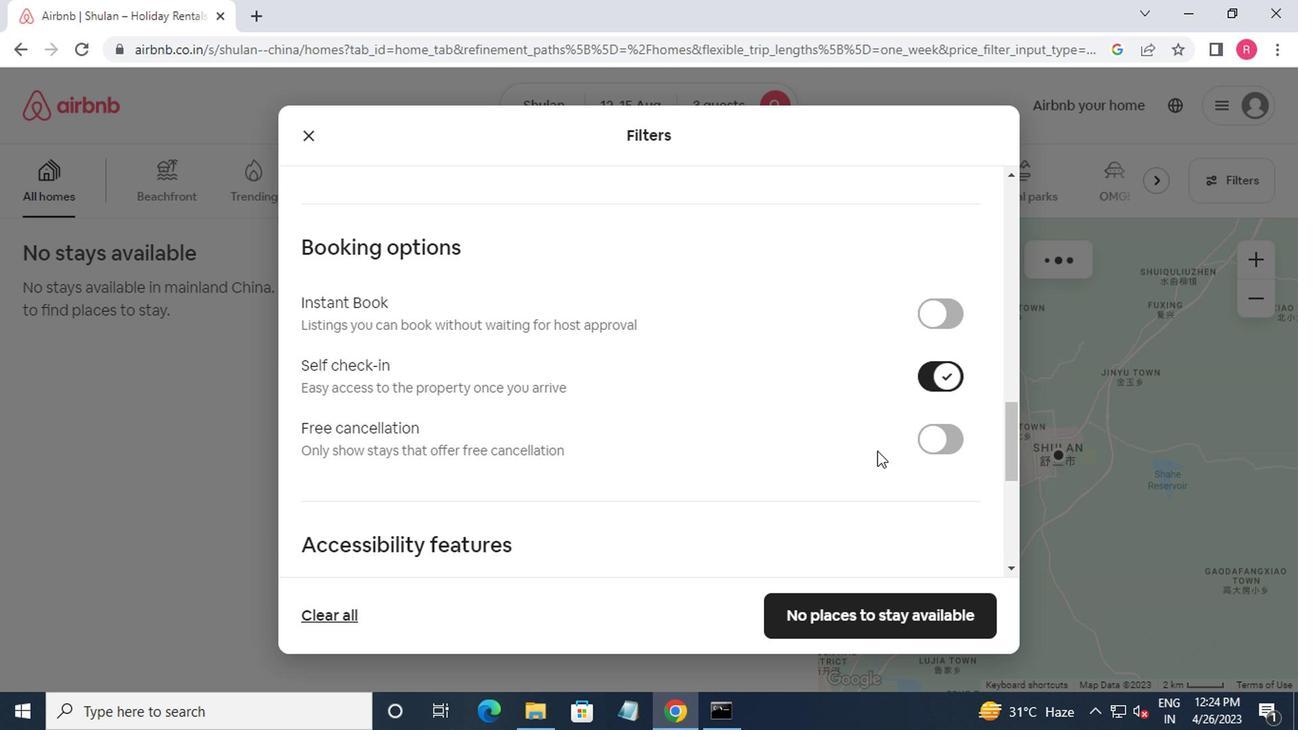 
Action: Mouse scrolled (854, 503) with delta (0, 0)
Screenshot: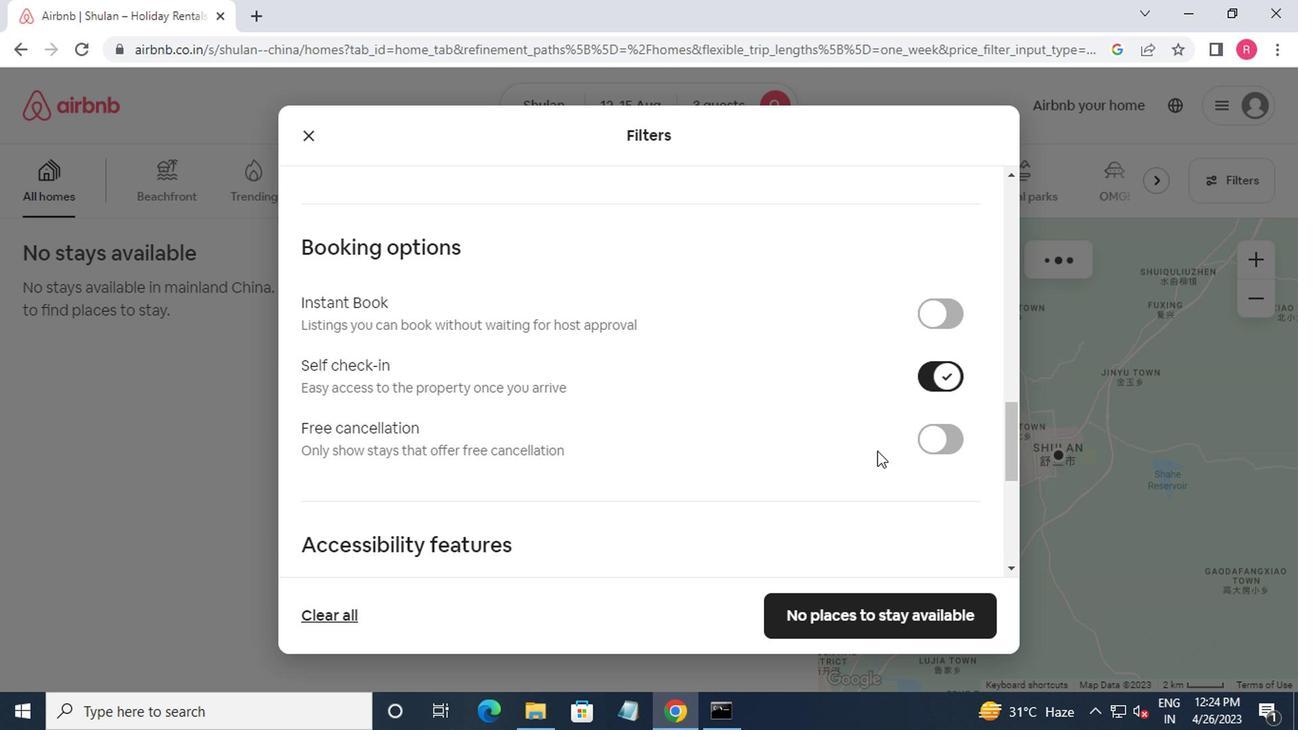 
Action: Mouse moved to (857, 601)
Screenshot: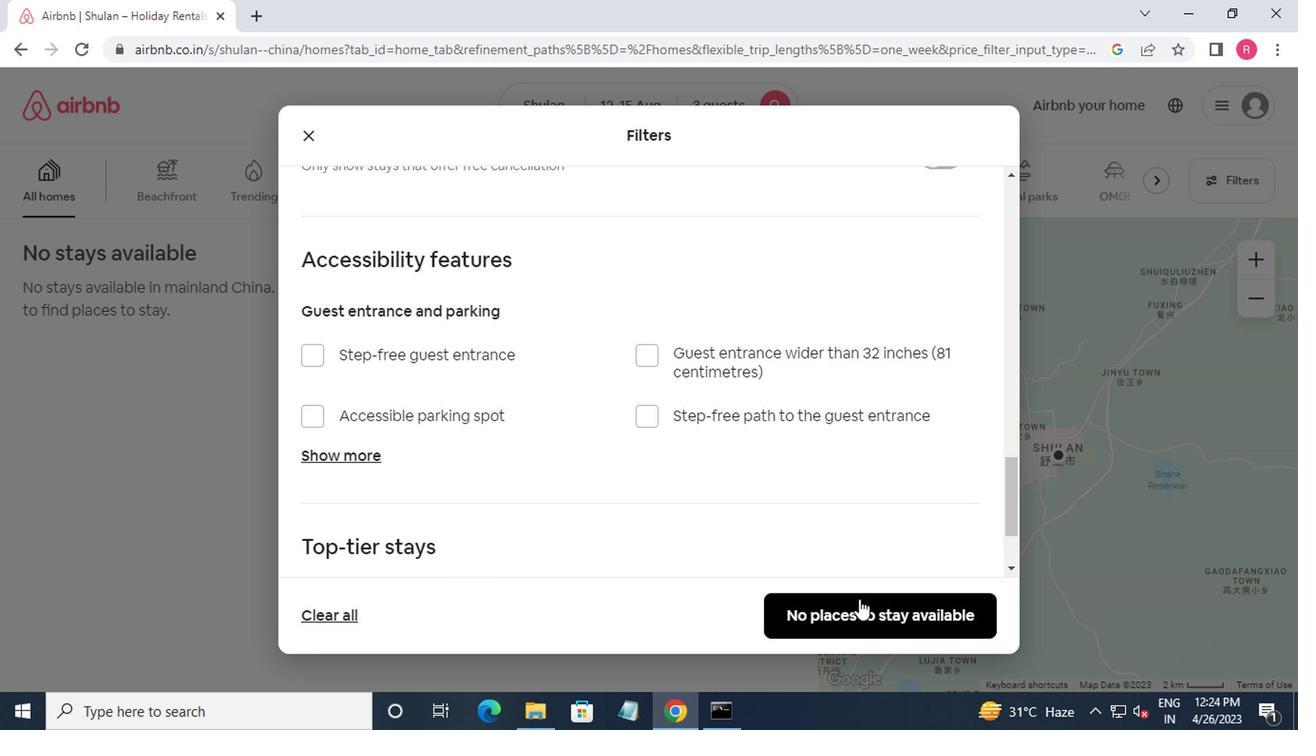 
Action: Mouse pressed left at (857, 601)
Screenshot: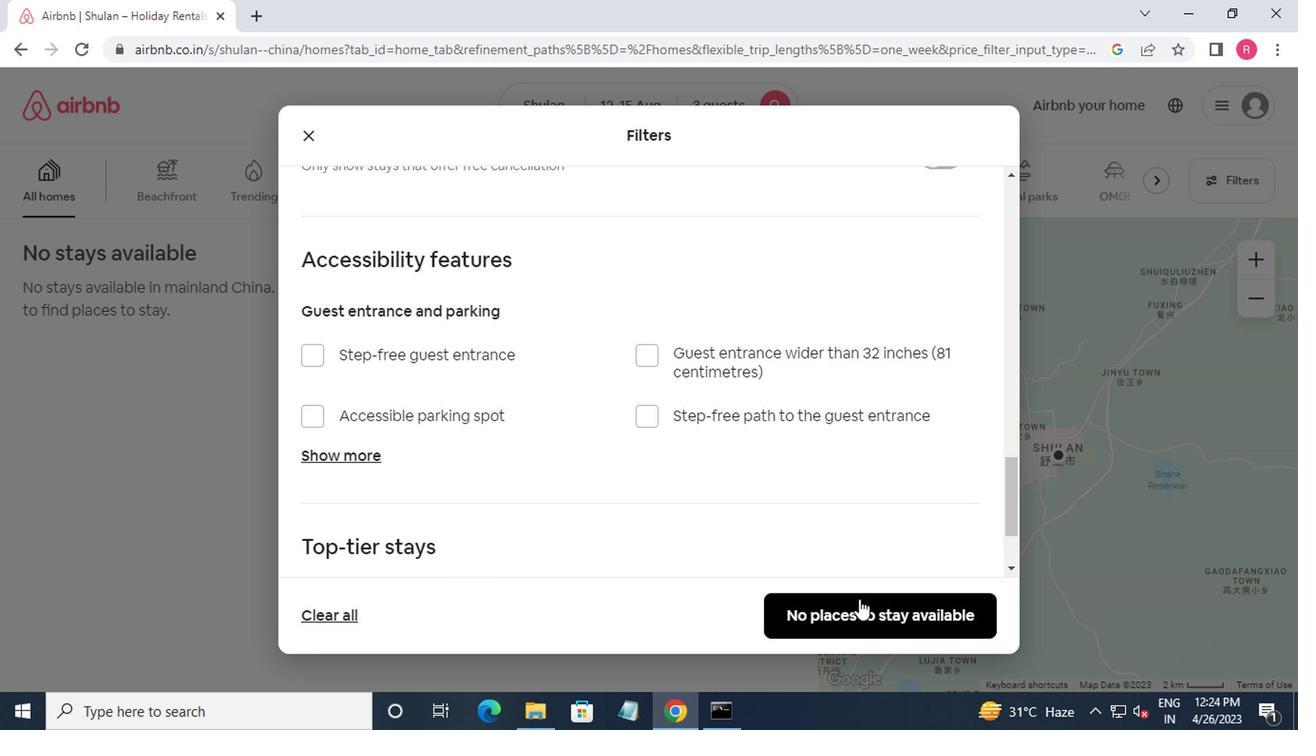 
Action: Mouse moved to (852, 596)
Screenshot: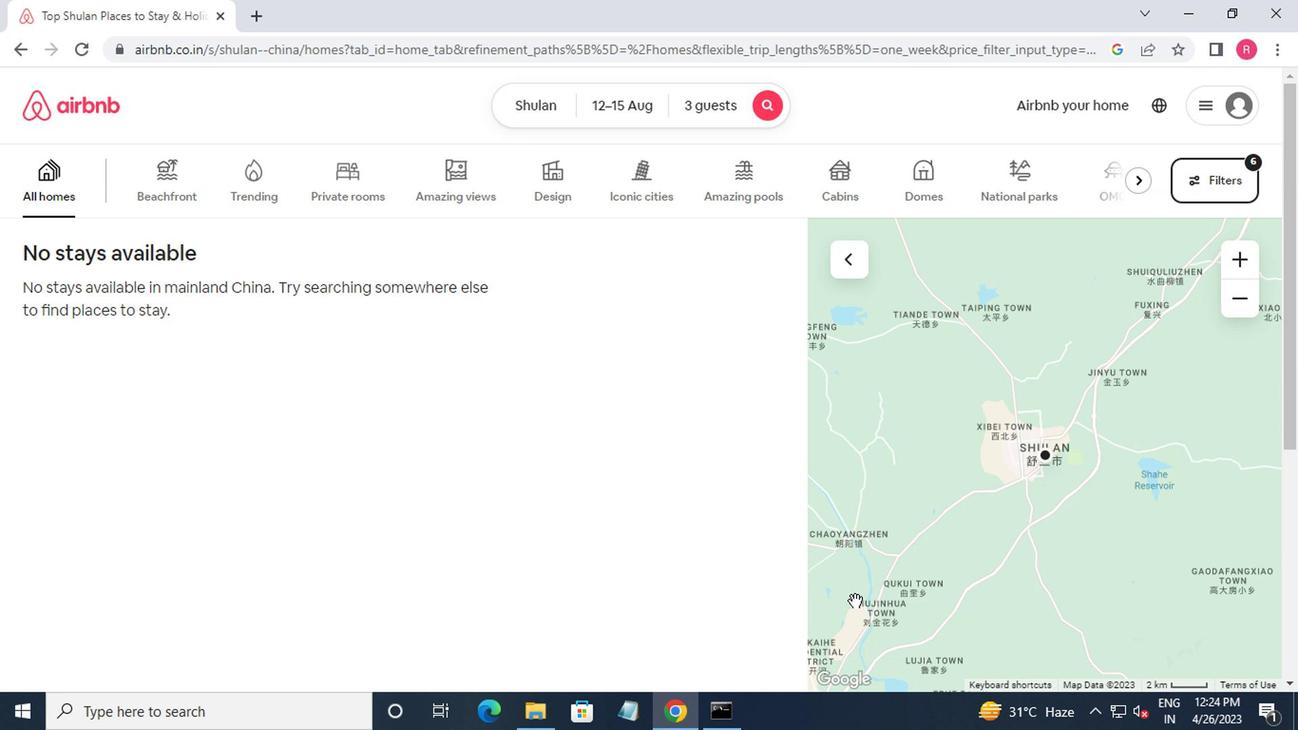 
